 Task: Find connections with filter location Fatehganj West with filter topic #Moneywith filter profile language French with filter current company Herbalife with filter school Anjuman Institute of Technology and Management with filter industry Ambulance Services with filter service category Search Engine Marketing (SEM) with filter keywords title Market Development Manager
Action: Mouse moved to (229, 306)
Screenshot: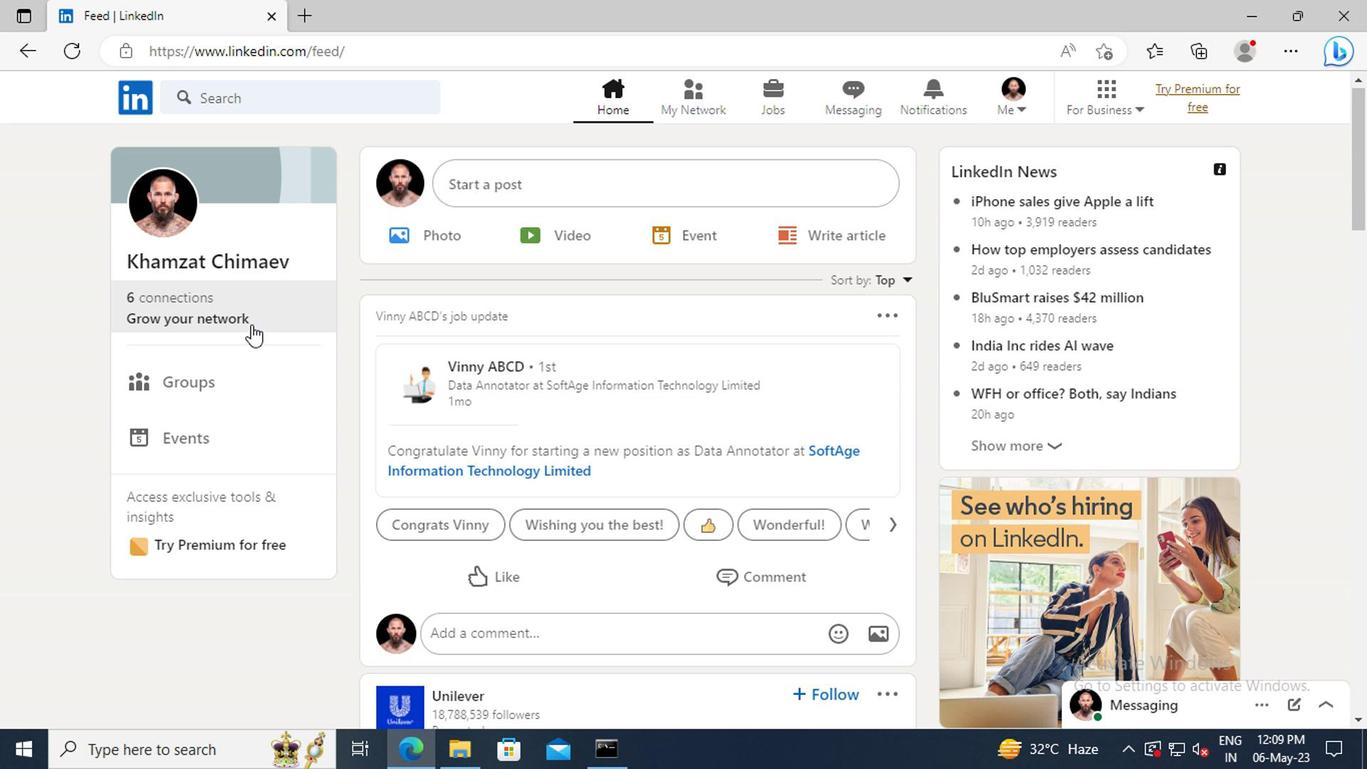 
Action: Mouse pressed left at (229, 306)
Screenshot: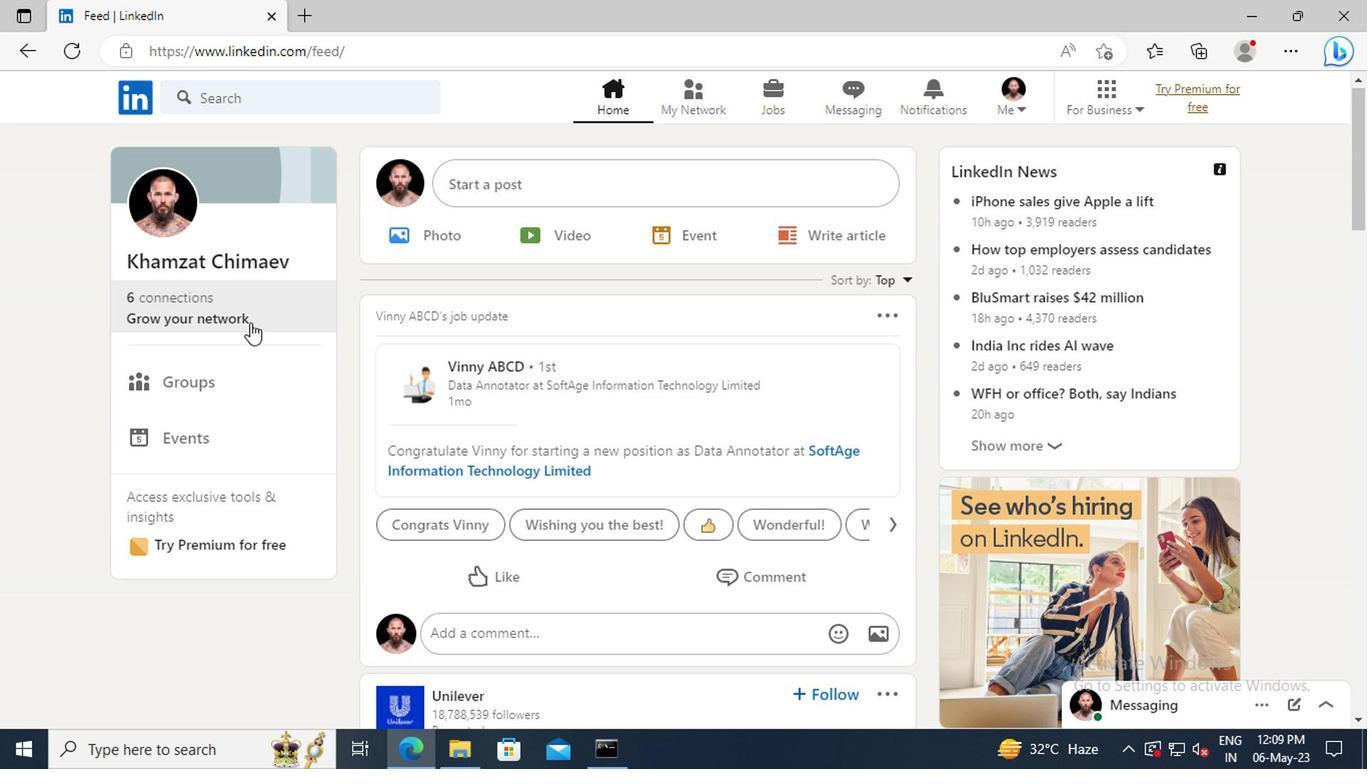 
Action: Mouse moved to (220, 214)
Screenshot: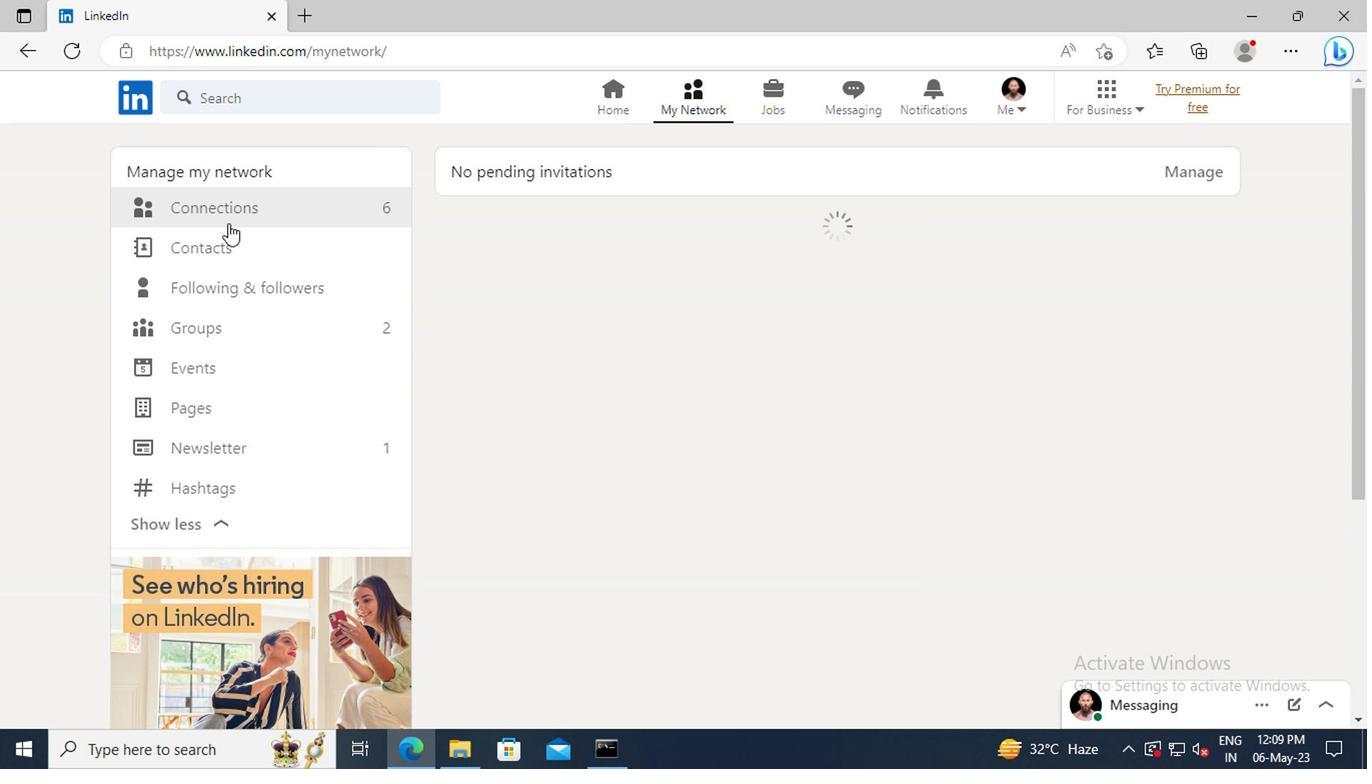 
Action: Mouse pressed left at (220, 214)
Screenshot: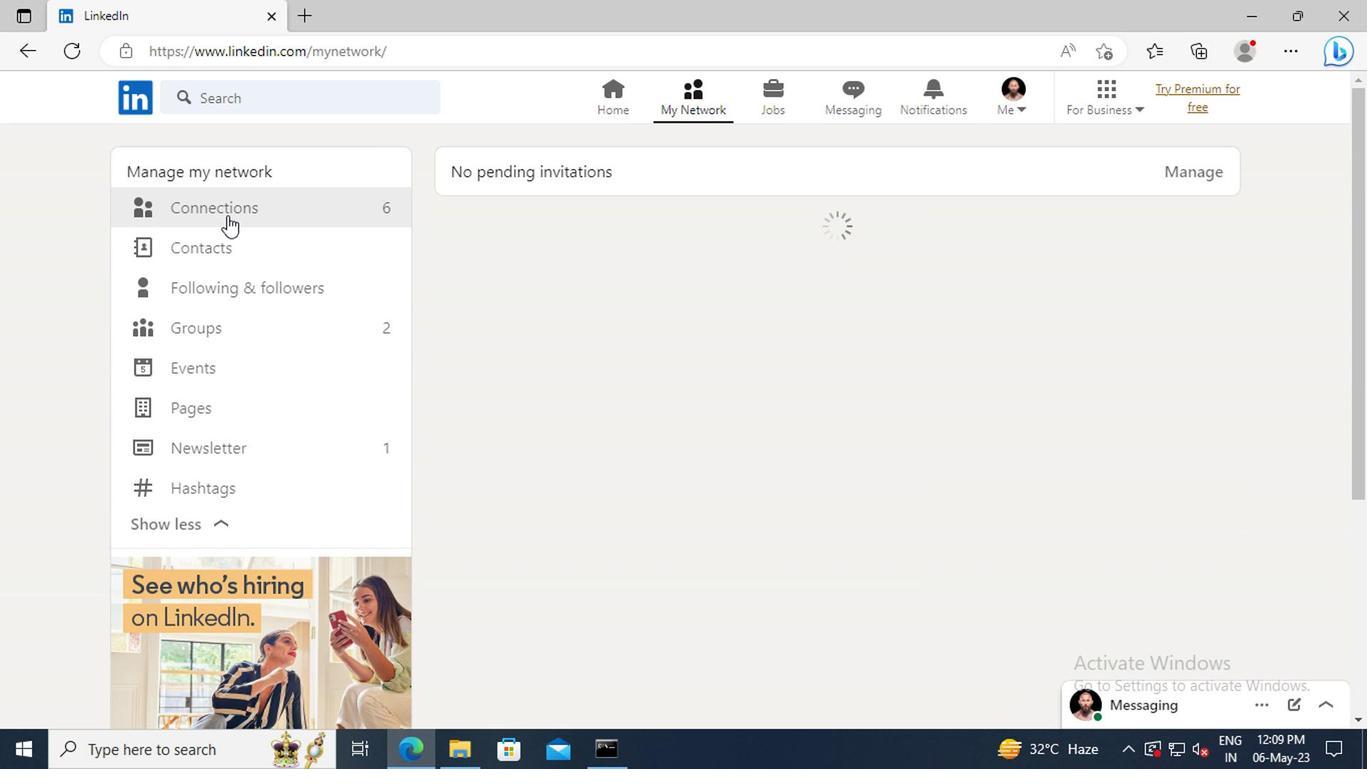 
Action: Mouse moved to (838, 214)
Screenshot: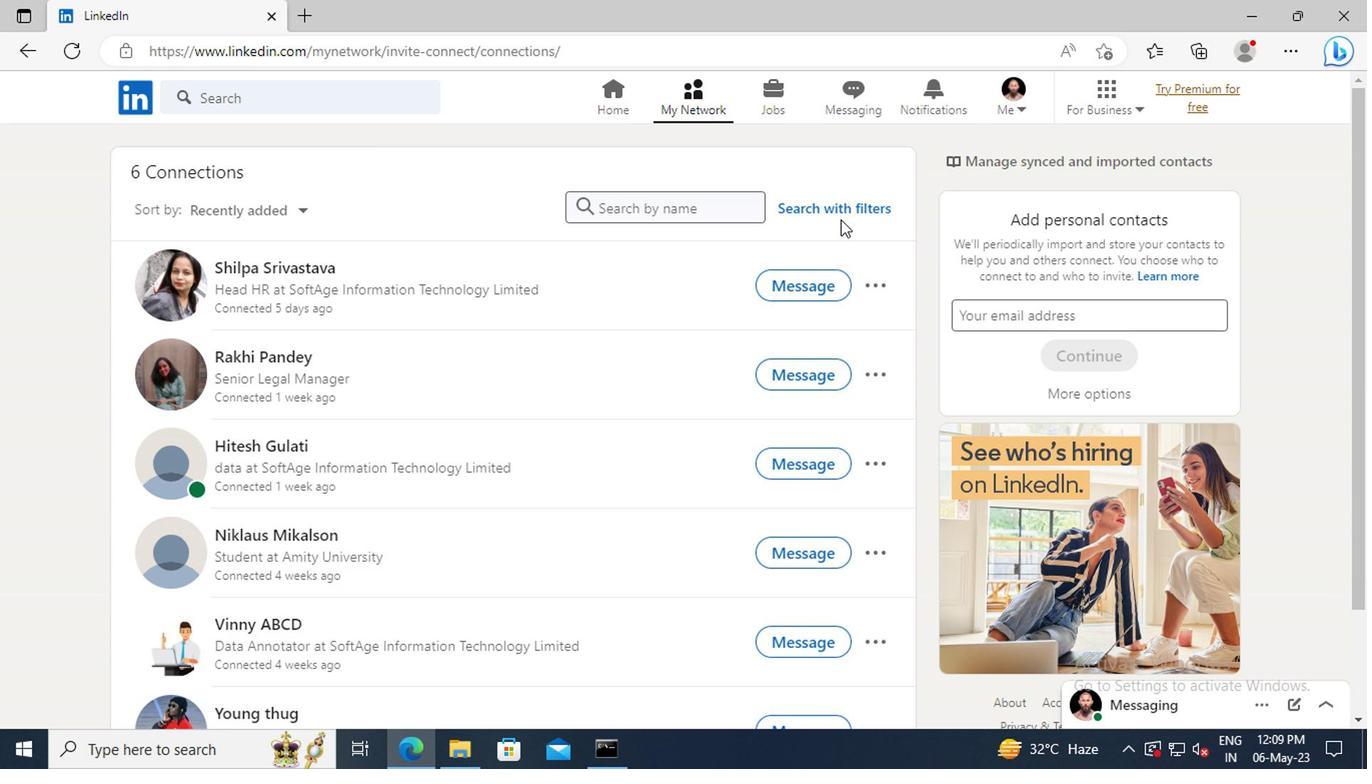 
Action: Mouse pressed left at (838, 214)
Screenshot: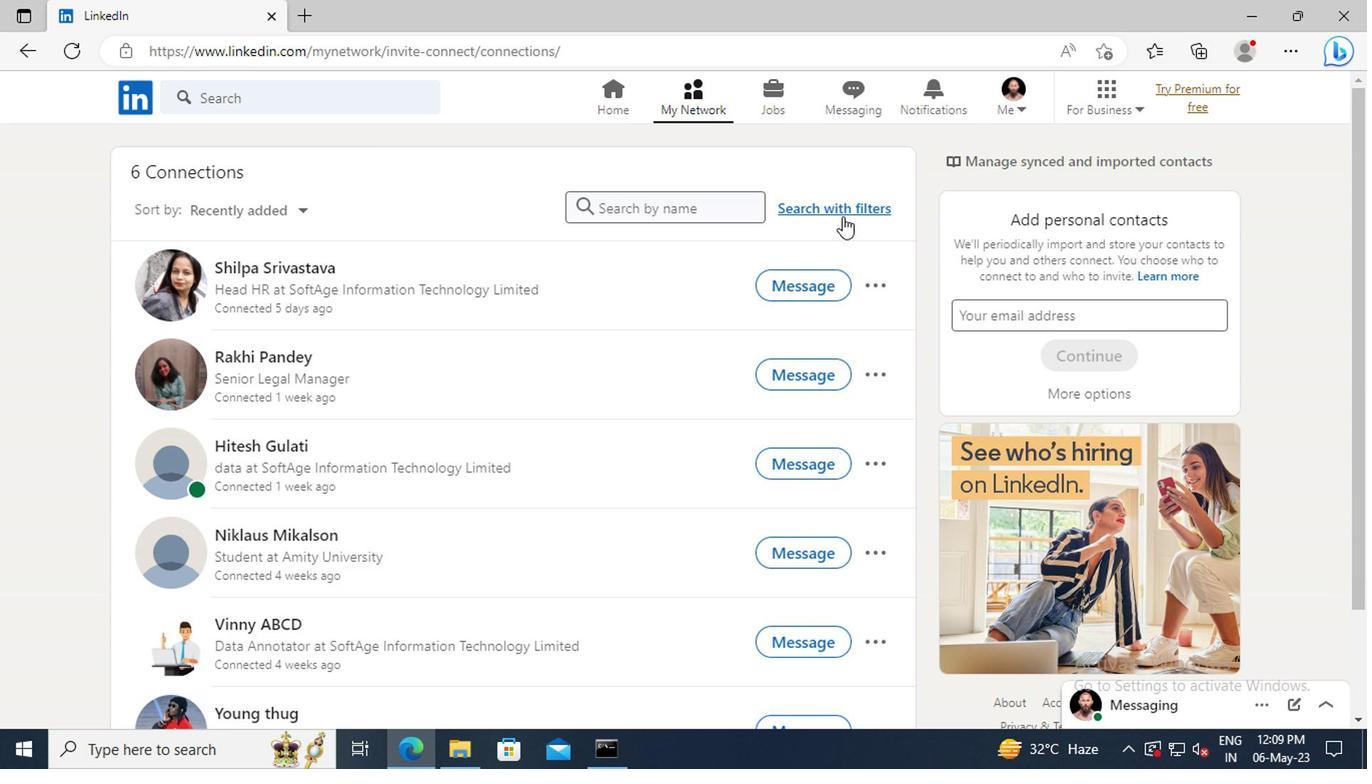 
Action: Mouse moved to (753, 160)
Screenshot: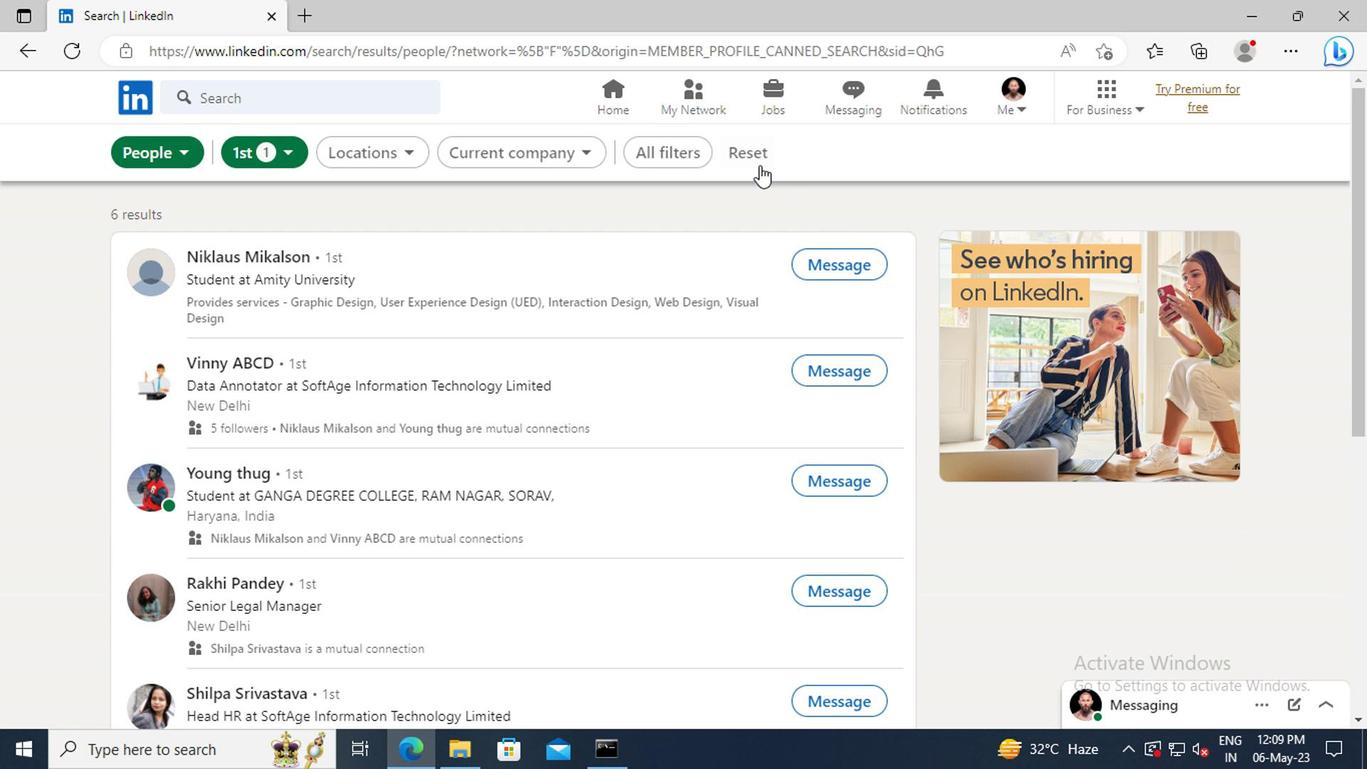 
Action: Mouse pressed left at (753, 160)
Screenshot: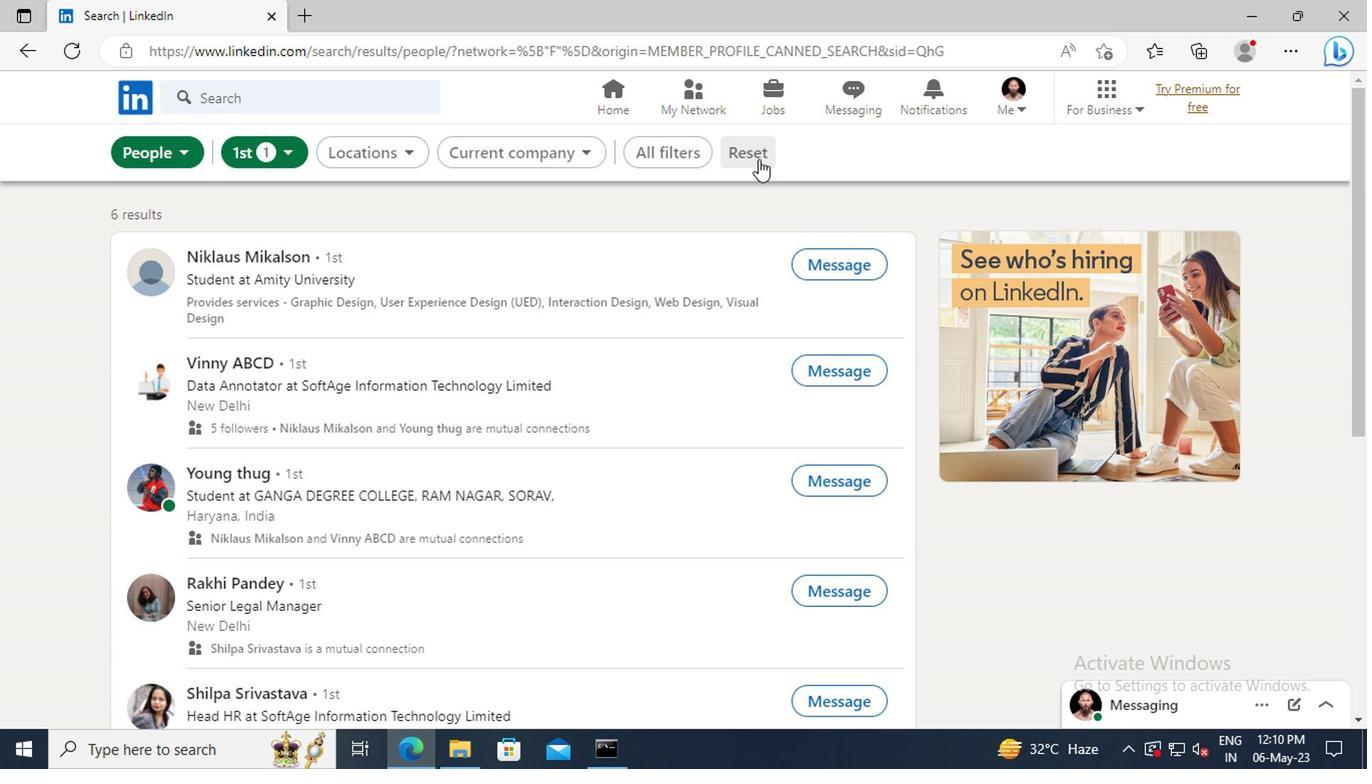 
Action: Mouse moved to (715, 159)
Screenshot: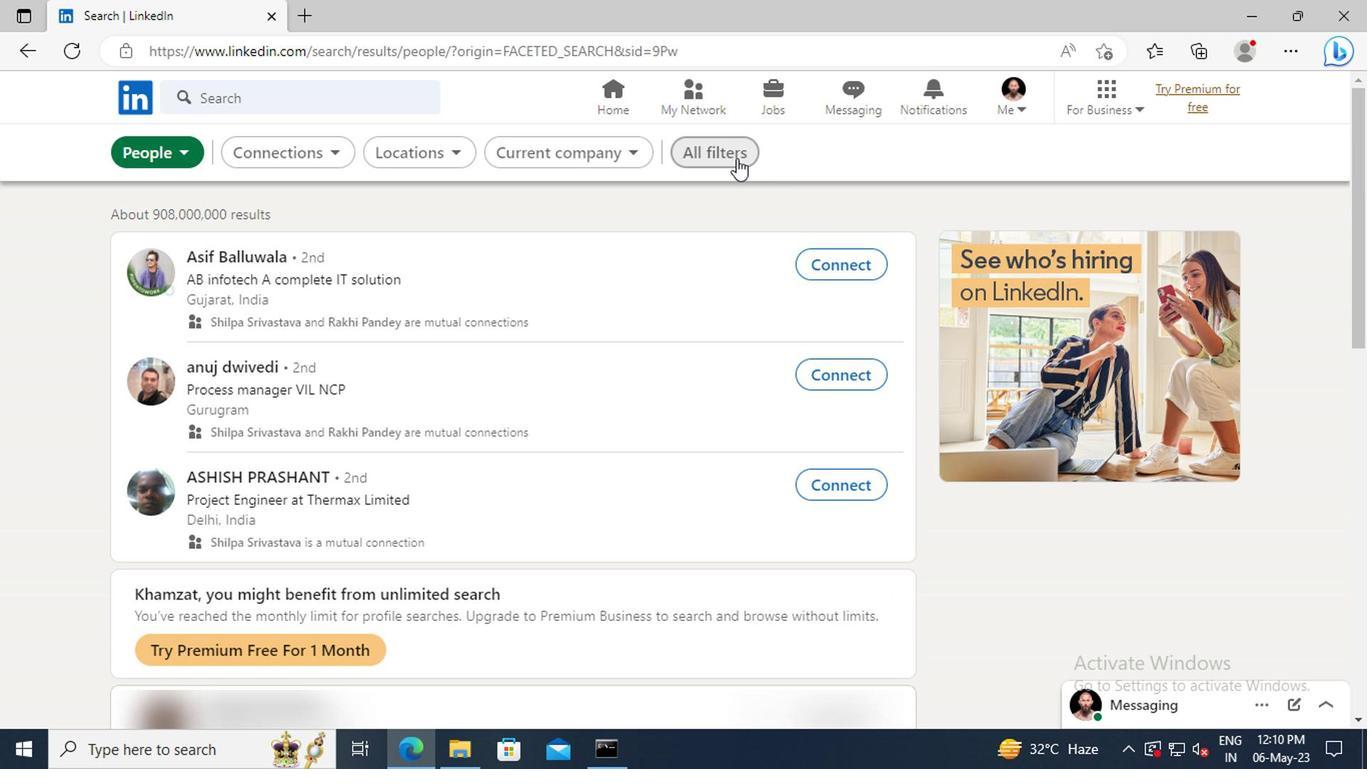 
Action: Mouse pressed left at (715, 159)
Screenshot: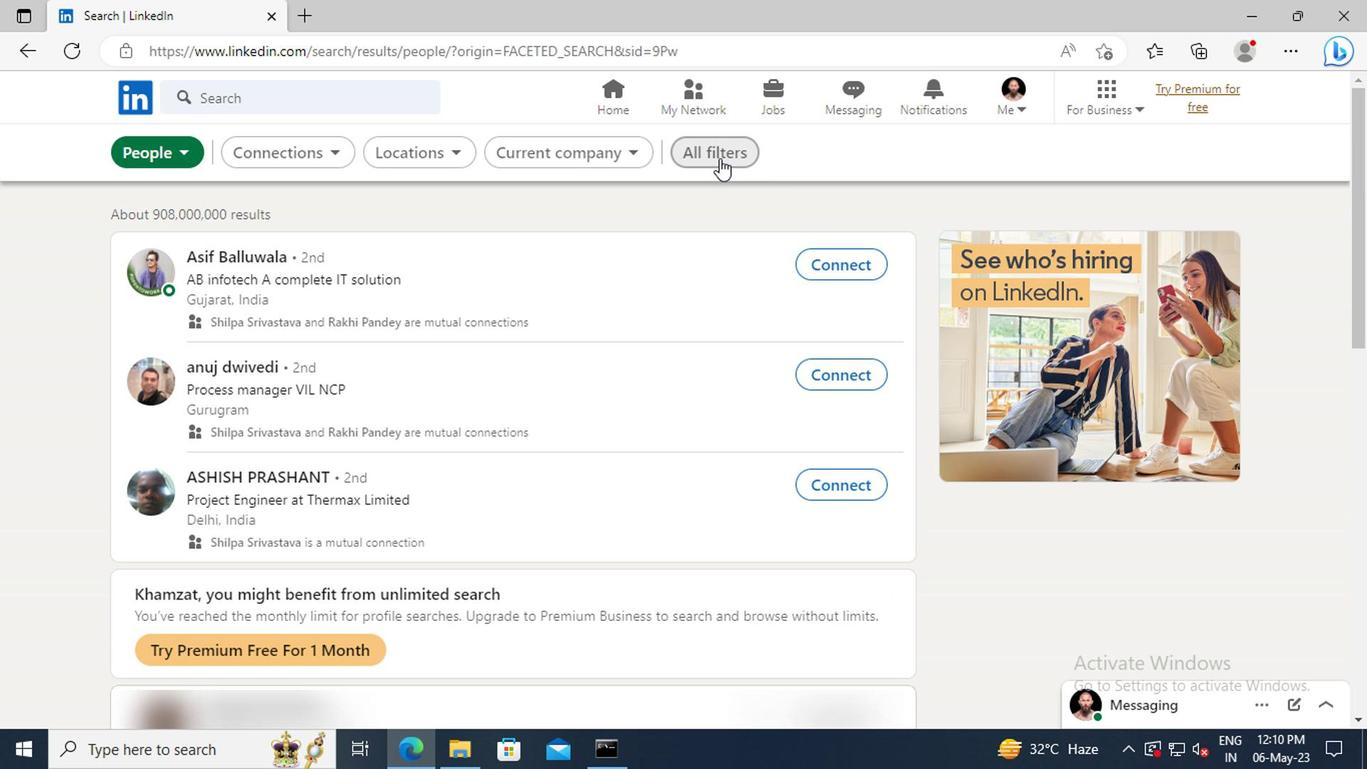 
Action: Mouse moved to (1110, 418)
Screenshot: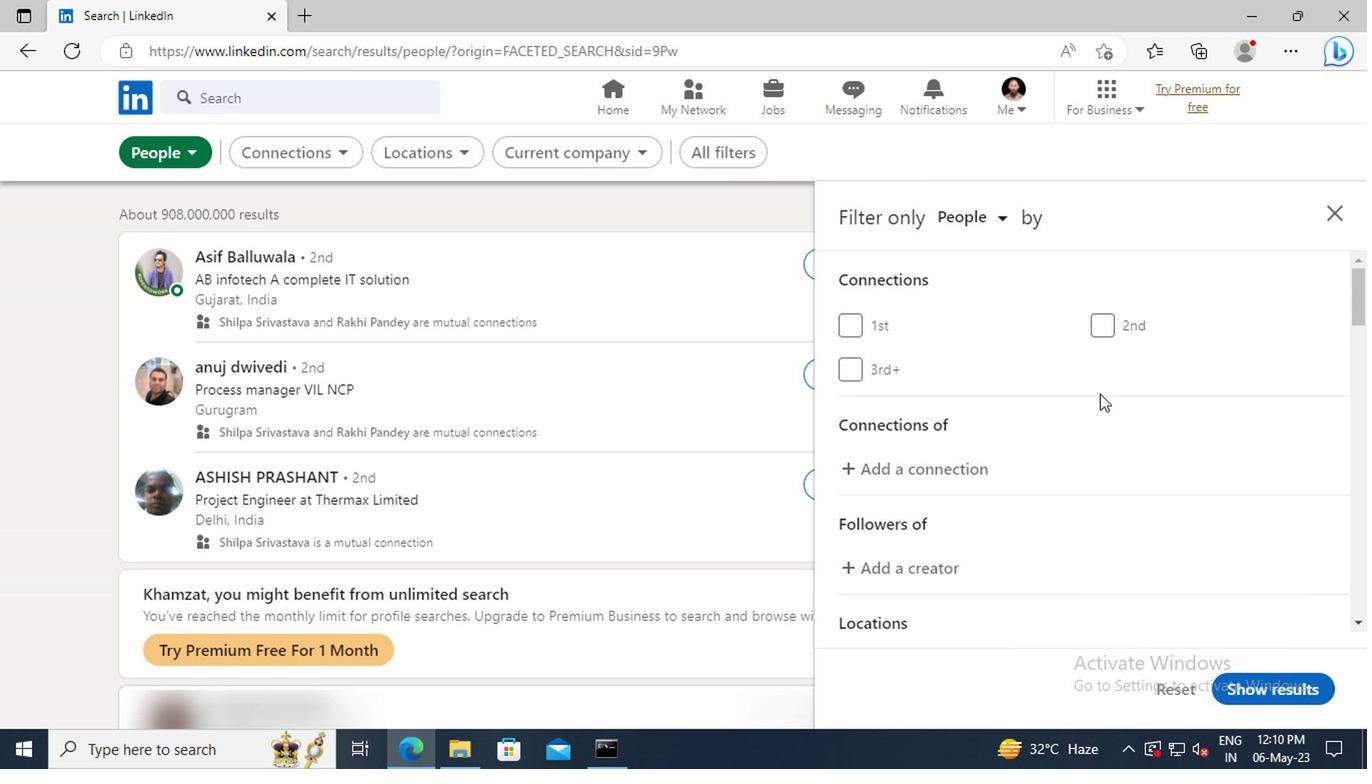 
Action: Mouse scrolled (1110, 417) with delta (0, 0)
Screenshot: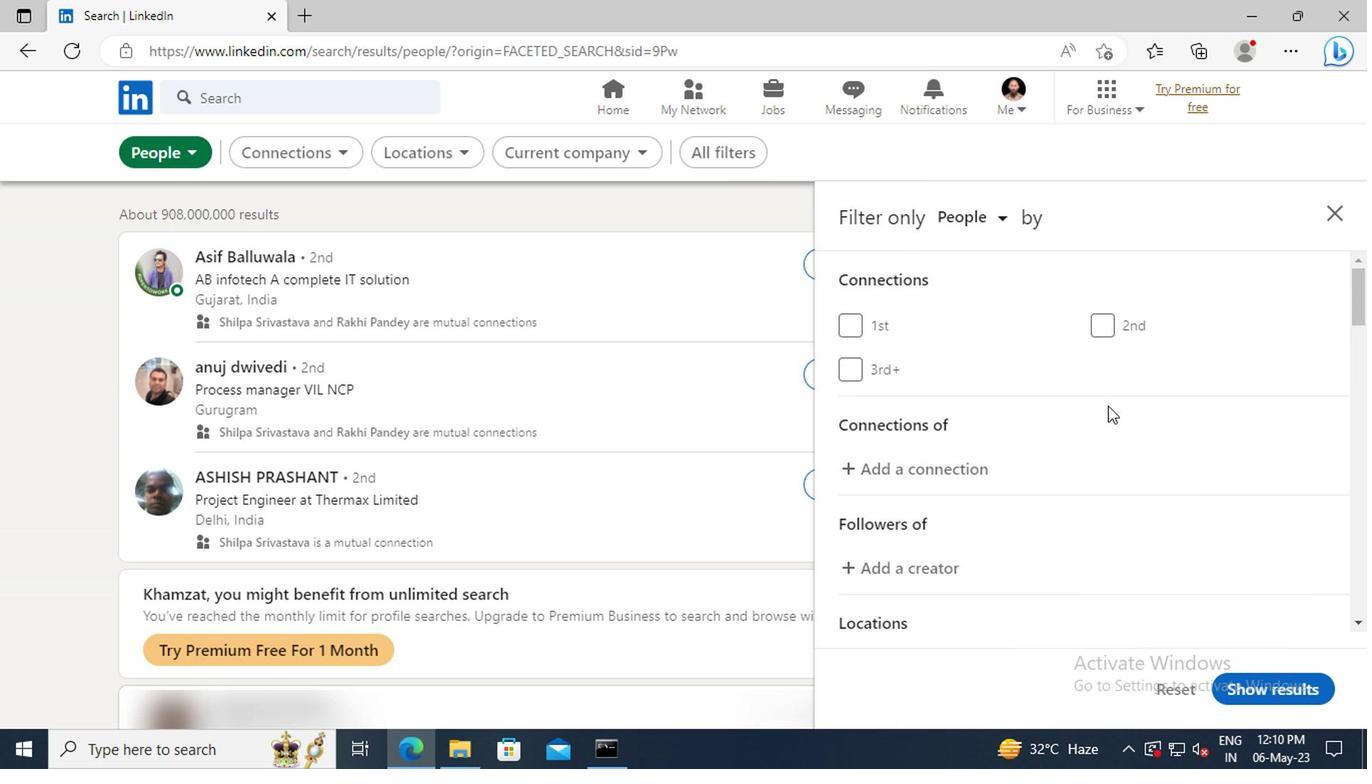 
Action: Mouse scrolled (1110, 417) with delta (0, 0)
Screenshot: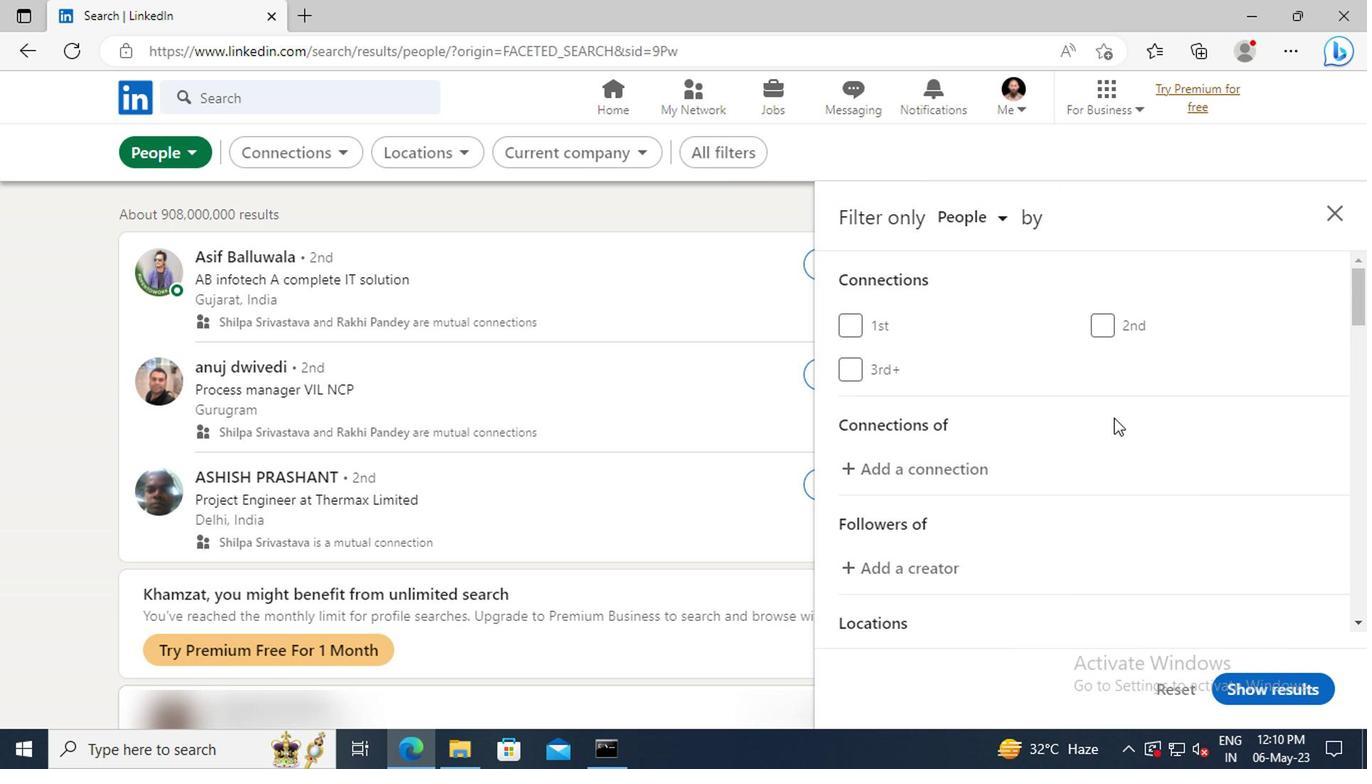 
Action: Mouse scrolled (1110, 417) with delta (0, 0)
Screenshot: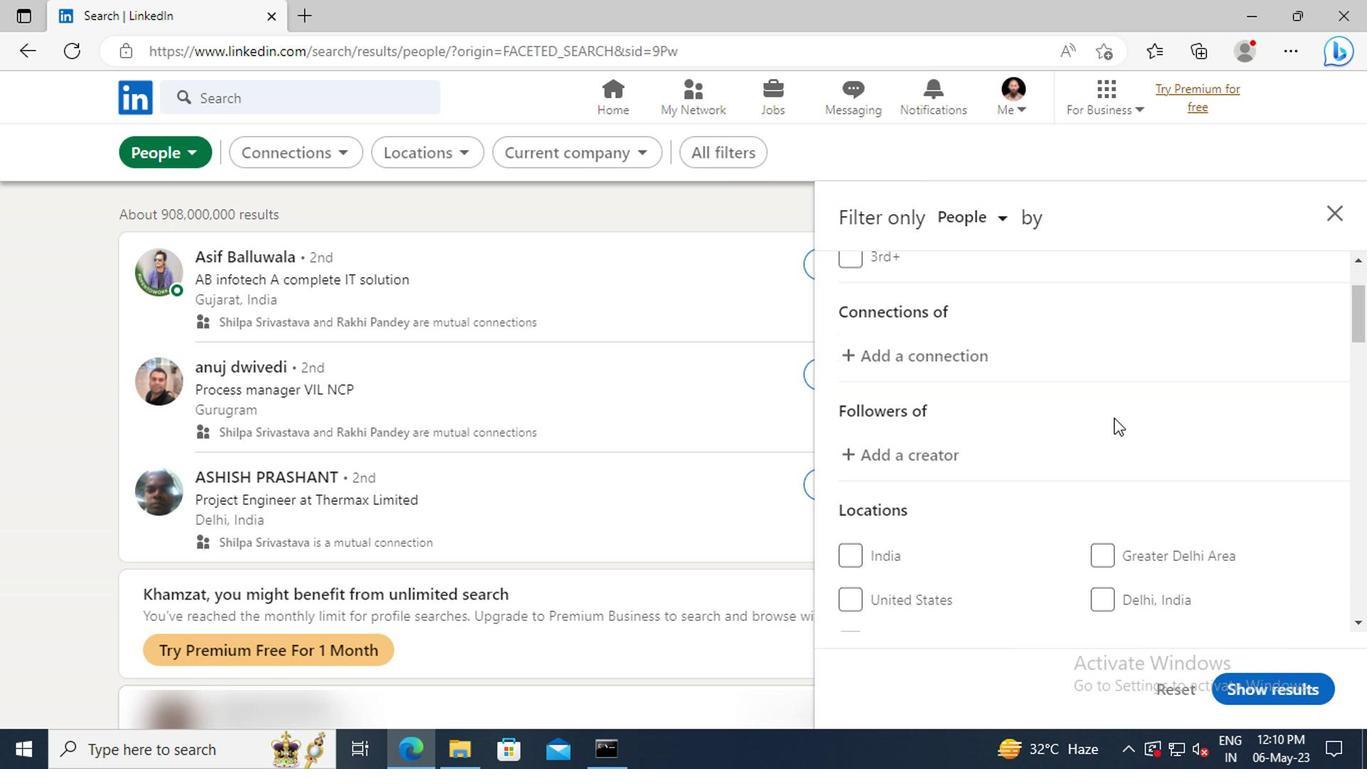 
Action: Mouse scrolled (1110, 417) with delta (0, 0)
Screenshot: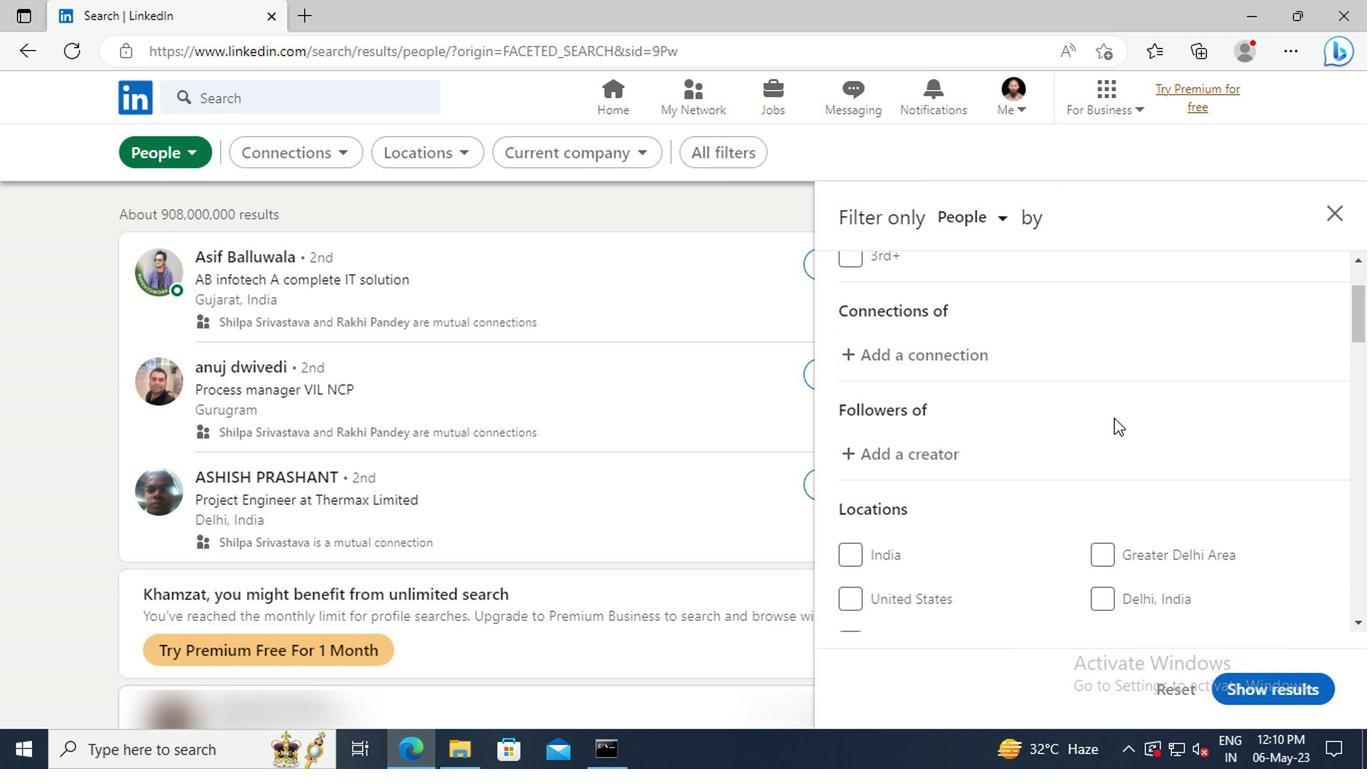 
Action: Mouse scrolled (1110, 417) with delta (0, 0)
Screenshot: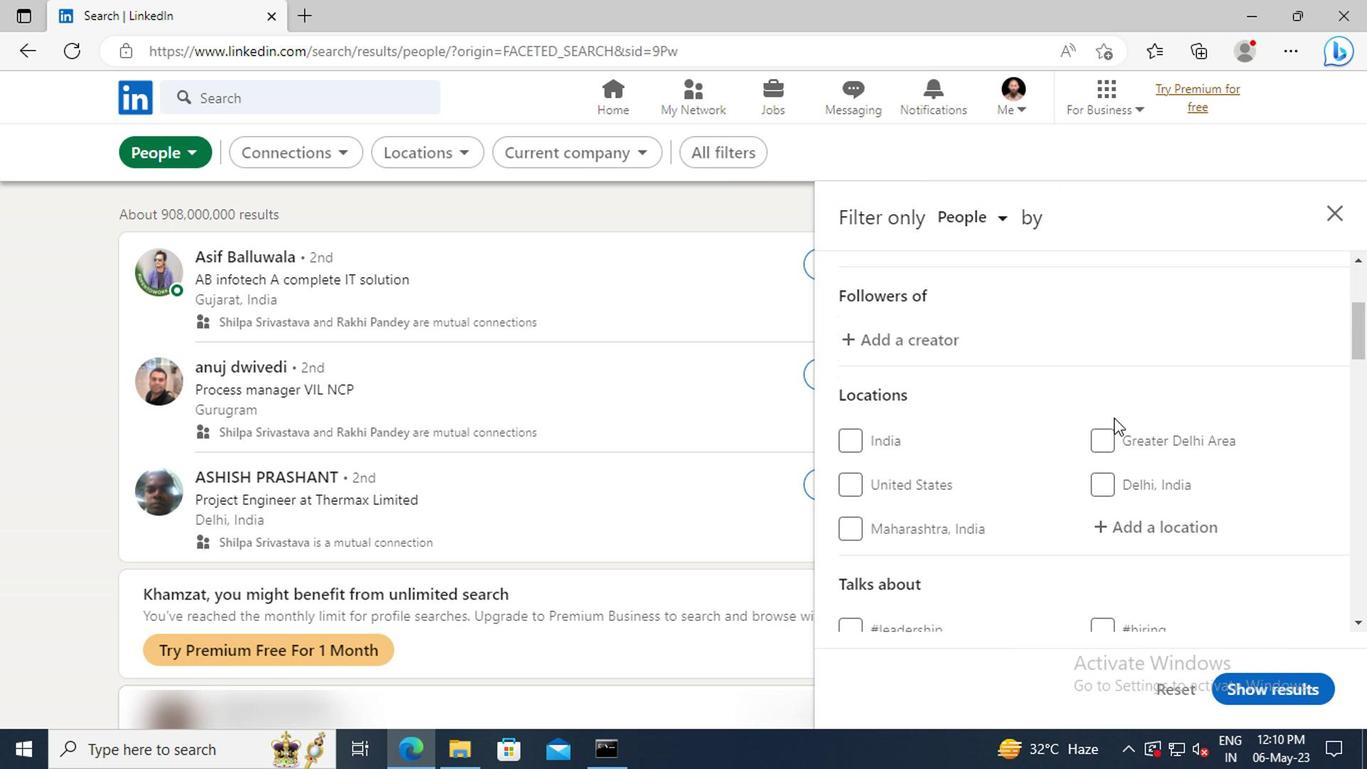 
Action: Mouse moved to (1113, 467)
Screenshot: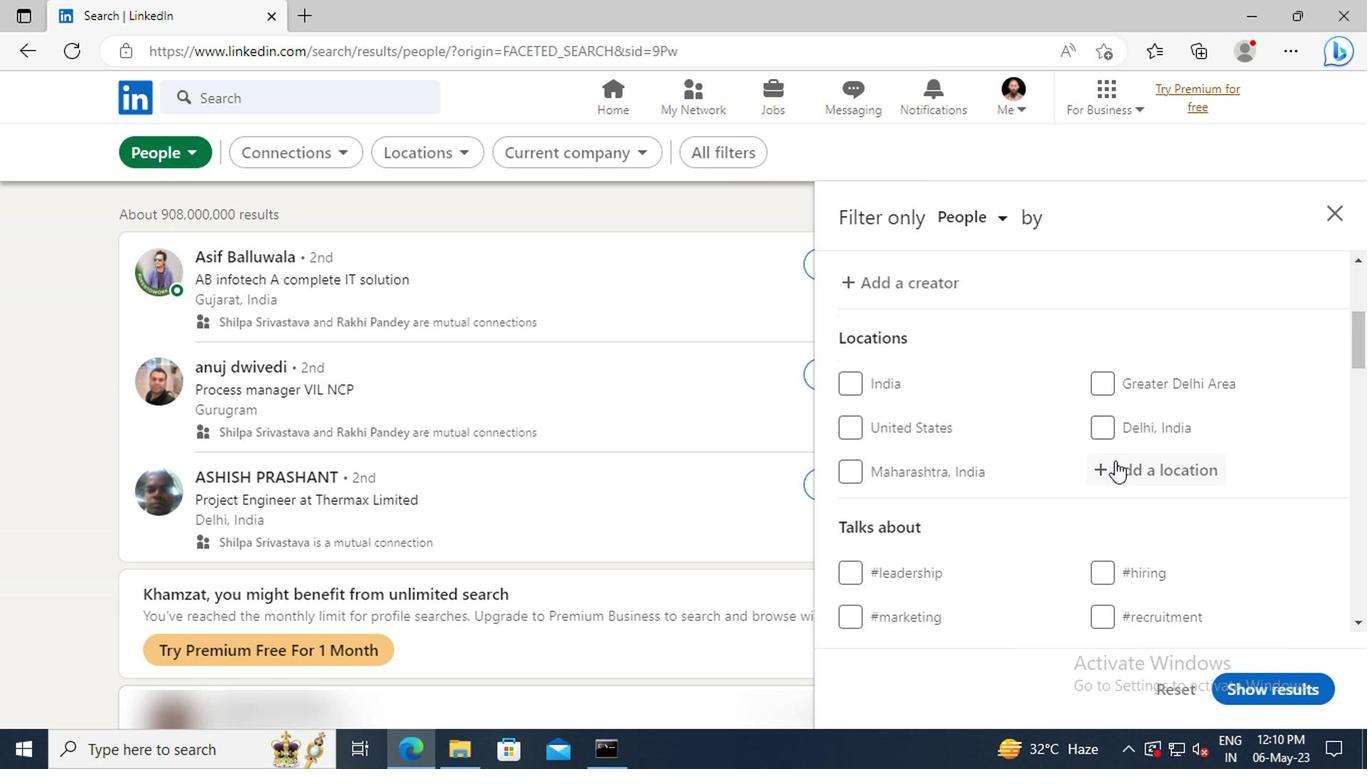 
Action: Mouse pressed left at (1113, 467)
Screenshot: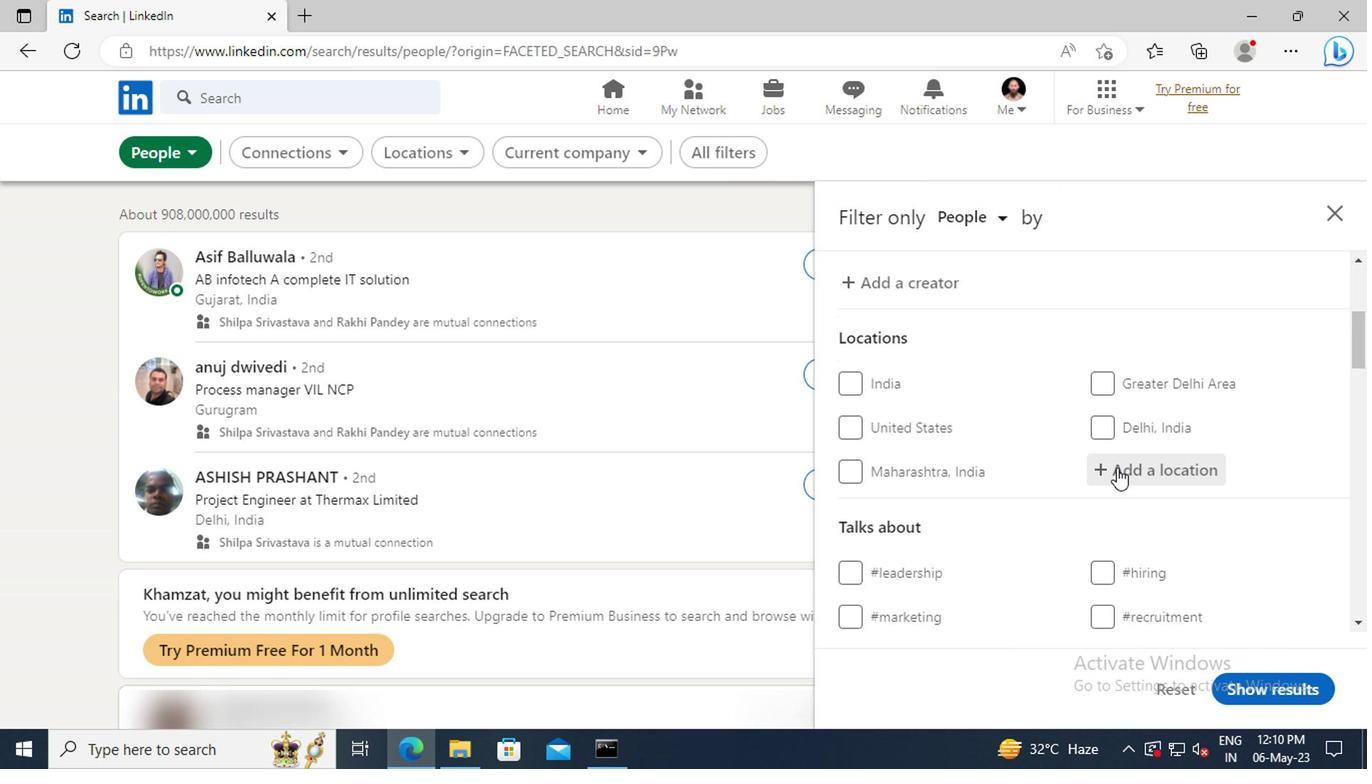 
Action: Key pressed <Key.shift>FATEHGANJ<Key.space><Key.shift>WEST<Key.enter>
Screenshot: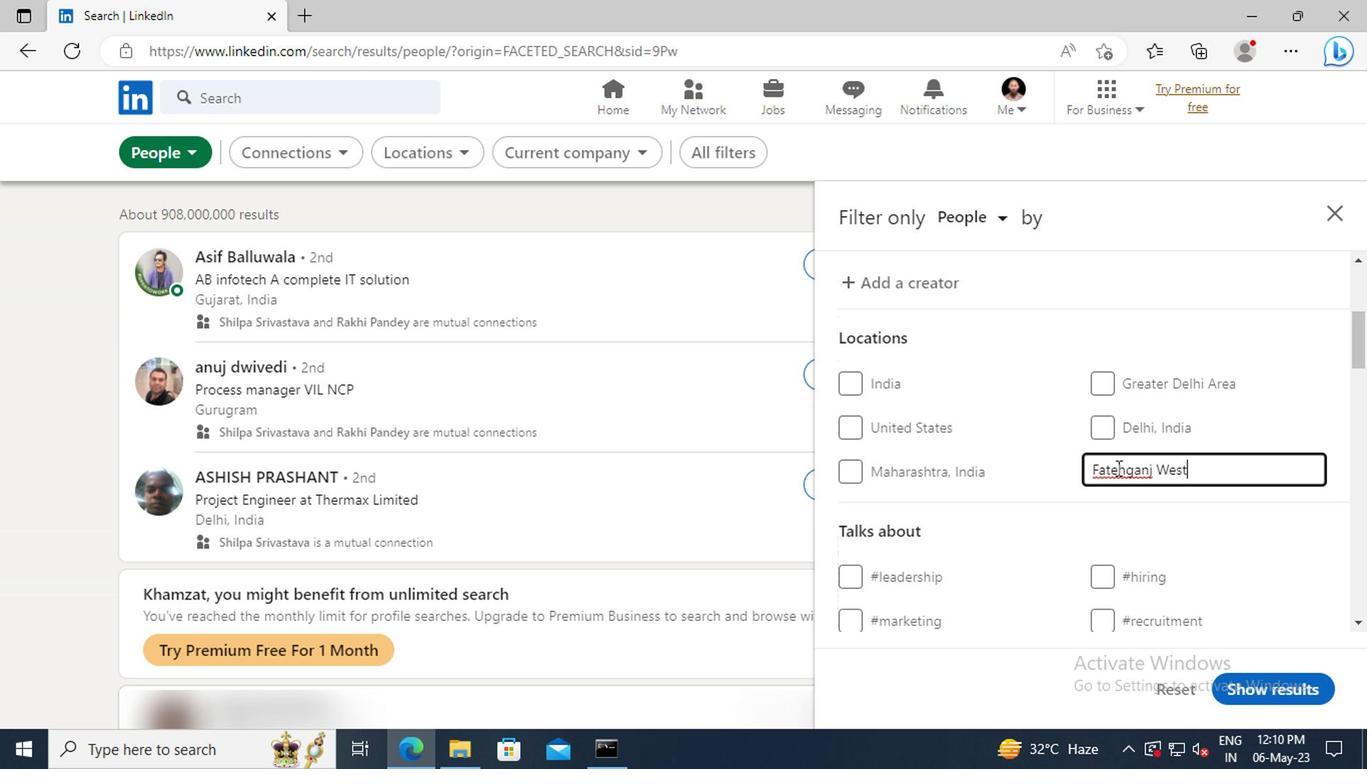 
Action: Mouse scrolled (1113, 467) with delta (0, 0)
Screenshot: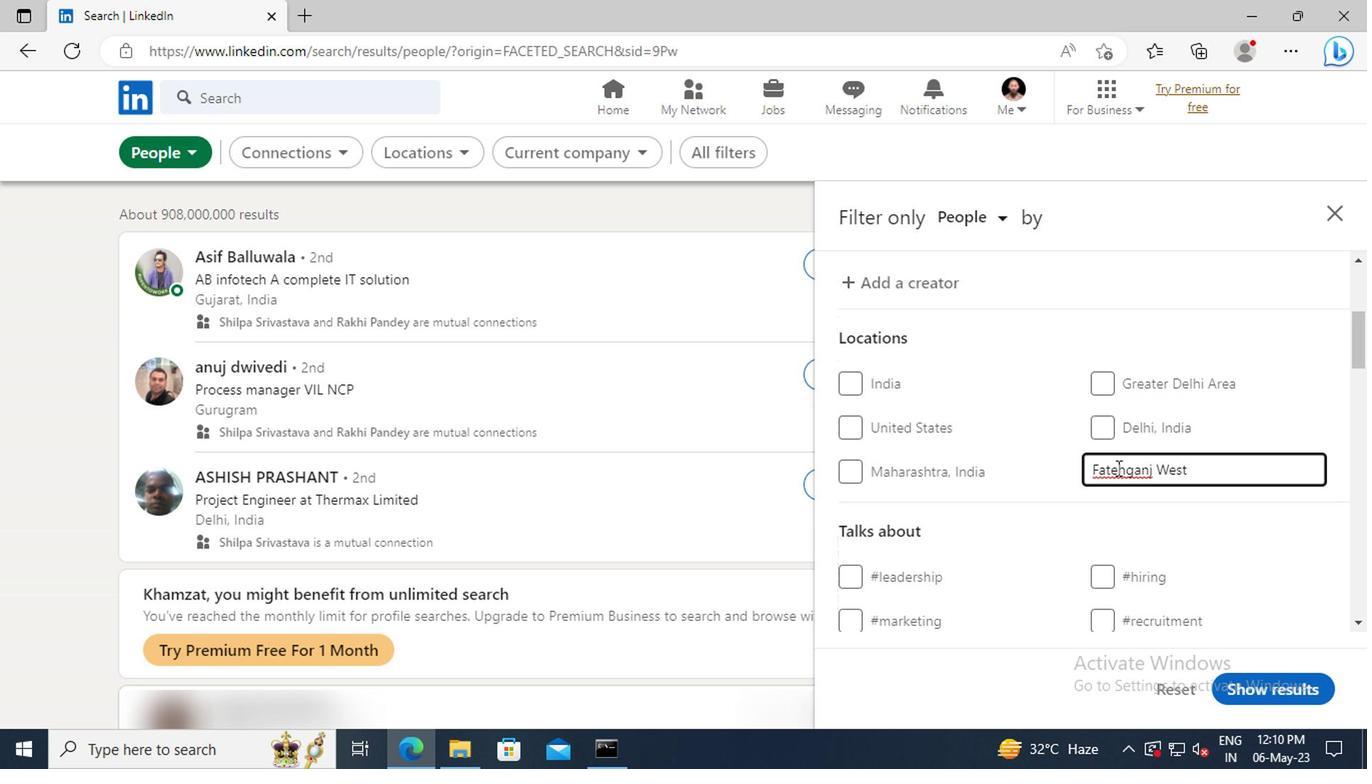 
Action: Mouse scrolled (1113, 467) with delta (0, 0)
Screenshot: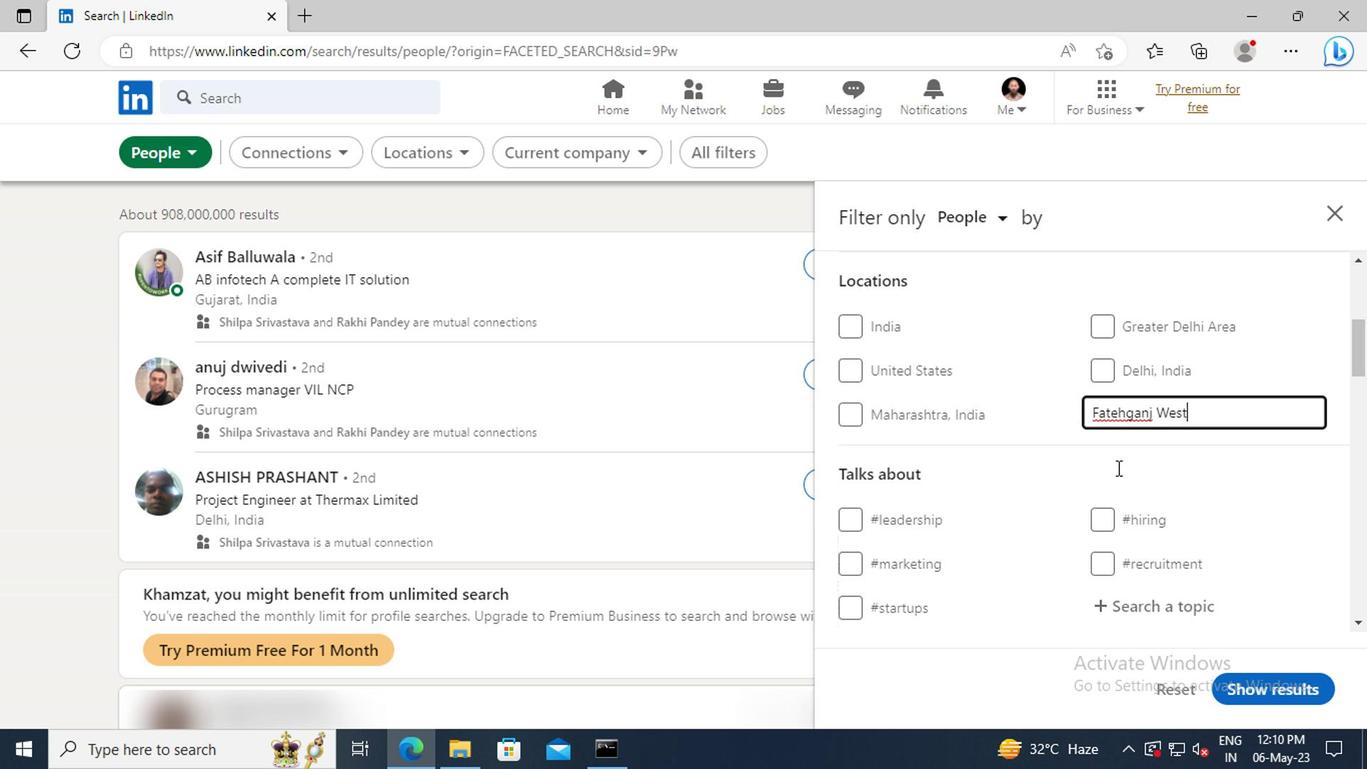 
Action: Mouse scrolled (1113, 467) with delta (0, 0)
Screenshot: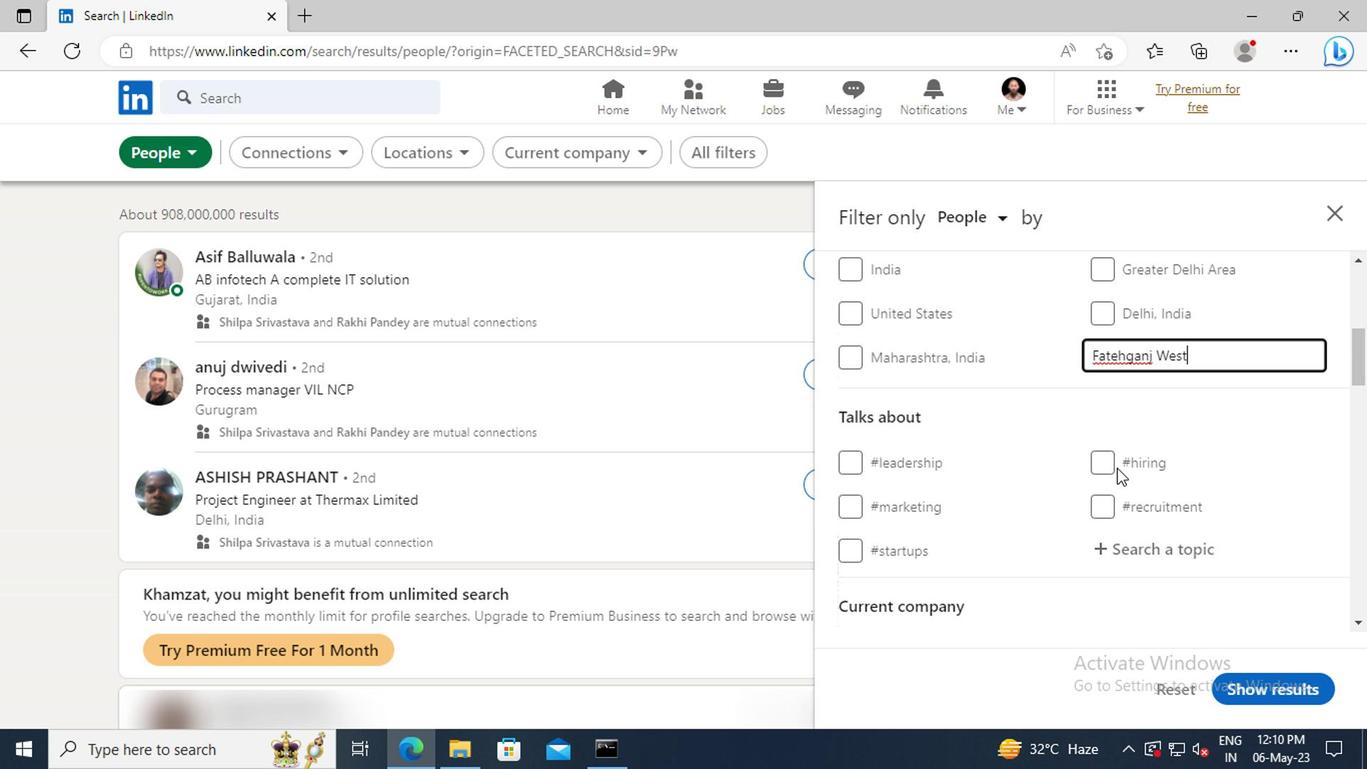 
Action: Mouse moved to (1113, 492)
Screenshot: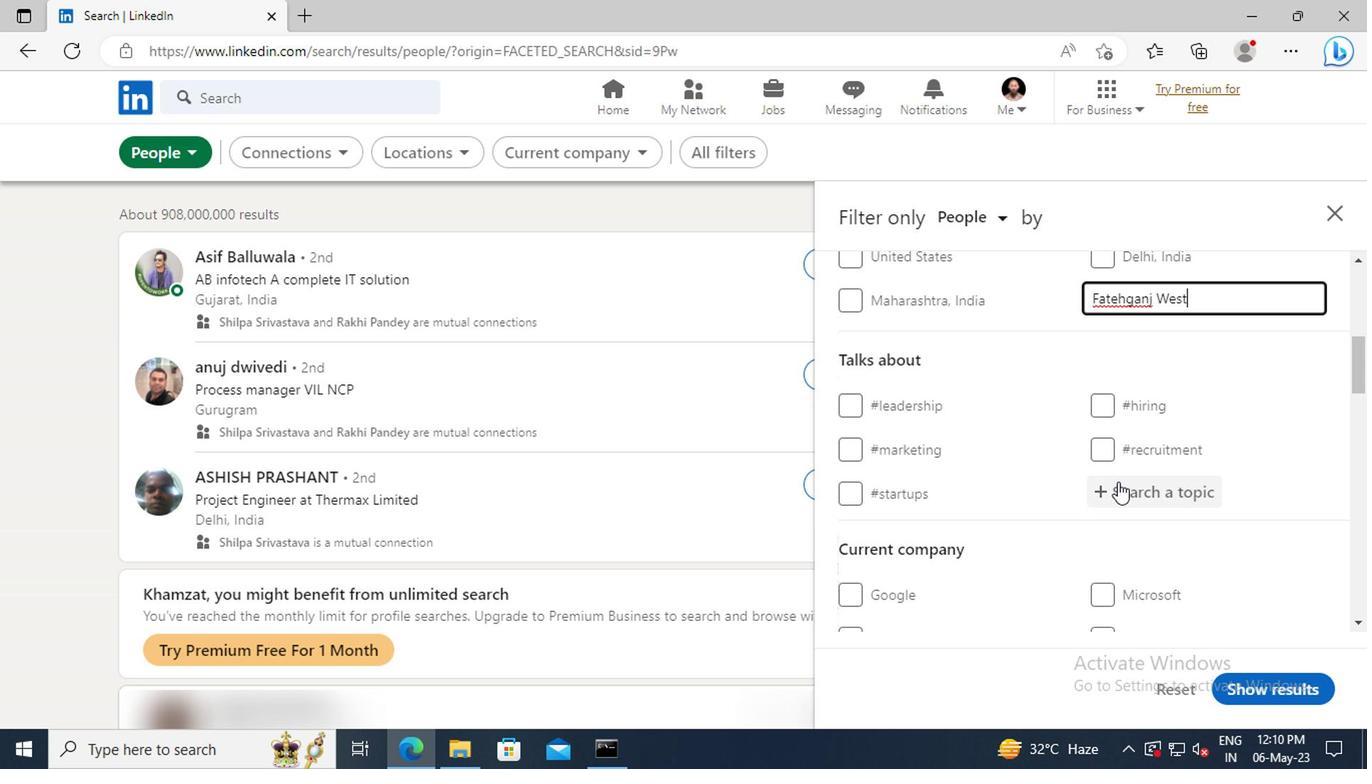 
Action: Mouse pressed left at (1113, 492)
Screenshot: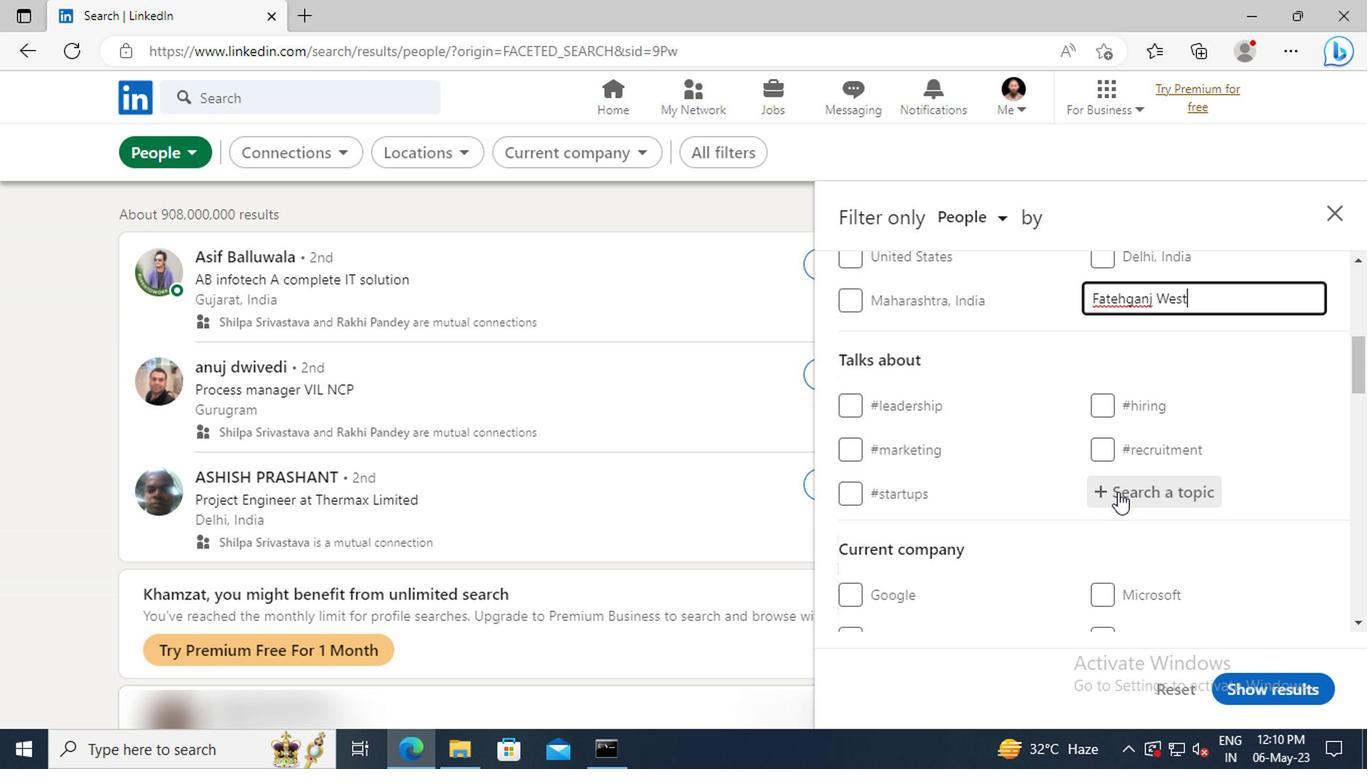 
Action: Key pressed <Key.shift>MONEY
Screenshot: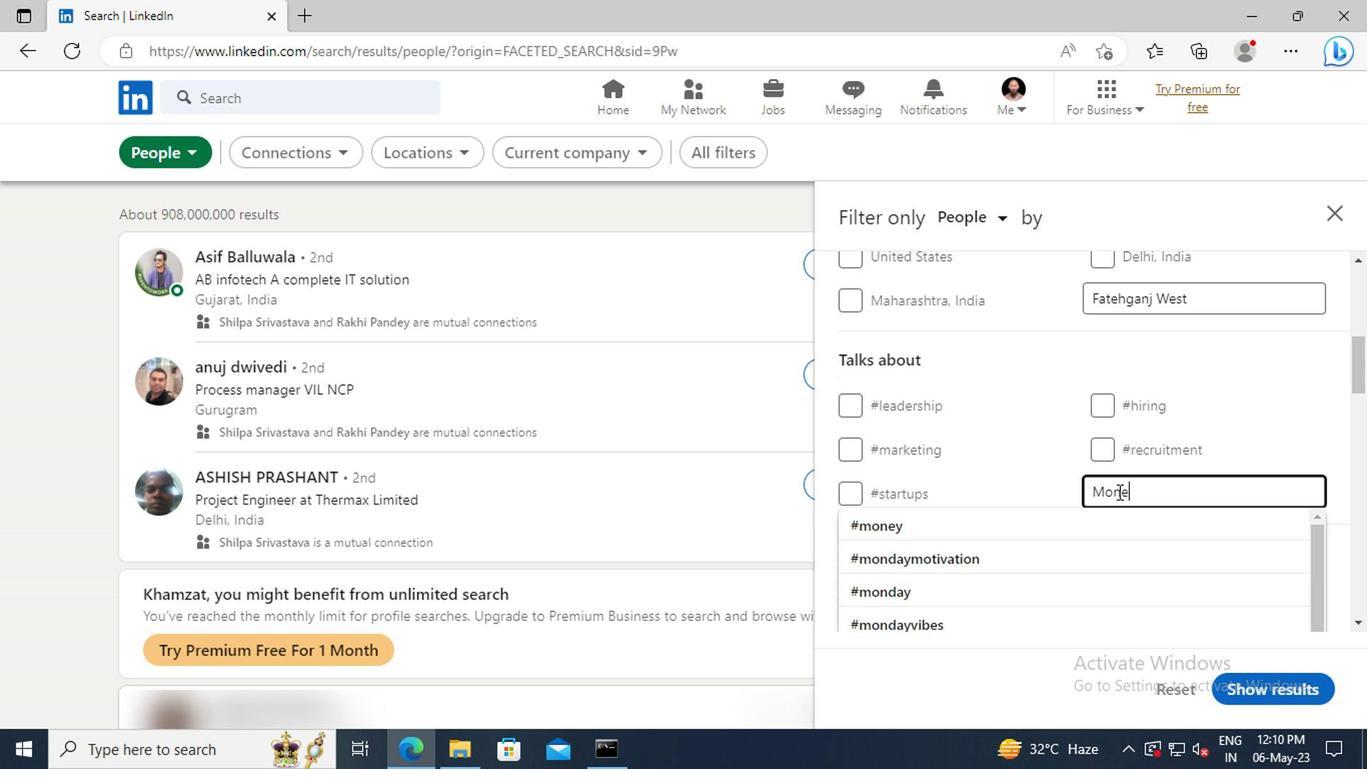 
Action: Mouse moved to (1115, 519)
Screenshot: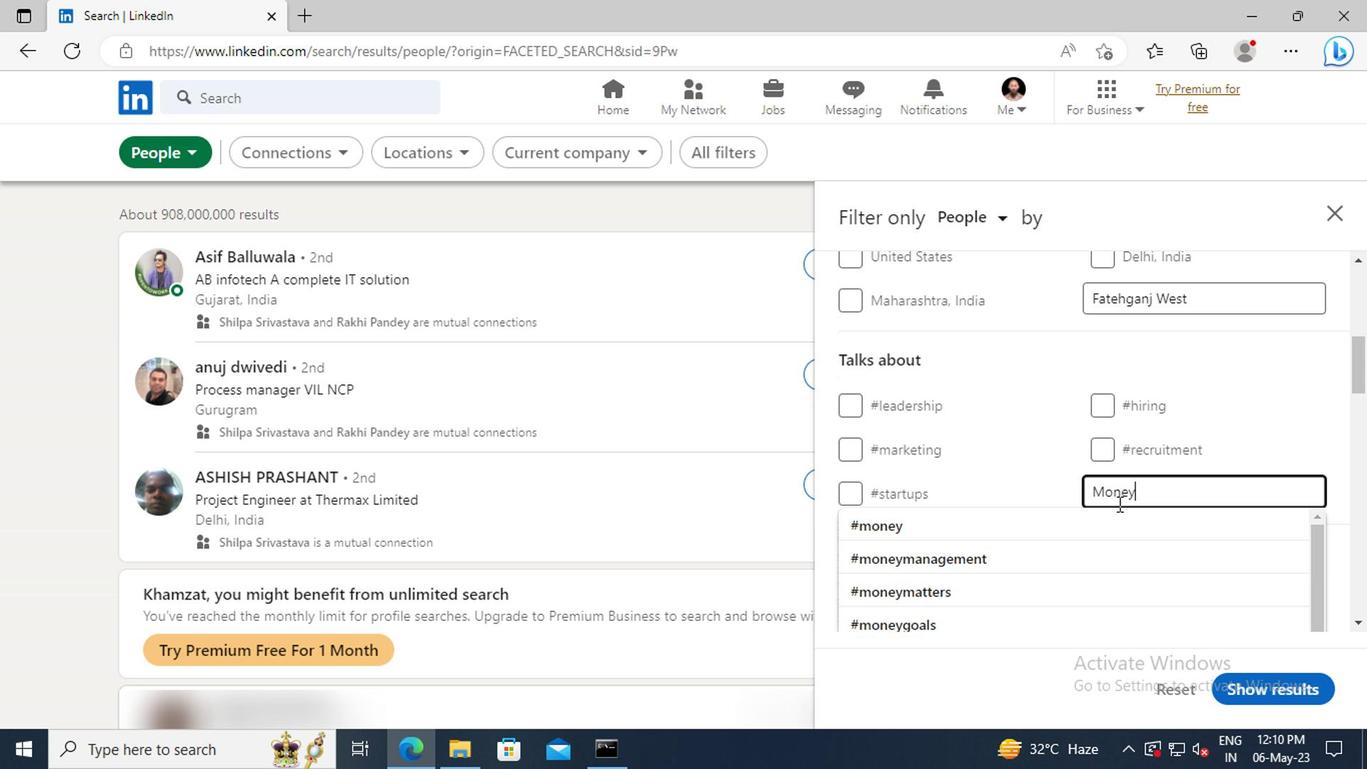 
Action: Mouse pressed left at (1115, 519)
Screenshot: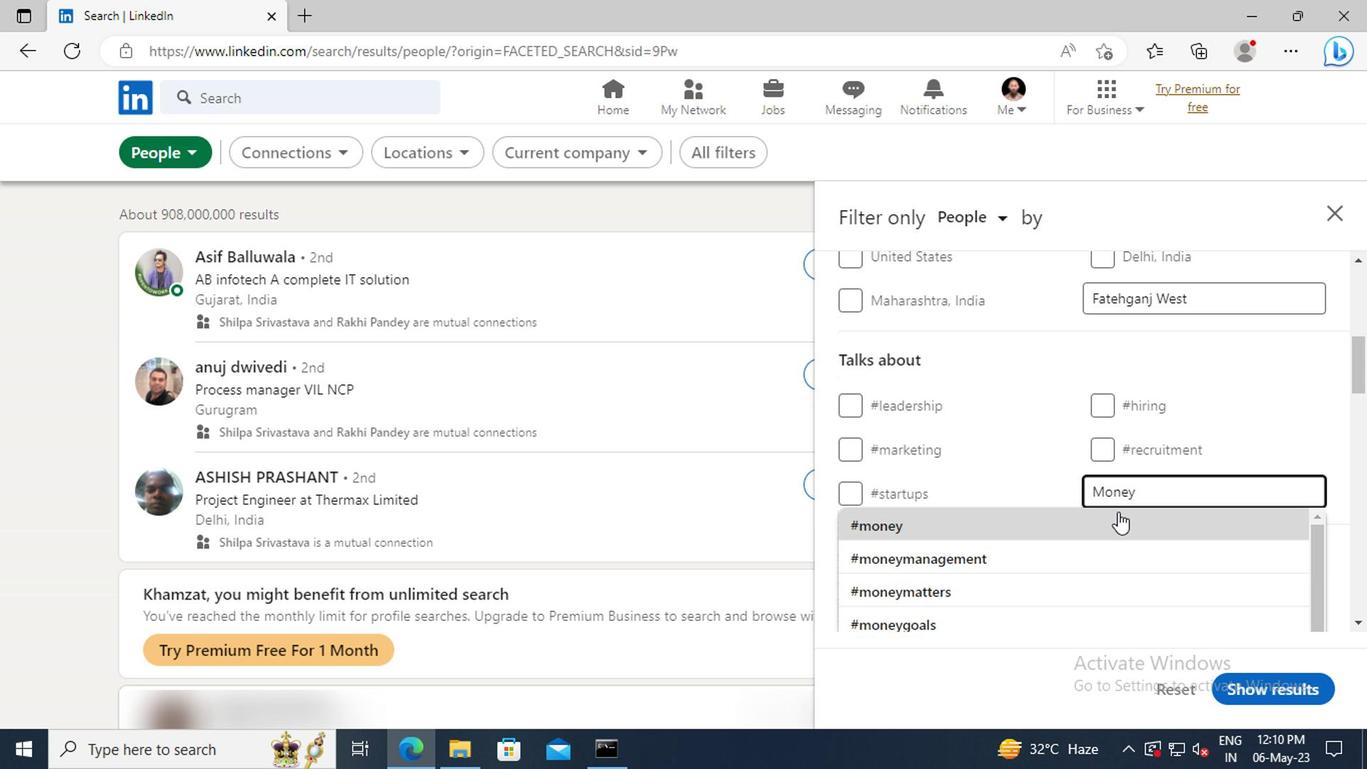 
Action: Mouse scrolled (1115, 517) with delta (0, -1)
Screenshot: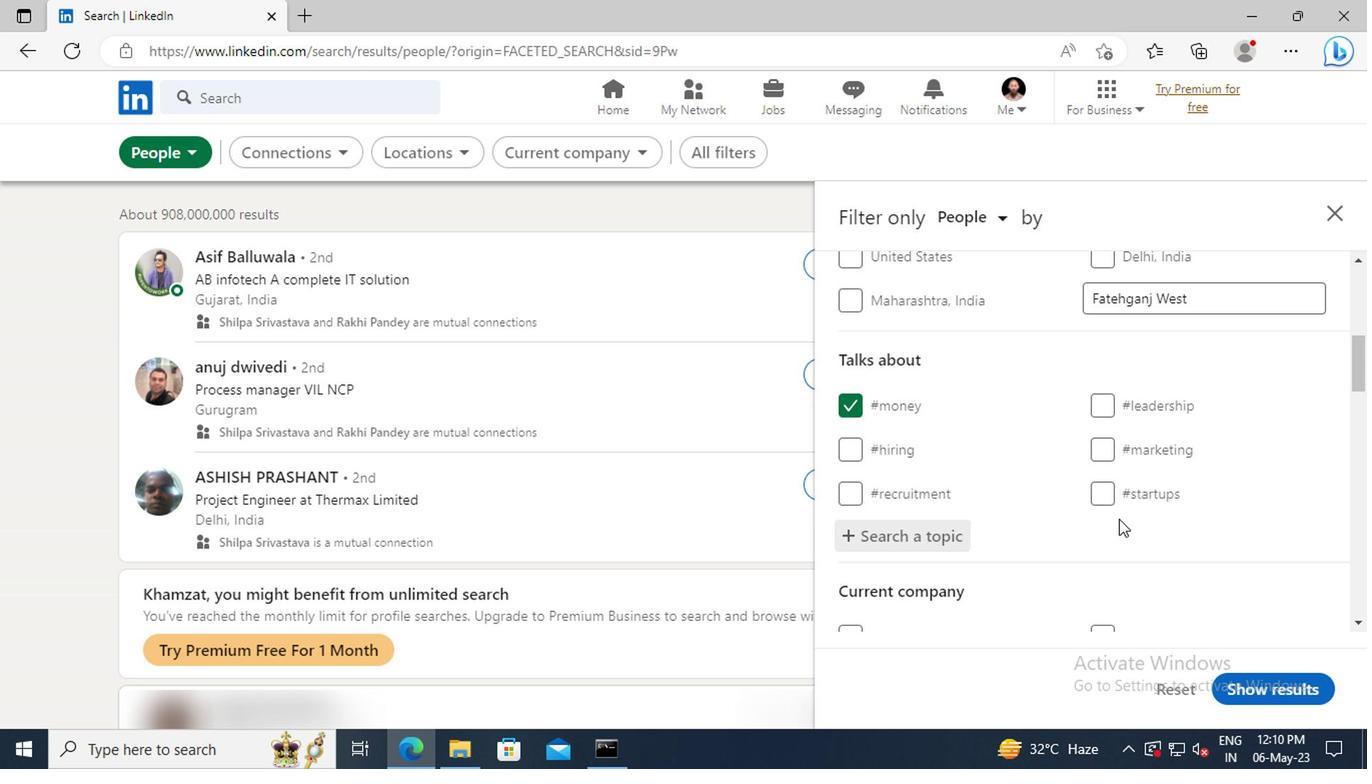 
Action: Mouse scrolled (1115, 517) with delta (0, -1)
Screenshot: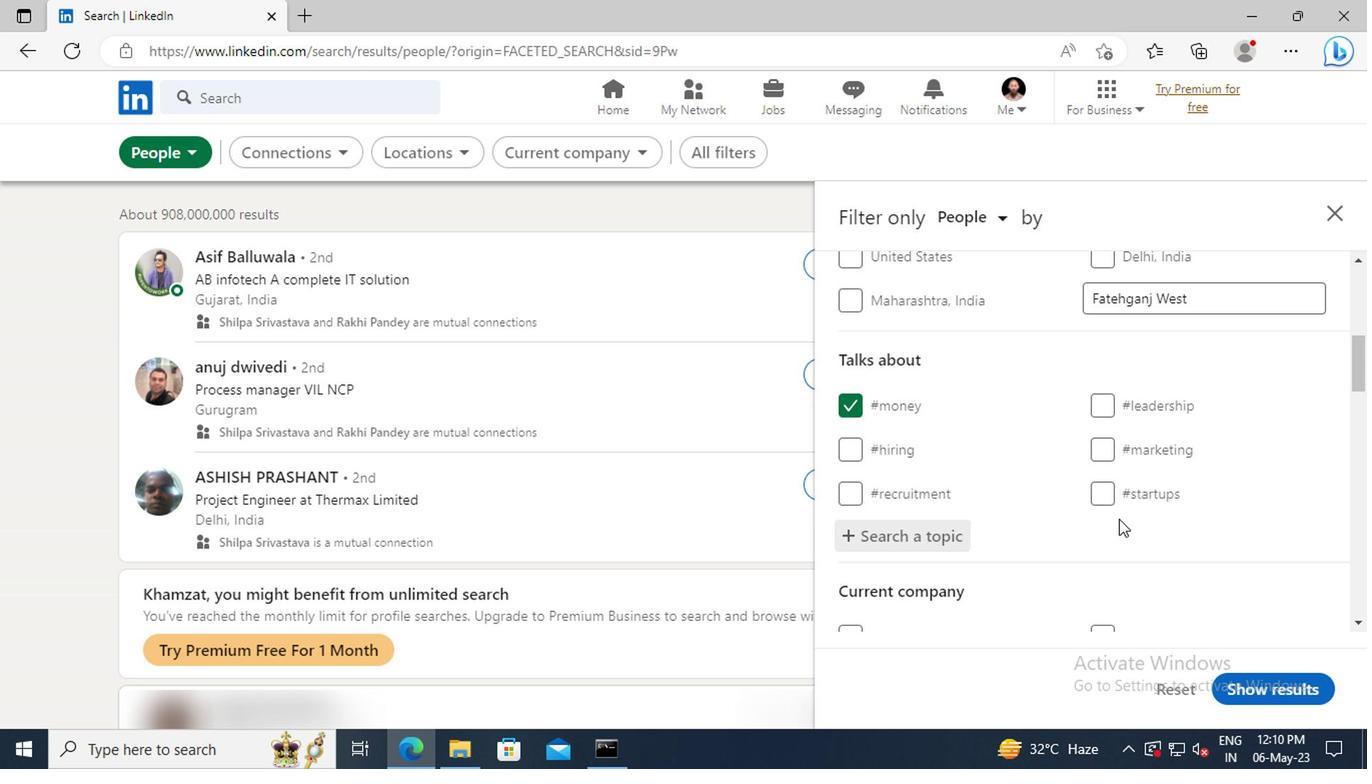 
Action: Mouse scrolled (1115, 517) with delta (0, -1)
Screenshot: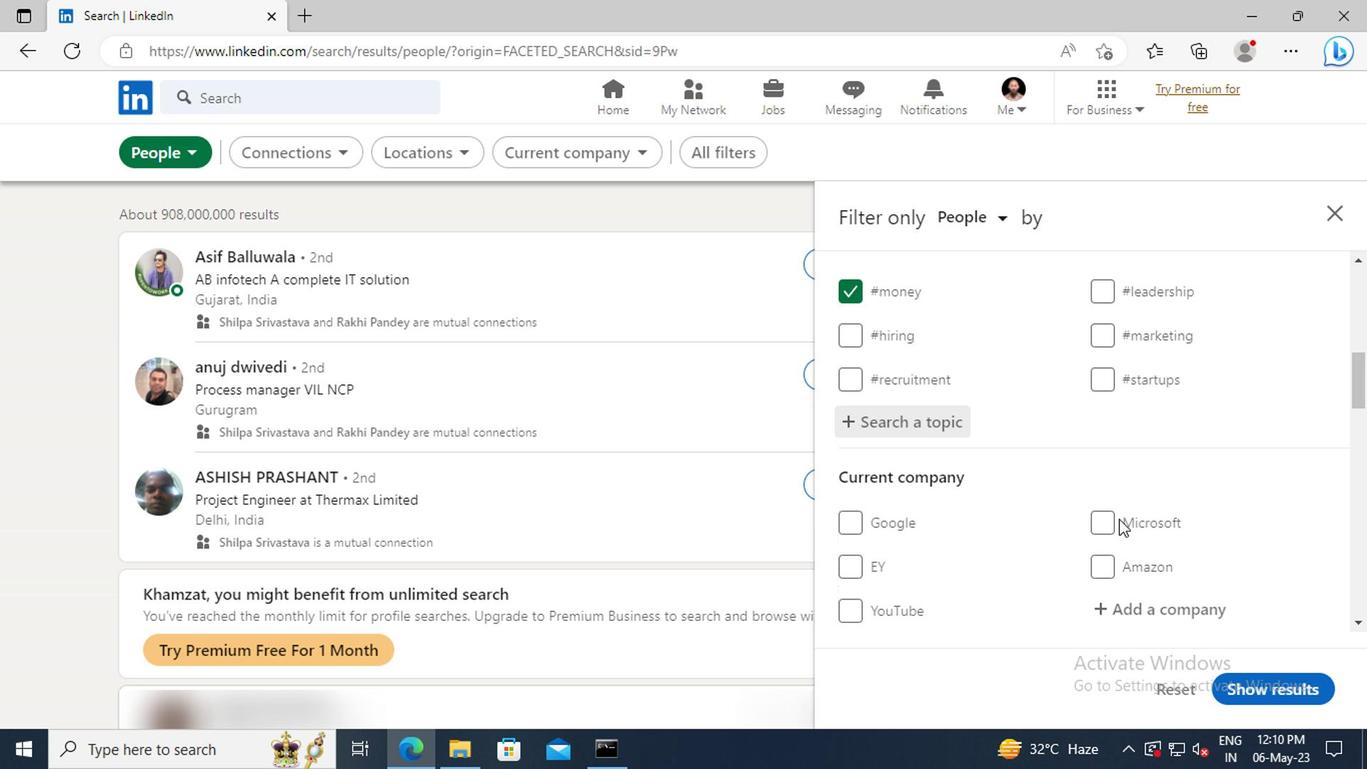 
Action: Mouse scrolled (1115, 517) with delta (0, -1)
Screenshot: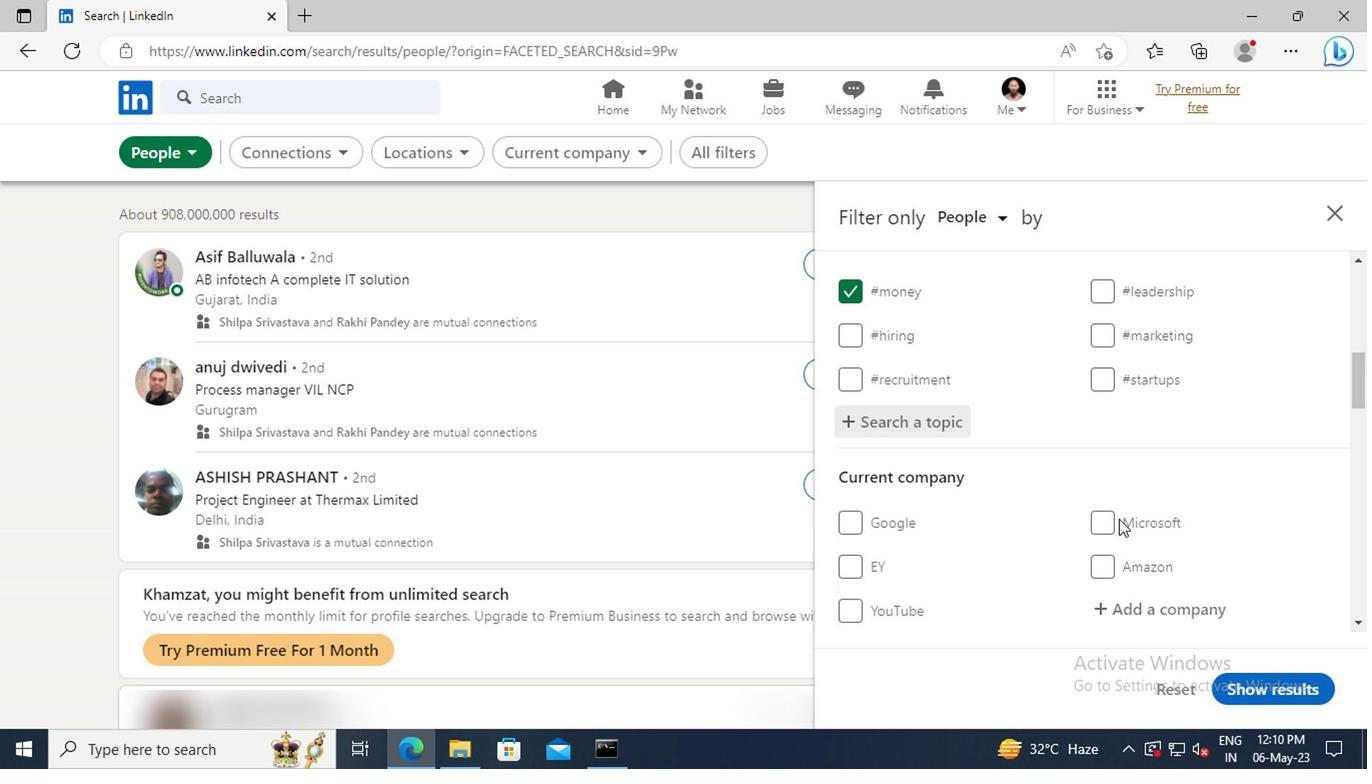 
Action: Mouse scrolled (1115, 517) with delta (0, -1)
Screenshot: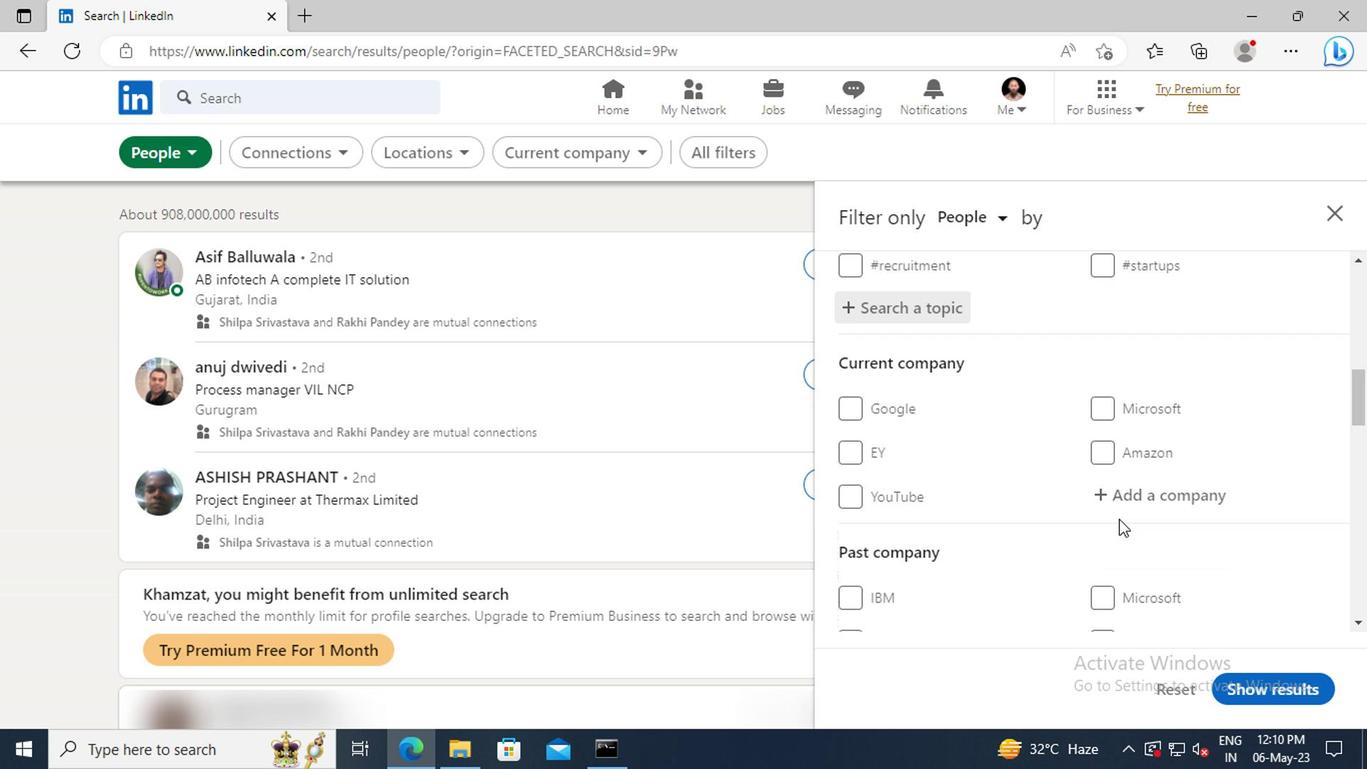 
Action: Mouse scrolled (1115, 517) with delta (0, -1)
Screenshot: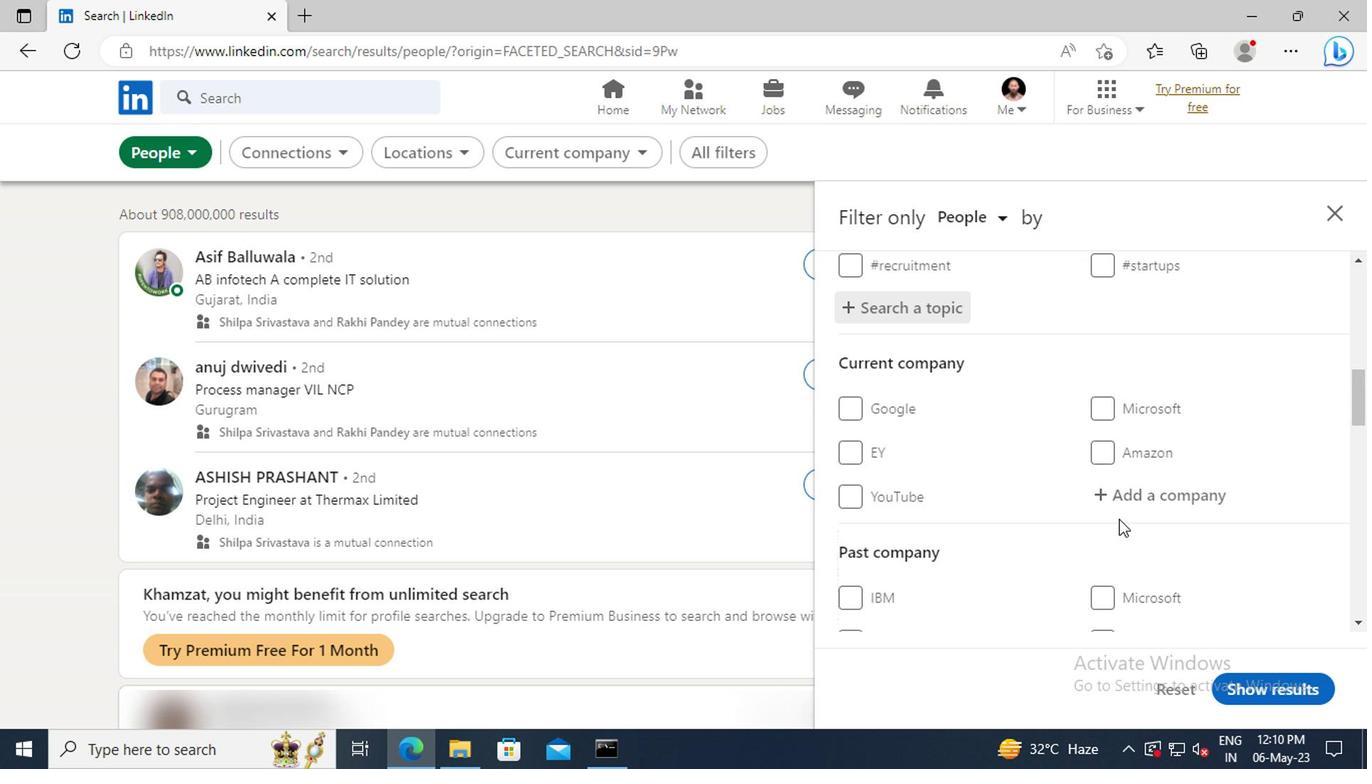 
Action: Mouse scrolled (1115, 517) with delta (0, -1)
Screenshot: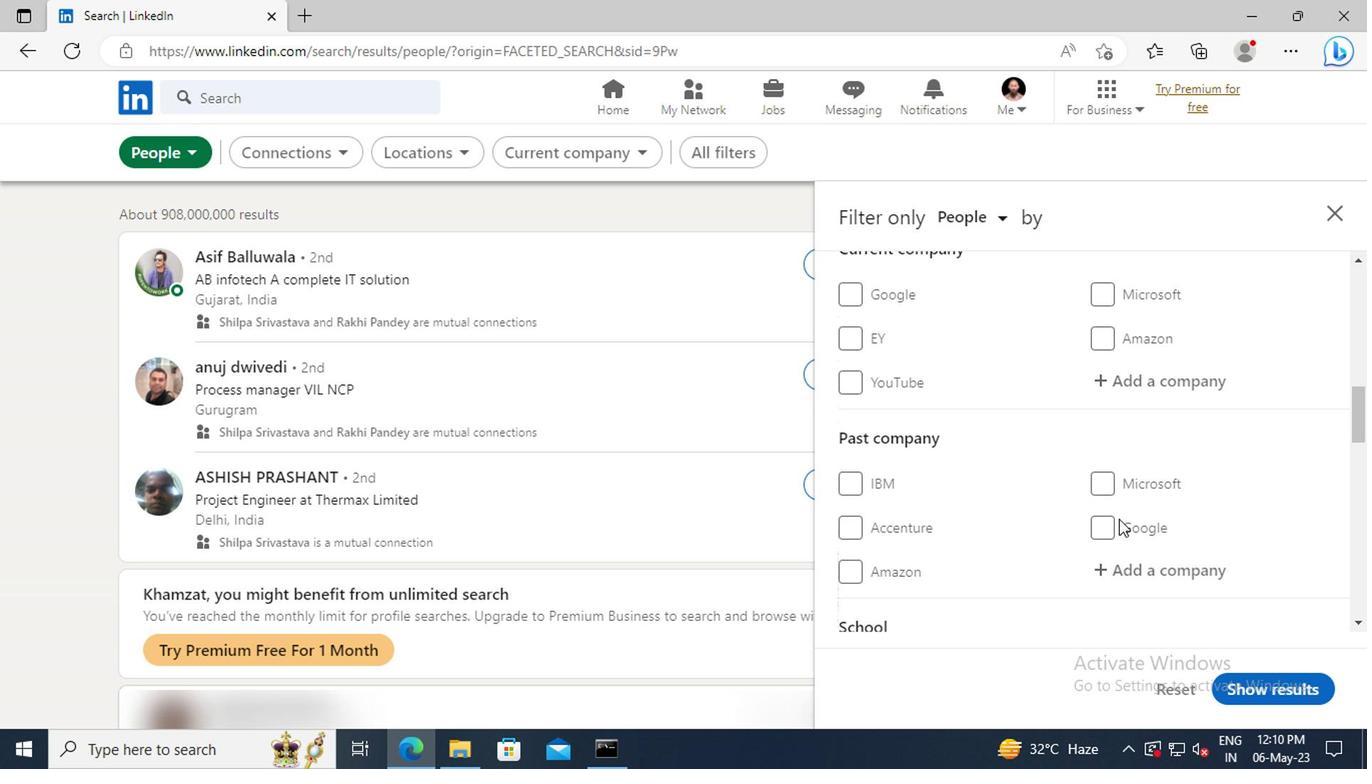 
Action: Mouse scrolled (1115, 517) with delta (0, -1)
Screenshot: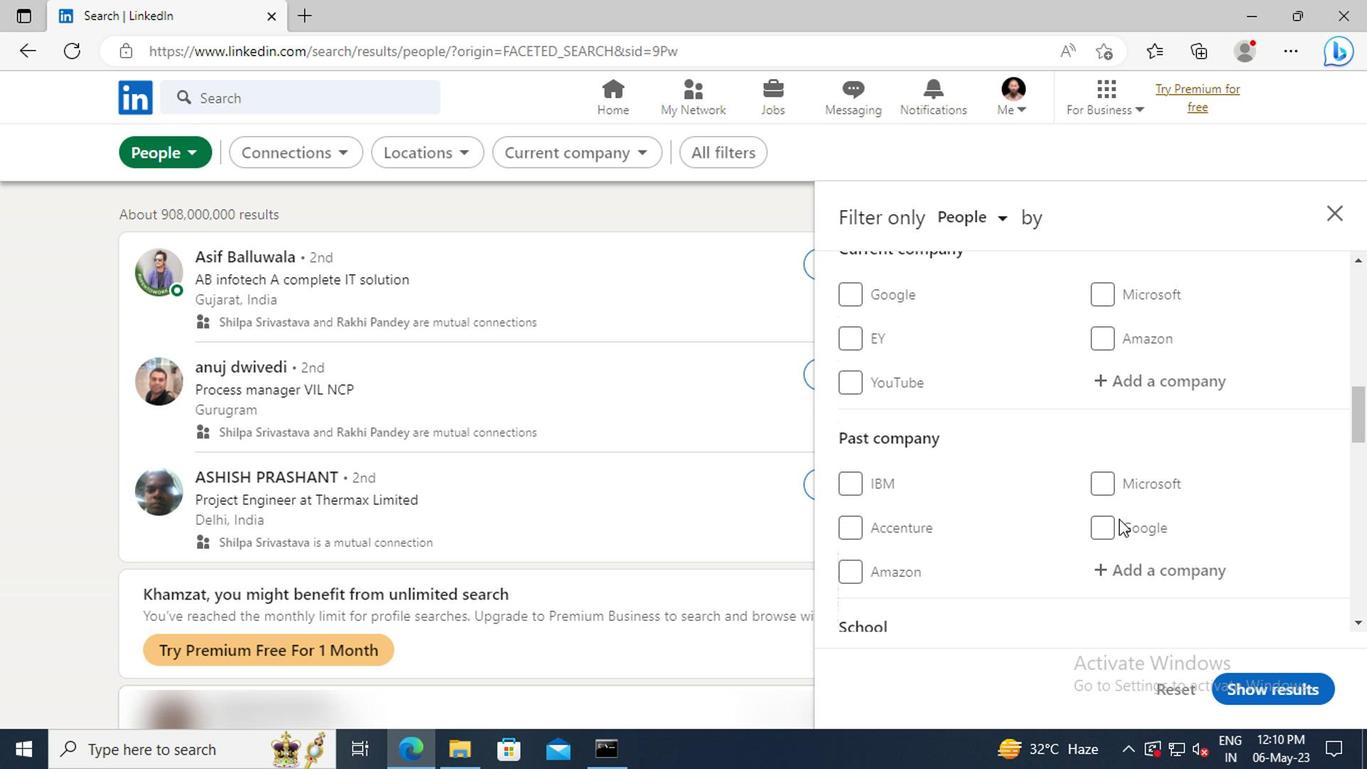 
Action: Mouse scrolled (1115, 517) with delta (0, -1)
Screenshot: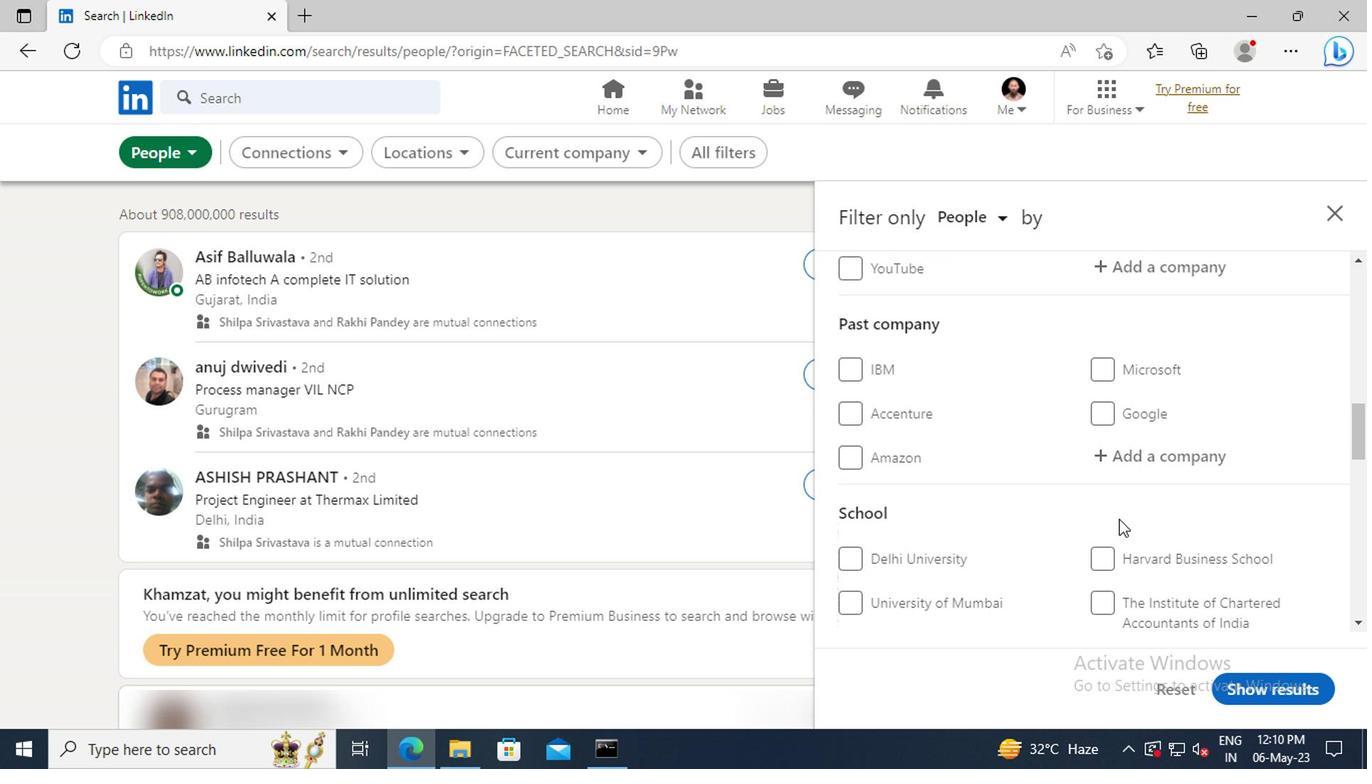 
Action: Mouse scrolled (1115, 517) with delta (0, -1)
Screenshot: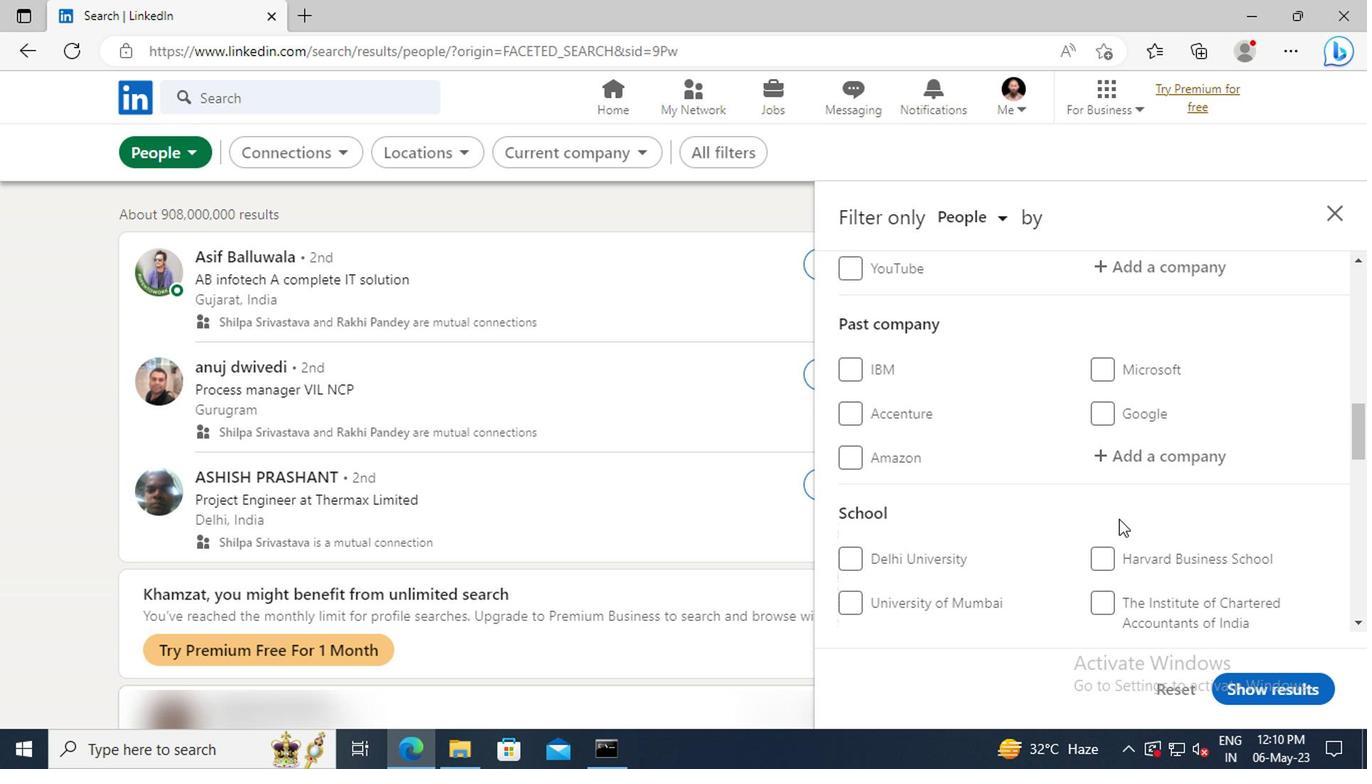 
Action: Mouse scrolled (1115, 517) with delta (0, -1)
Screenshot: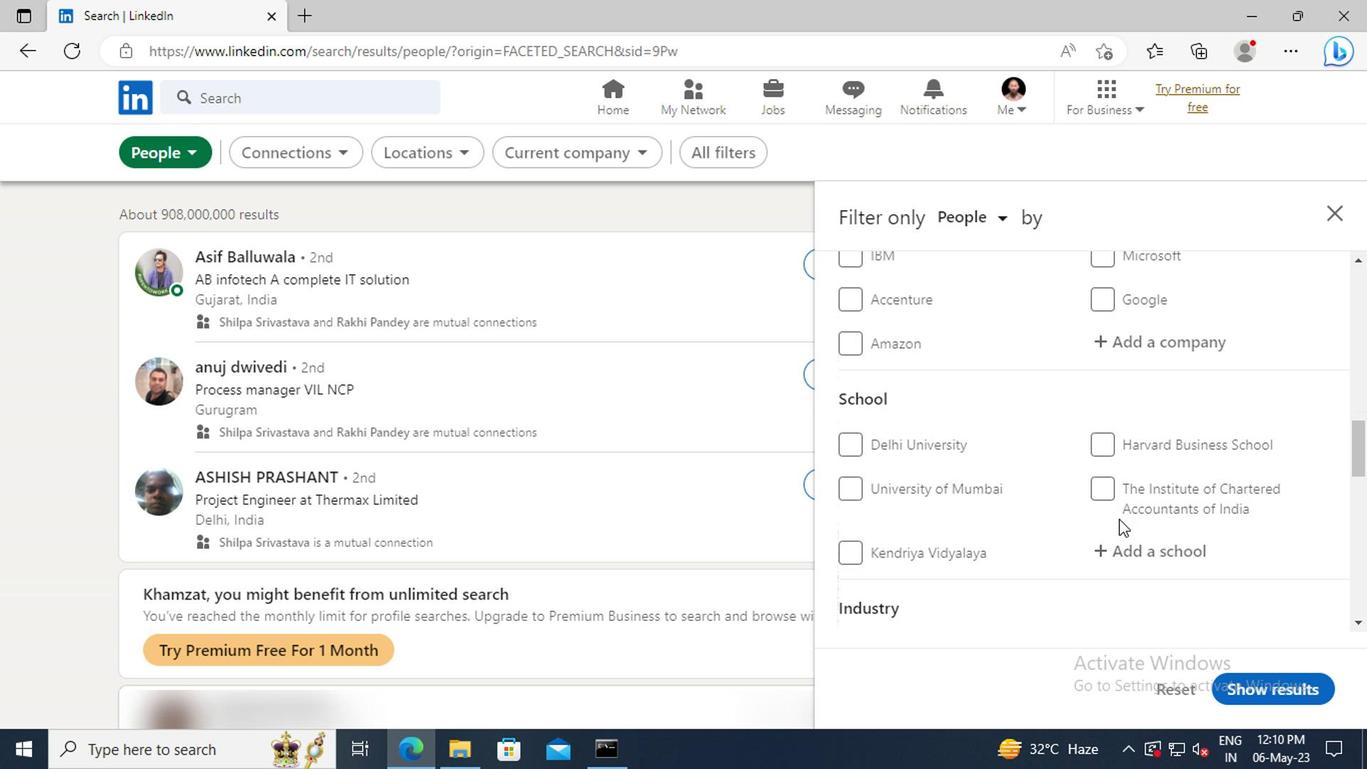 
Action: Mouse scrolled (1115, 517) with delta (0, -1)
Screenshot: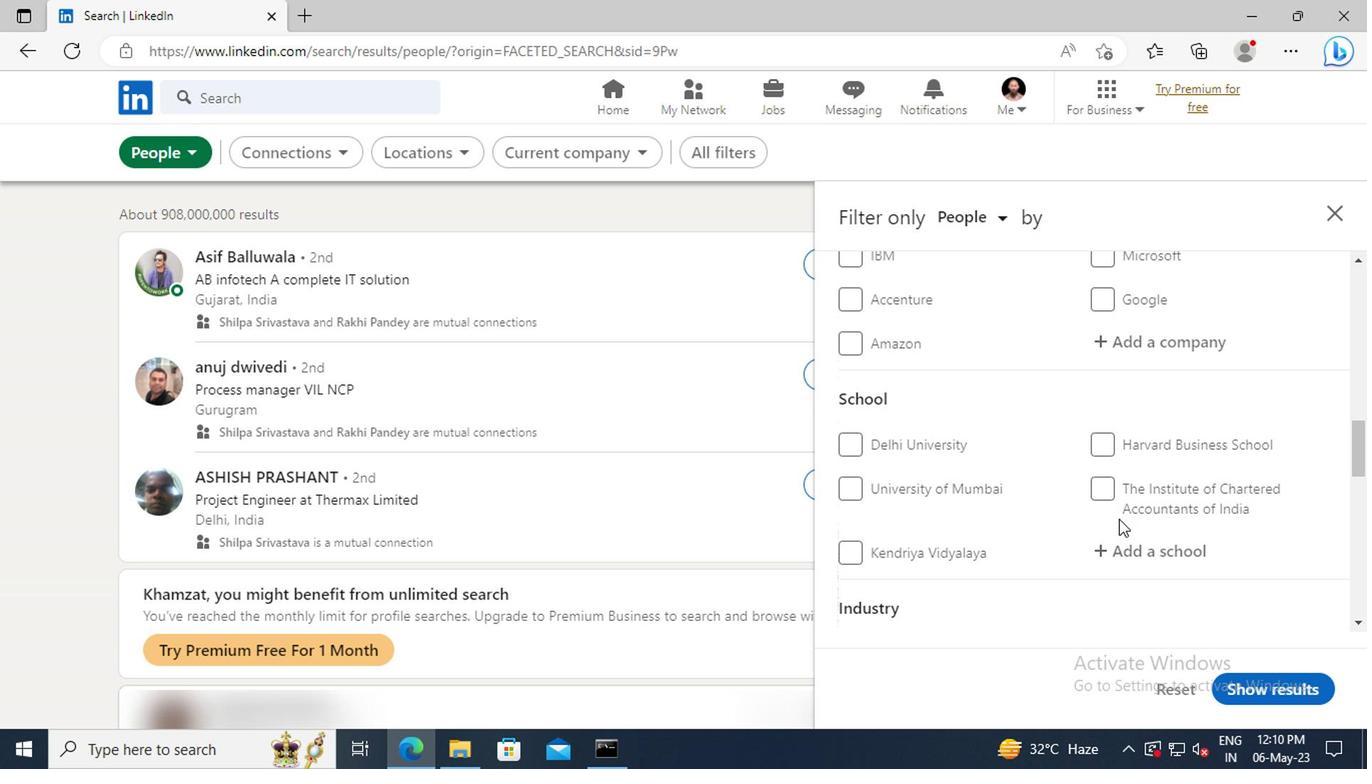 
Action: Mouse scrolled (1115, 517) with delta (0, -1)
Screenshot: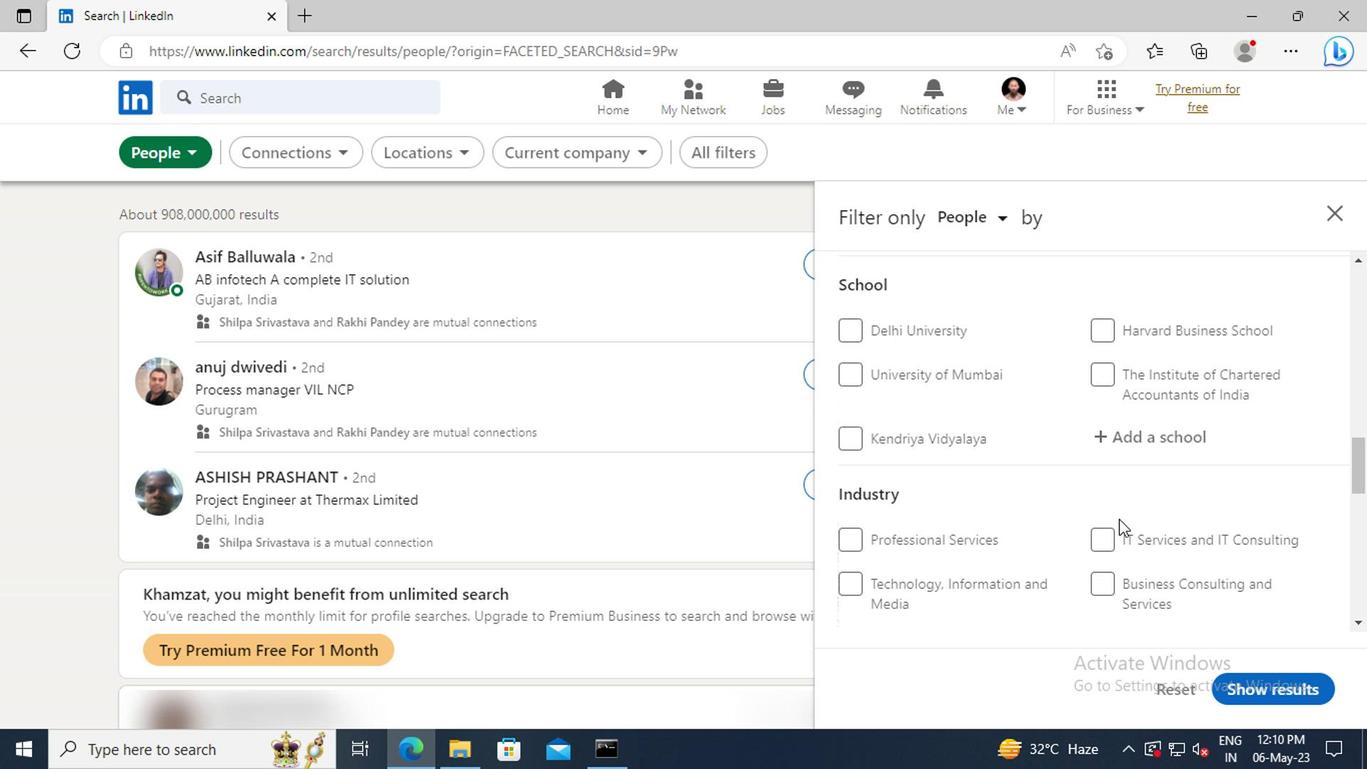 
Action: Mouse scrolled (1115, 517) with delta (0, -1)
Screenshot: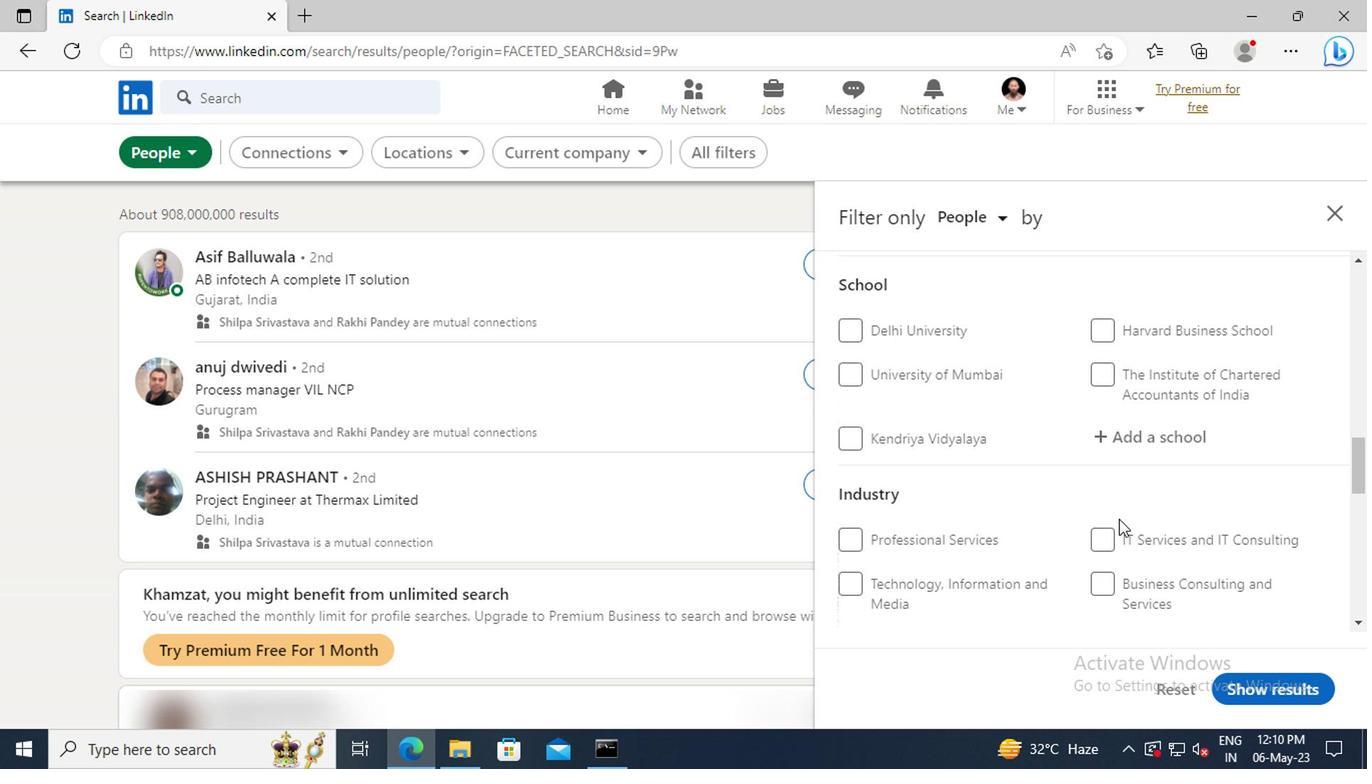 
Action: Mouse scrolled (1115, 517) with delta (0, -1)
Screenshot: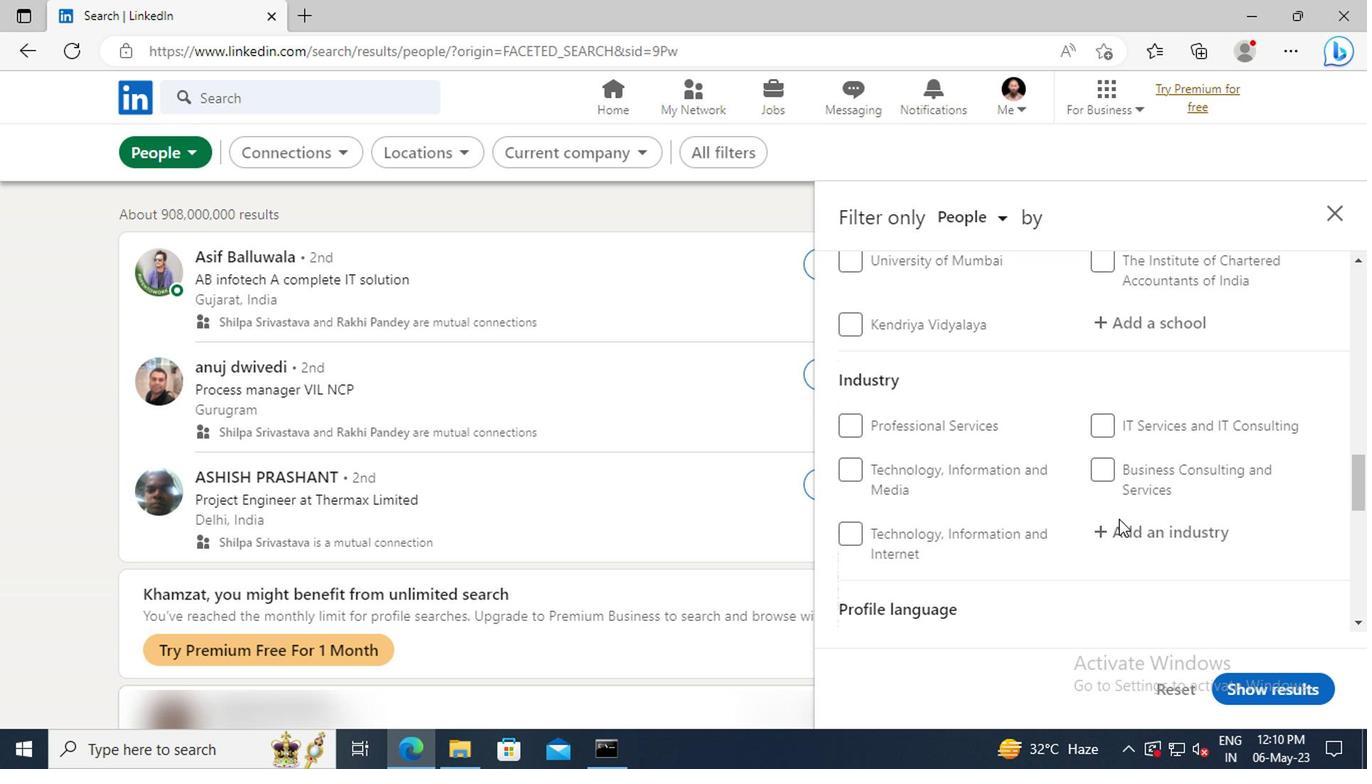 
Action: Mouse scrolled (1115, 517) with delta (0, -1)
Screenshot: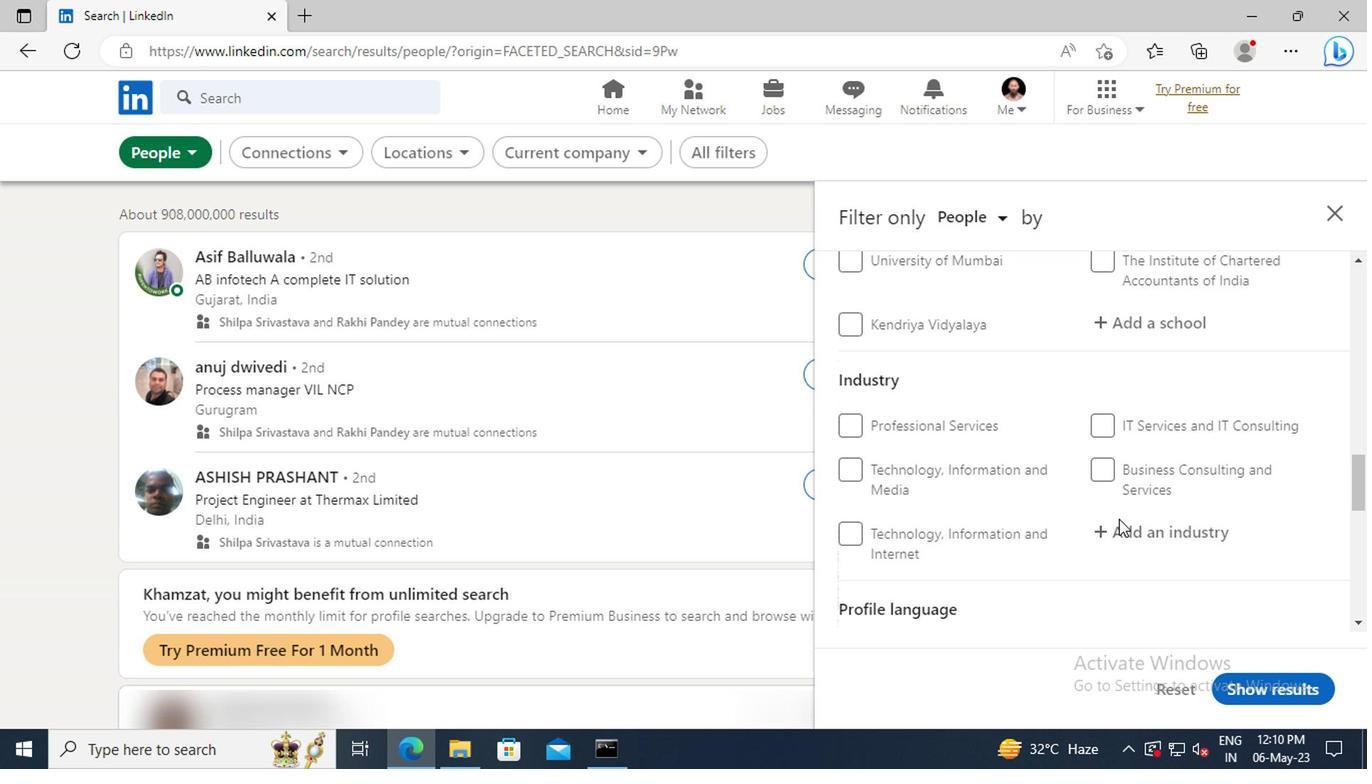 
Action: Mouse moved to (1101, 539)
Screenshot: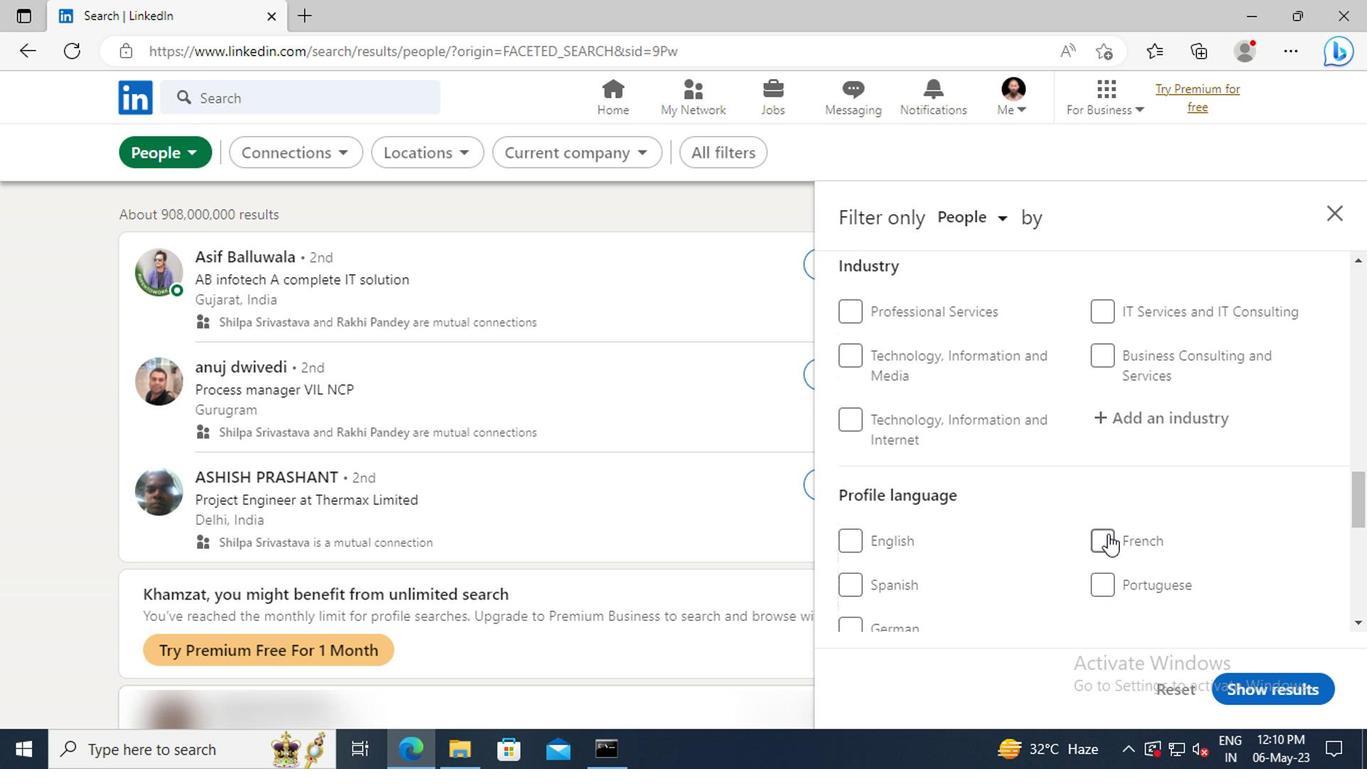 
Action: Mouse pressed left at (1101, 539)
Screenshot: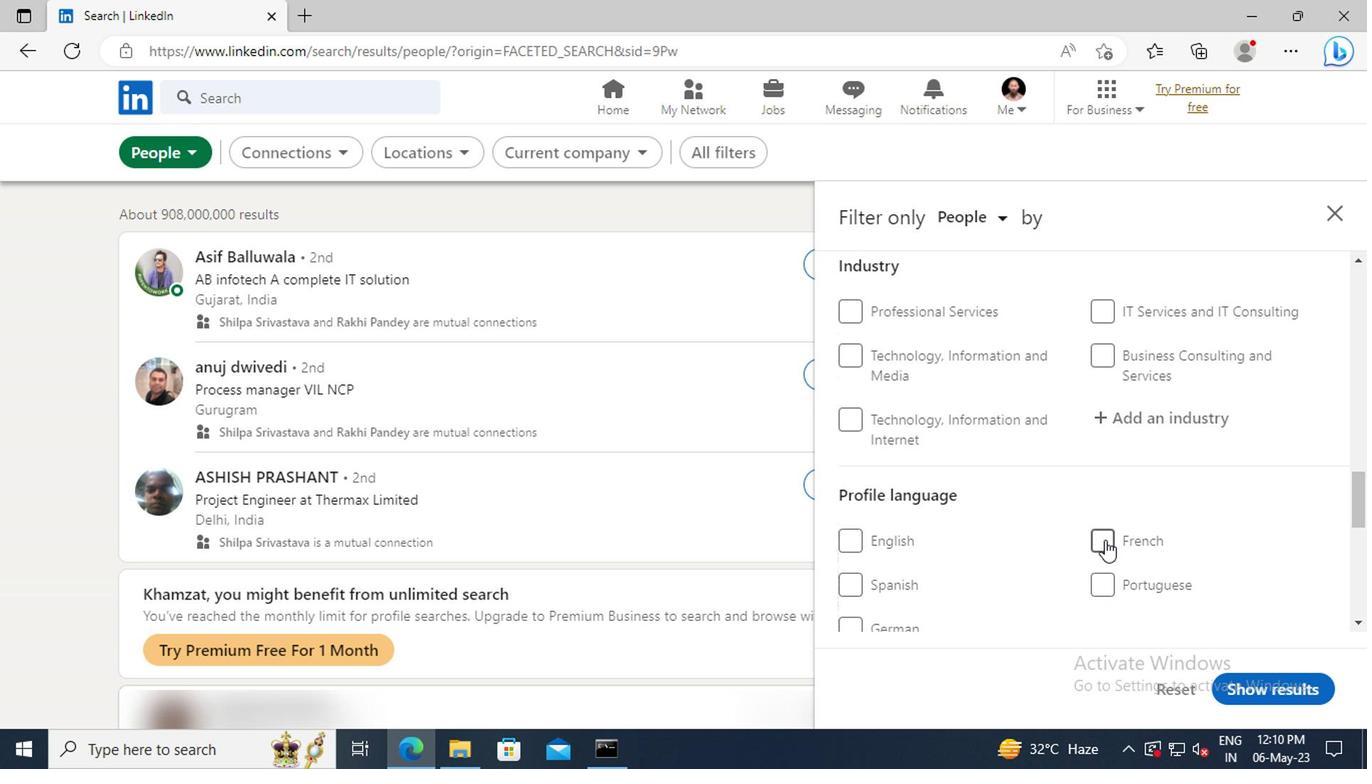 
Action: Mouse moved to (1135, 499)
Screenshot: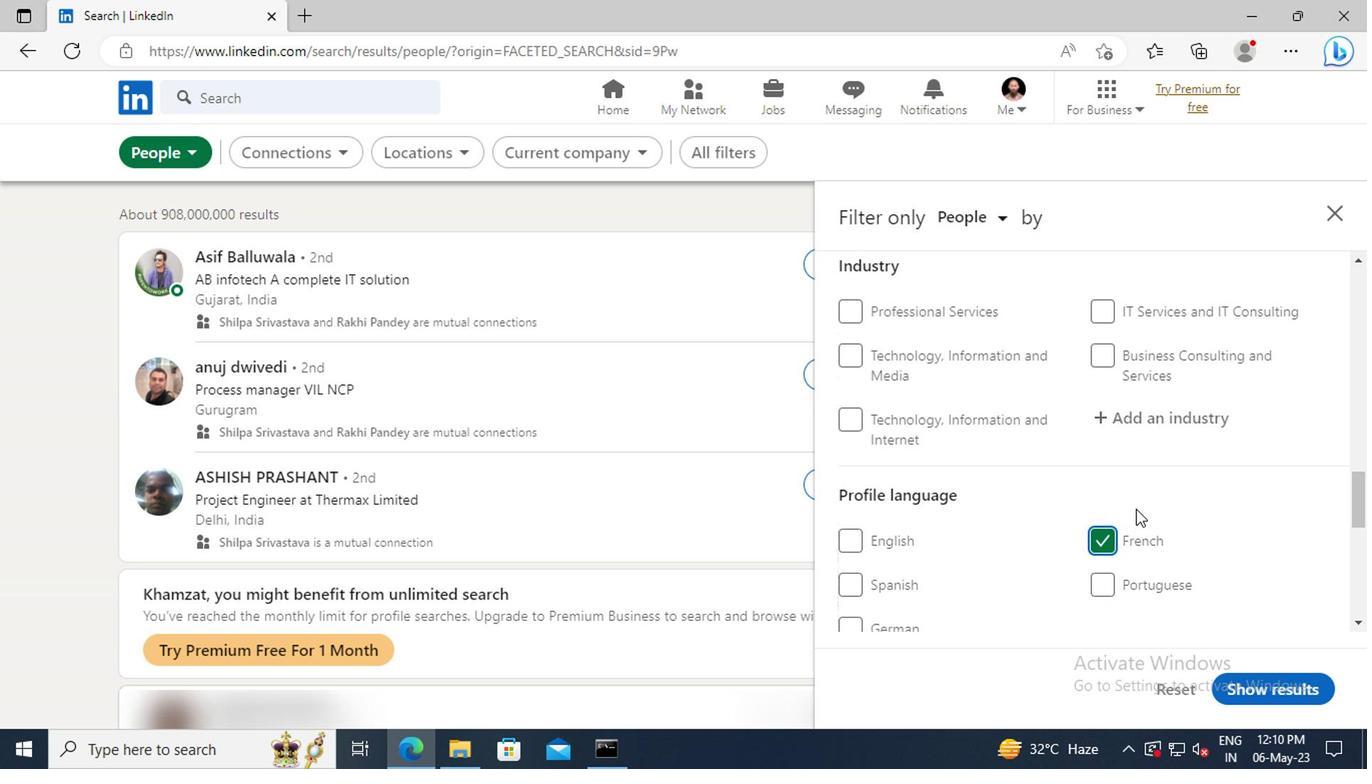 
Action: Mouse scrolled (1135, 500) with delta (0, 0)
Screenshot: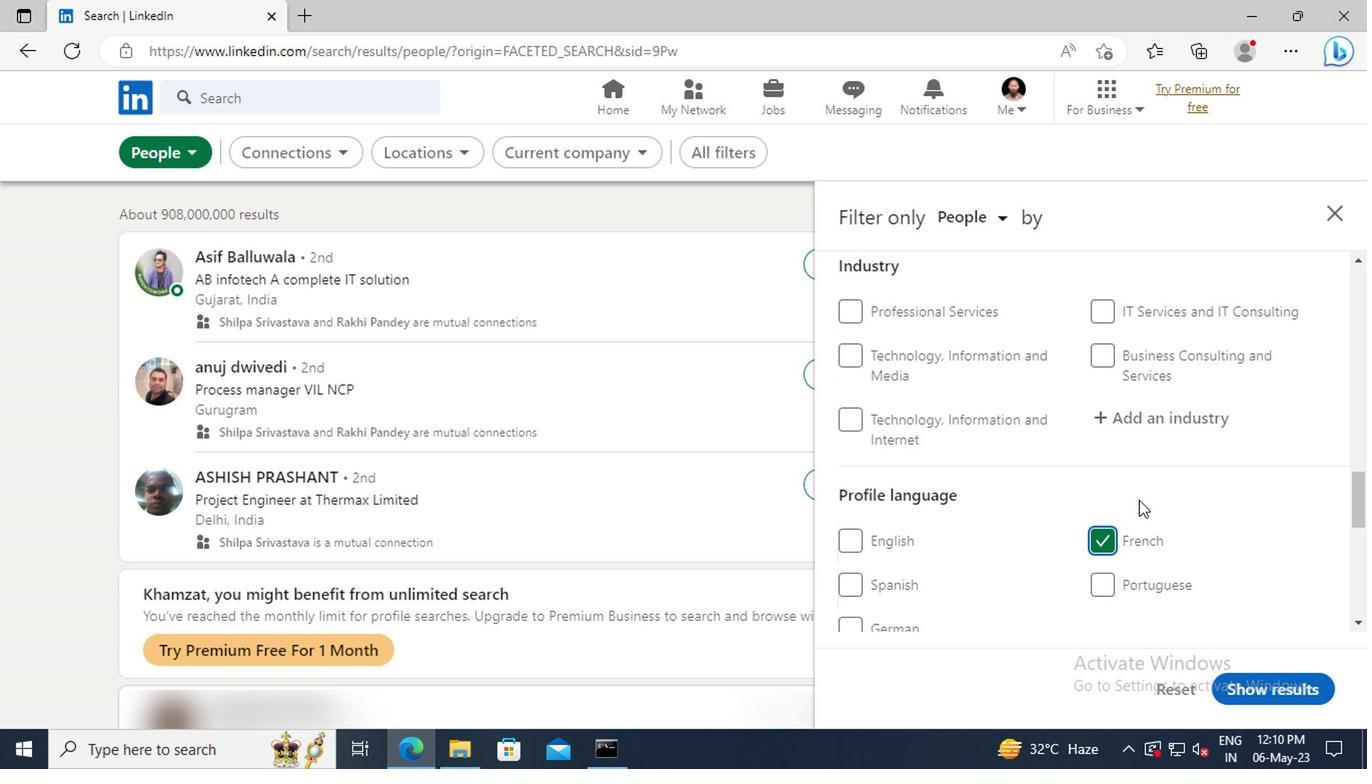 
Action: Mouse scrolled (1135, 500) with delta (0, 0)
Screenshot: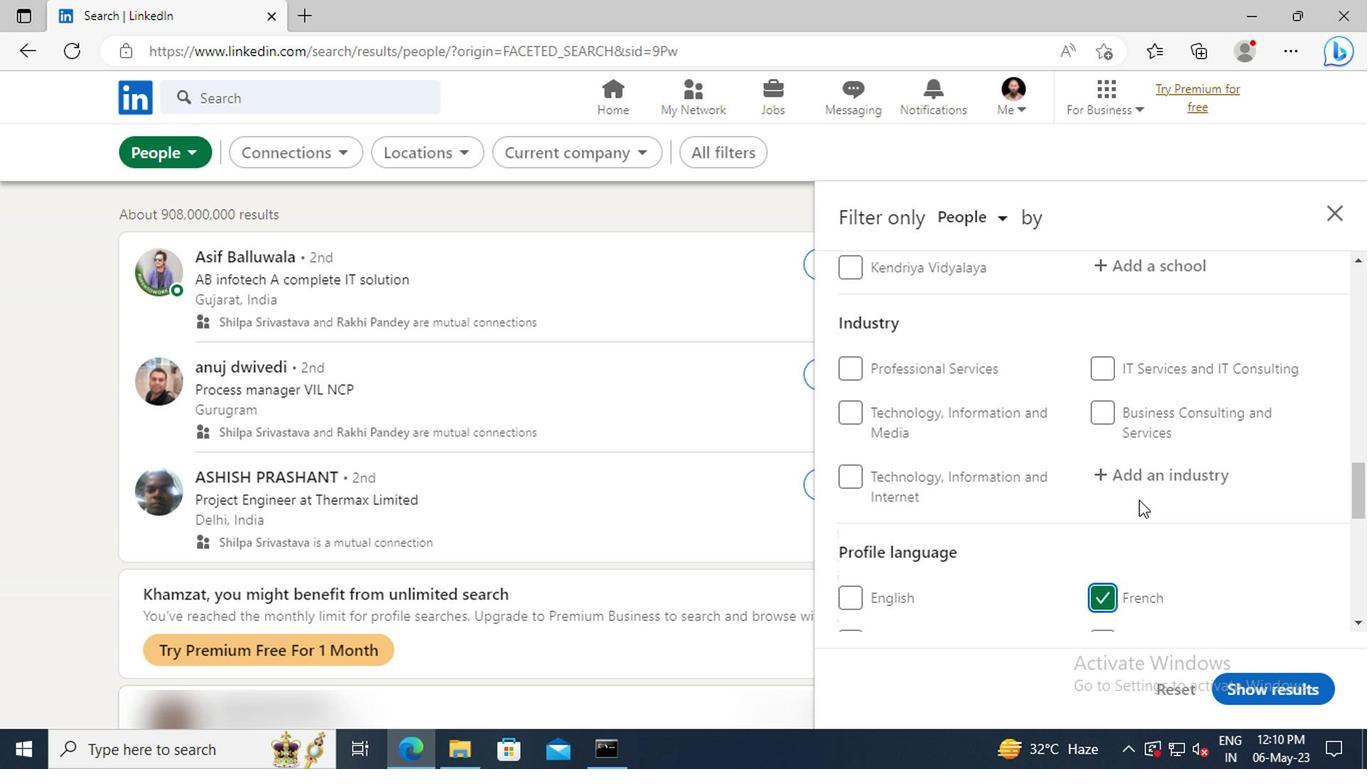 
Action: Mouse scrolled (1135, 500) with delta (0, 0)
Screenshot: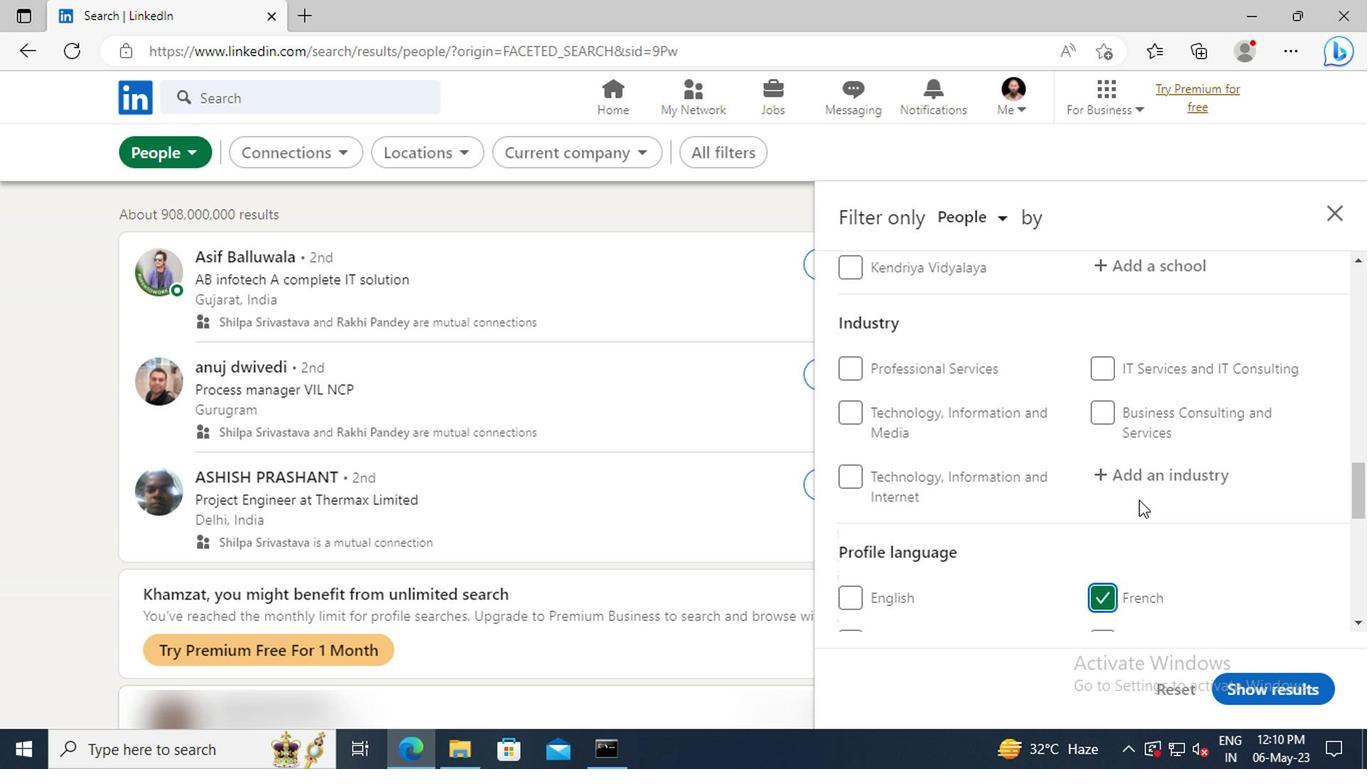 
Action: Mouse scrolled (1135, 500) with delta (0, 0)
Screenshot: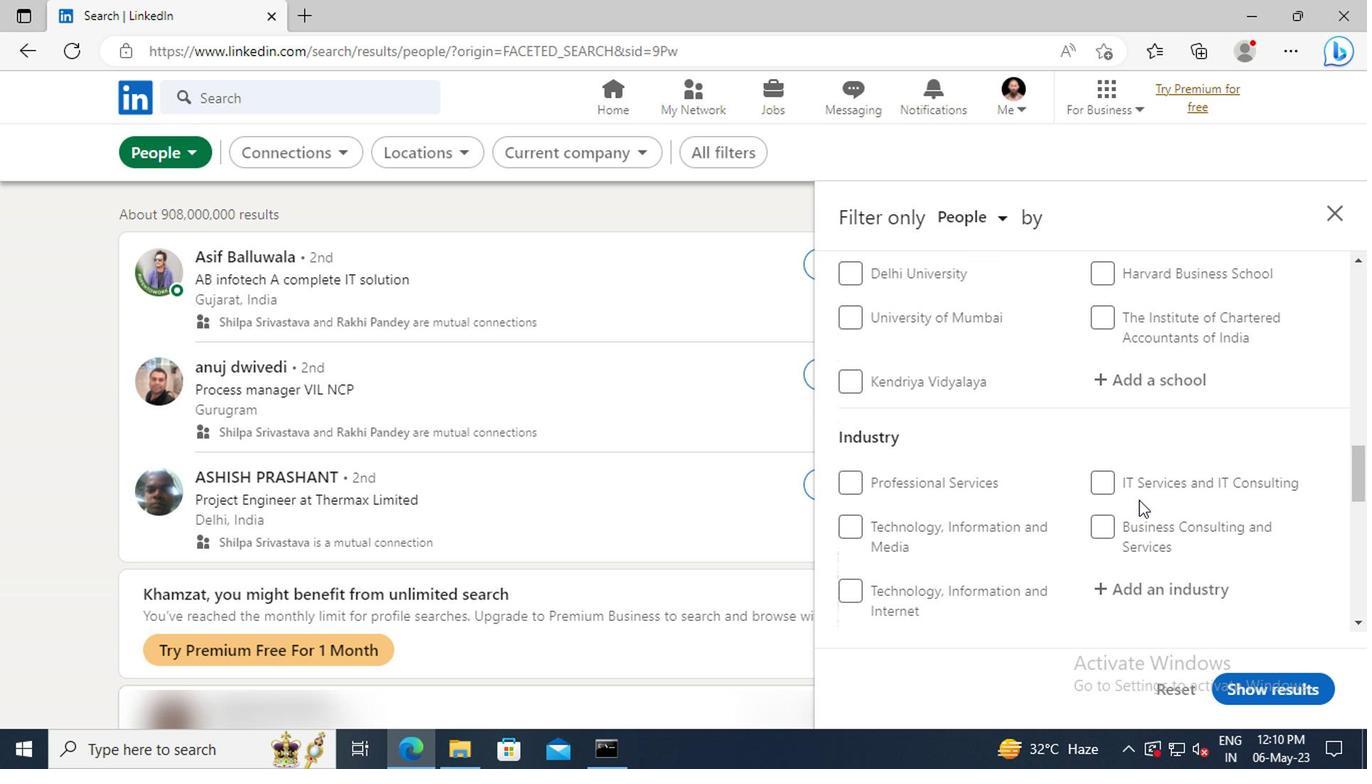 
Action: Mouse scrolled (1135, 500) with delta (0, 0)
Screenshot: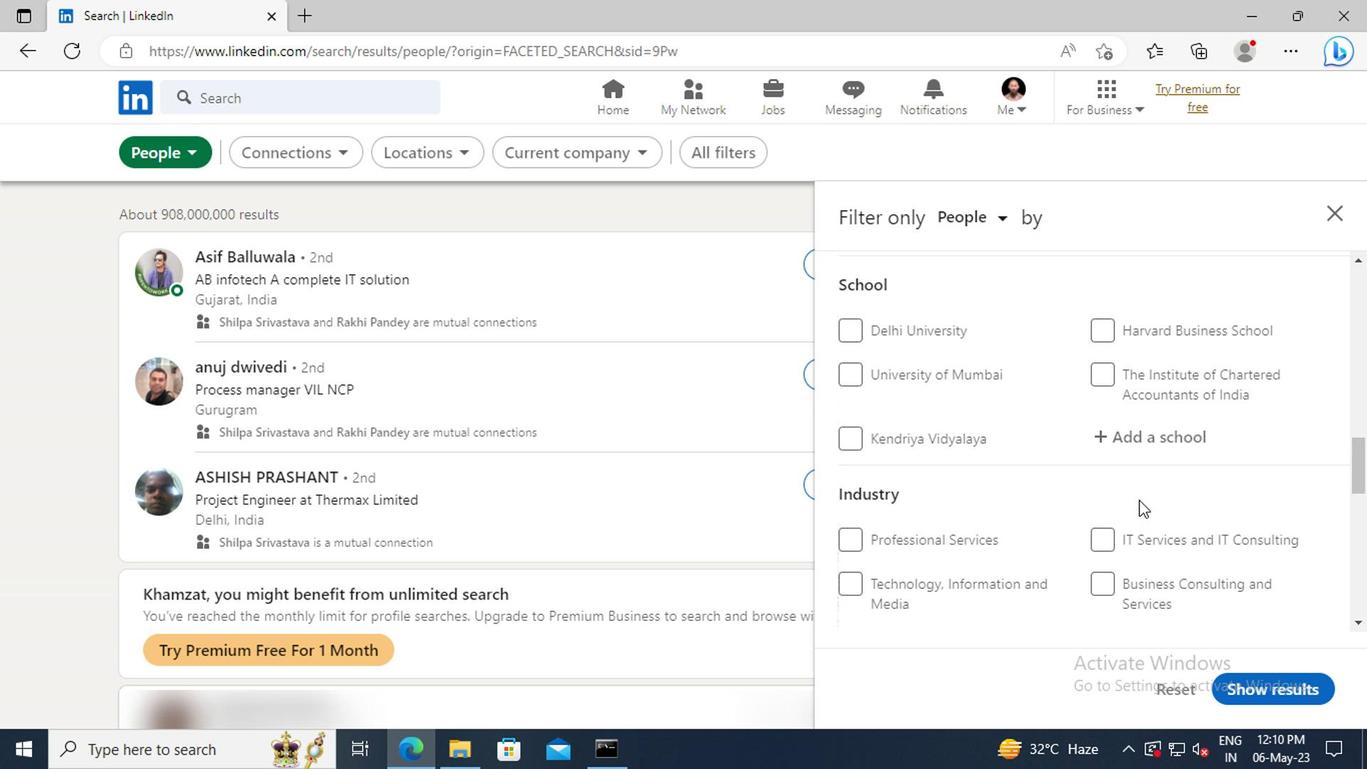 
Action: Mouse scrolled (1135, 500) with delta (0, 0)
Screenshot: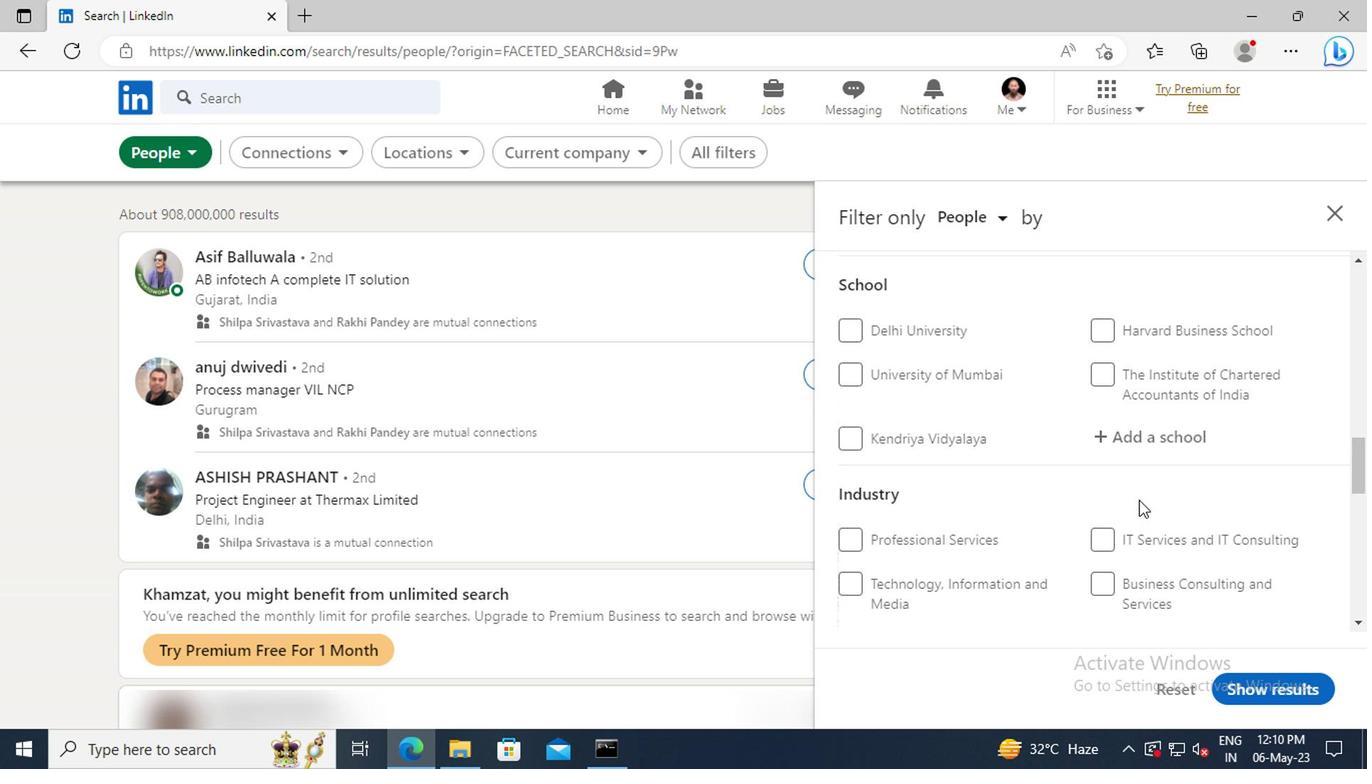 
Action: Mouse scrolled (1135, 500) with delta (0, 0)
Screenshot: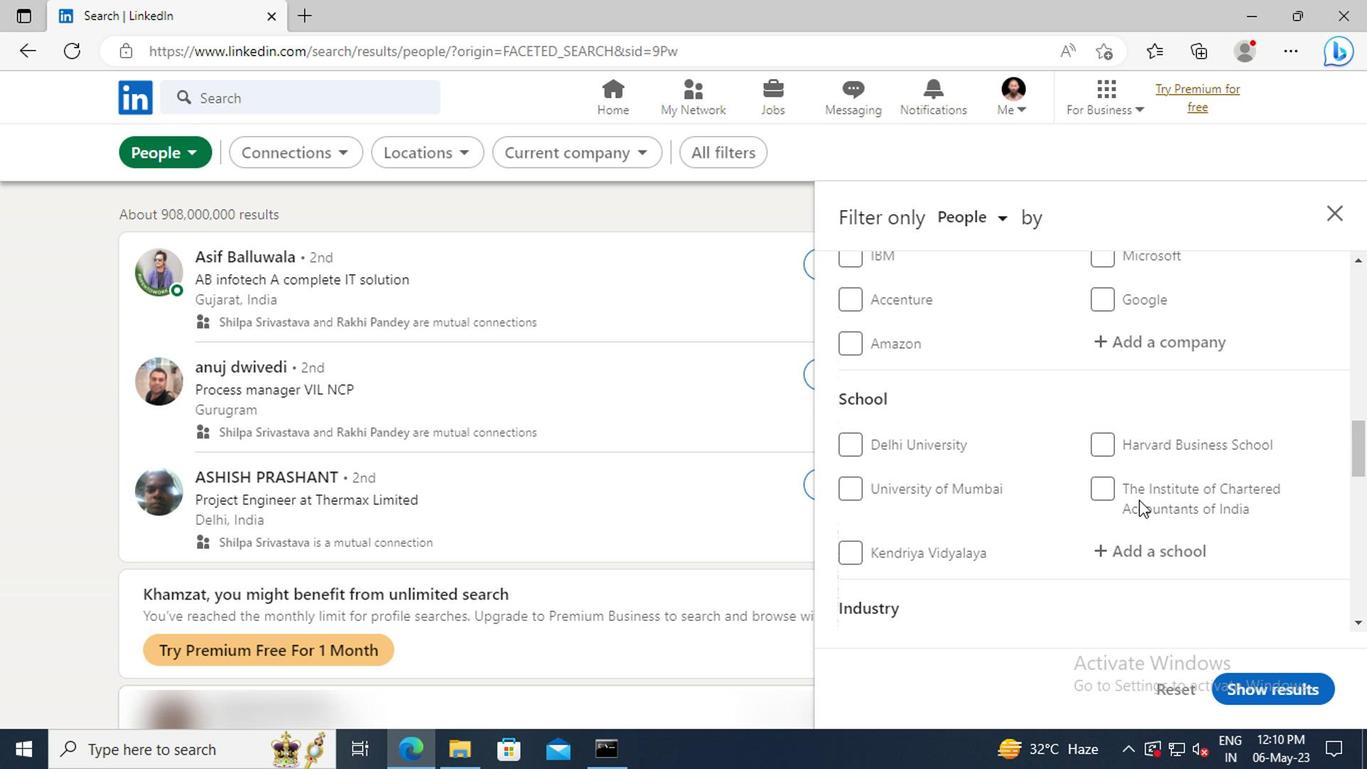 
Action: Mouse scrolled (1135, 500) with delta (0, 0)
Screenshot: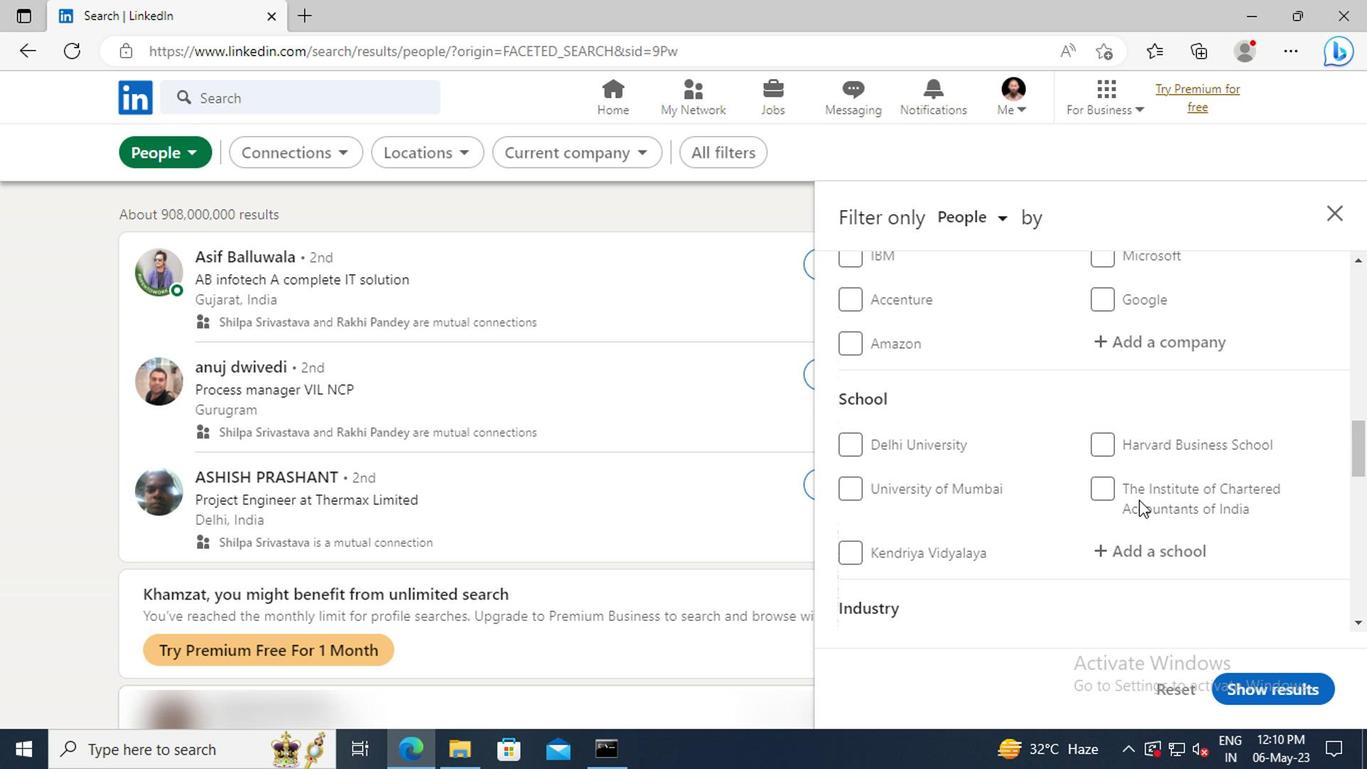 
Action: Mouse scrolled (1135, 500) with delta (0, 0)
Screenshot: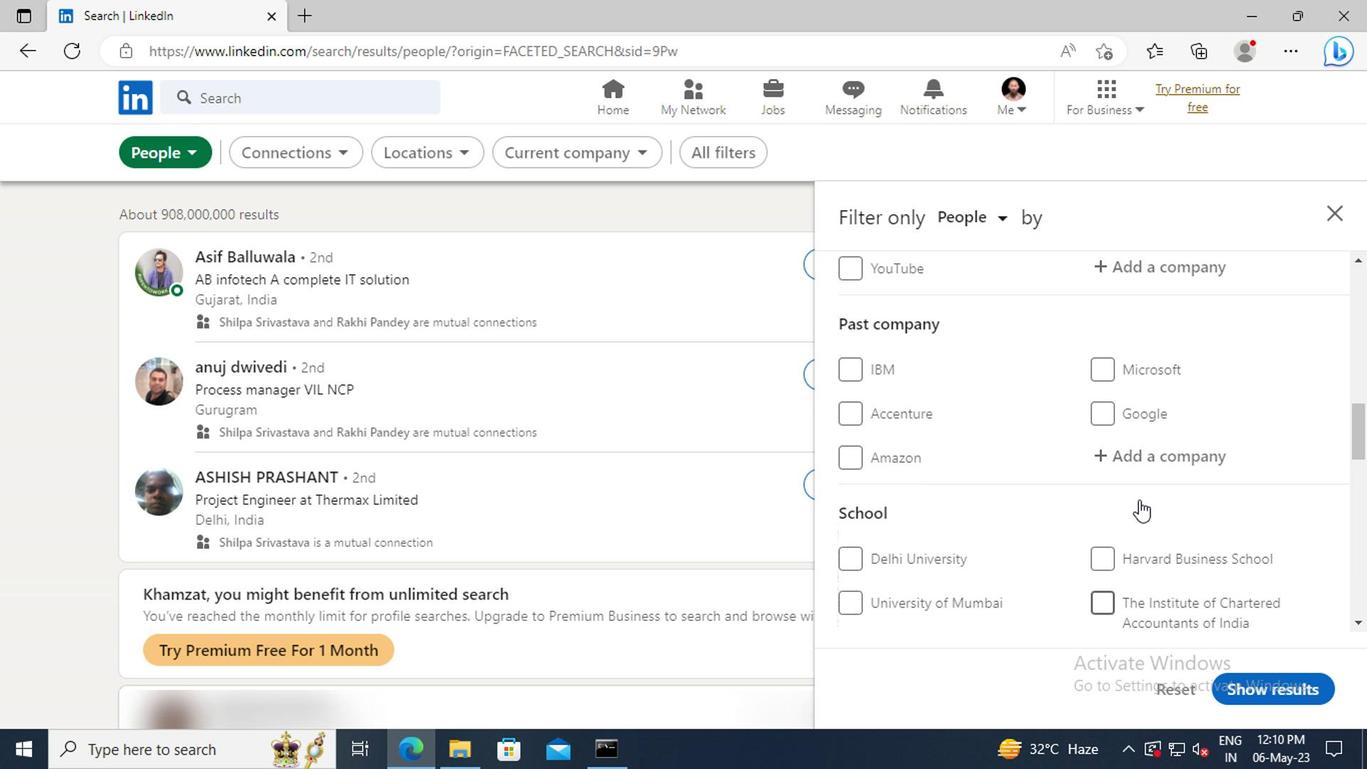 
Action: Mouse scrolled (1135, 500) with delta (0, 0)
Screenshot: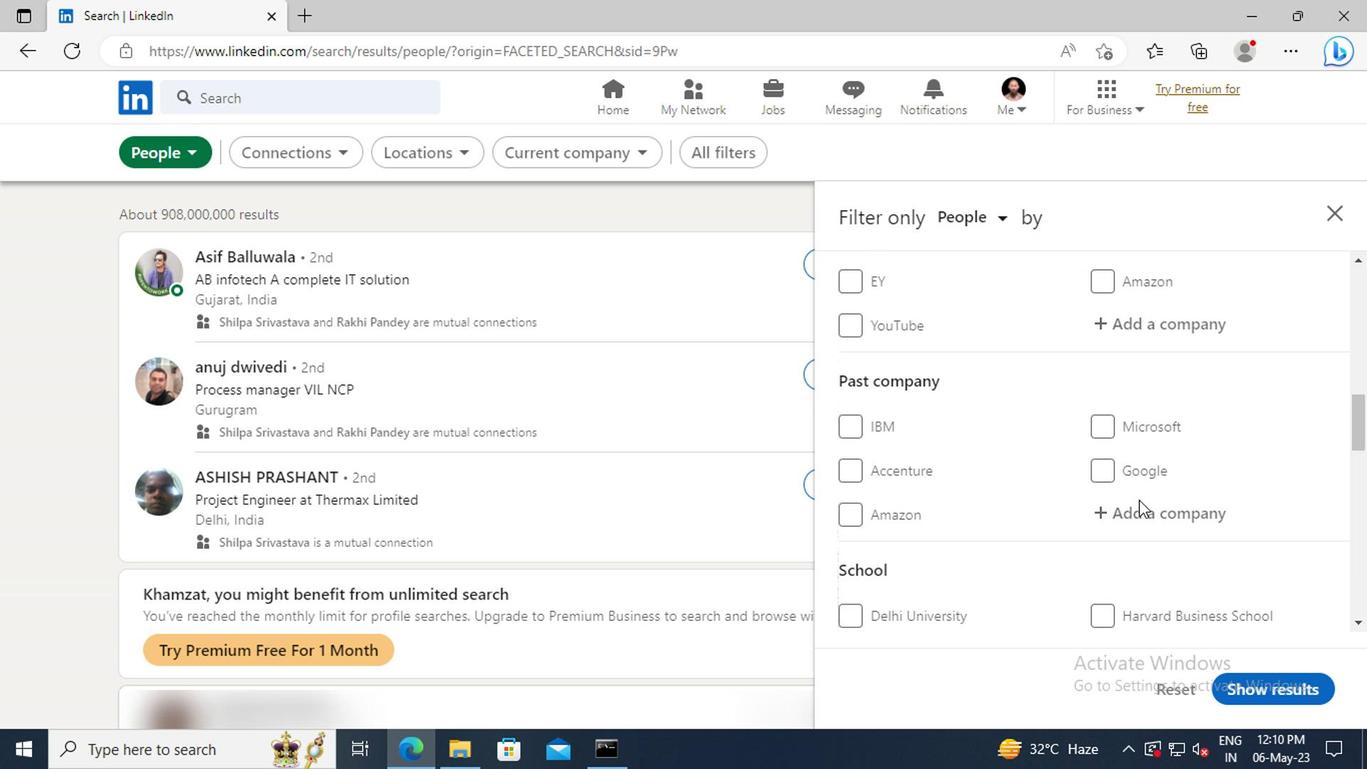 
Action: Mouse scrolled (1135, 500) with delta (0, 0)
Screenshot: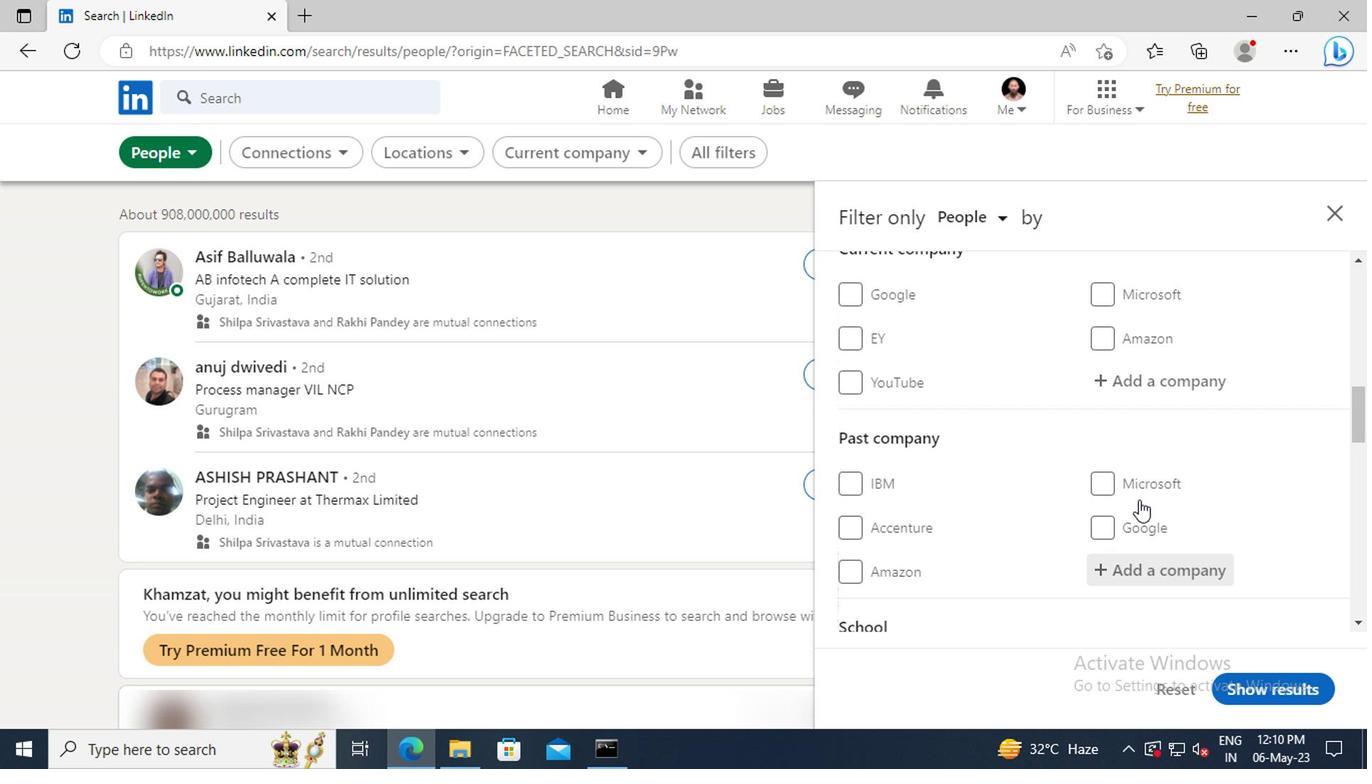 
Action: Mouse moved to (1127, 443)
Screenshot: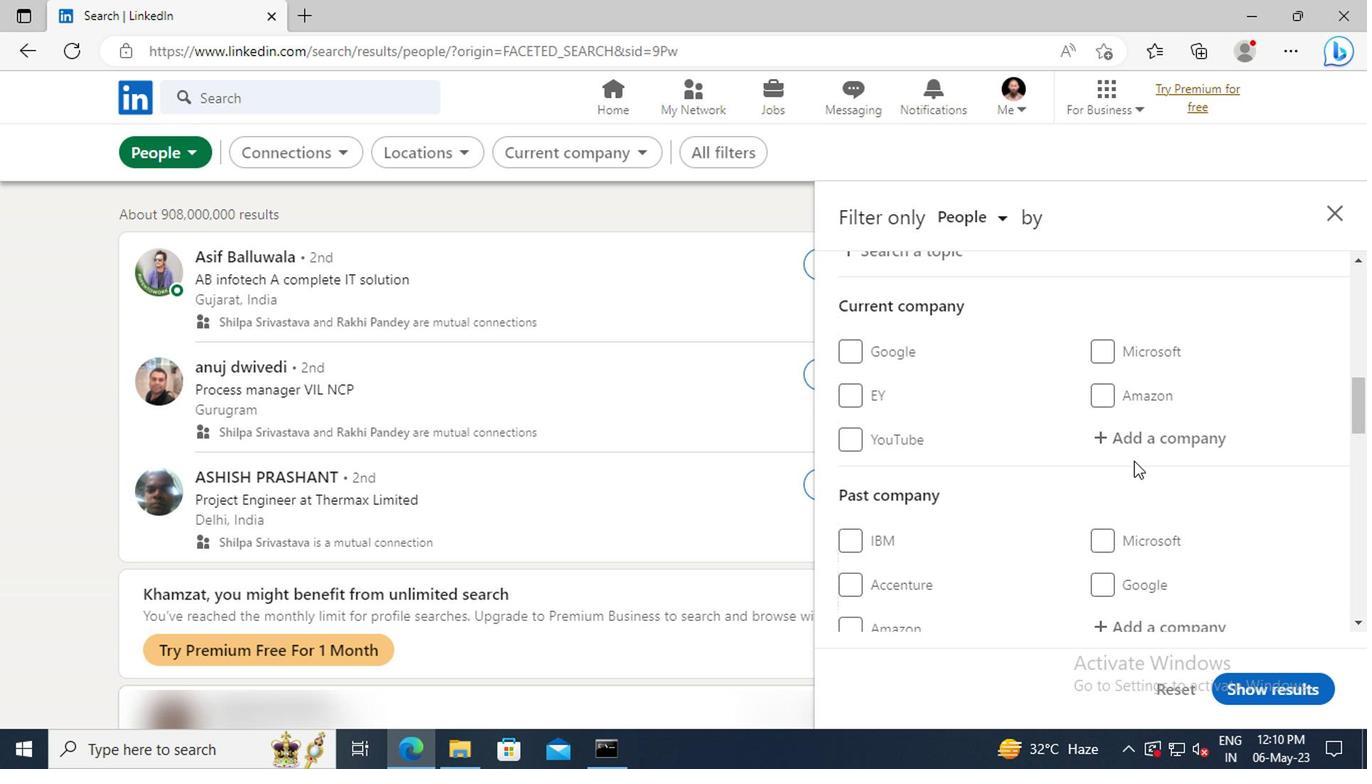 
Action: Mouse pressed left at (1127, 443)
Screenshot: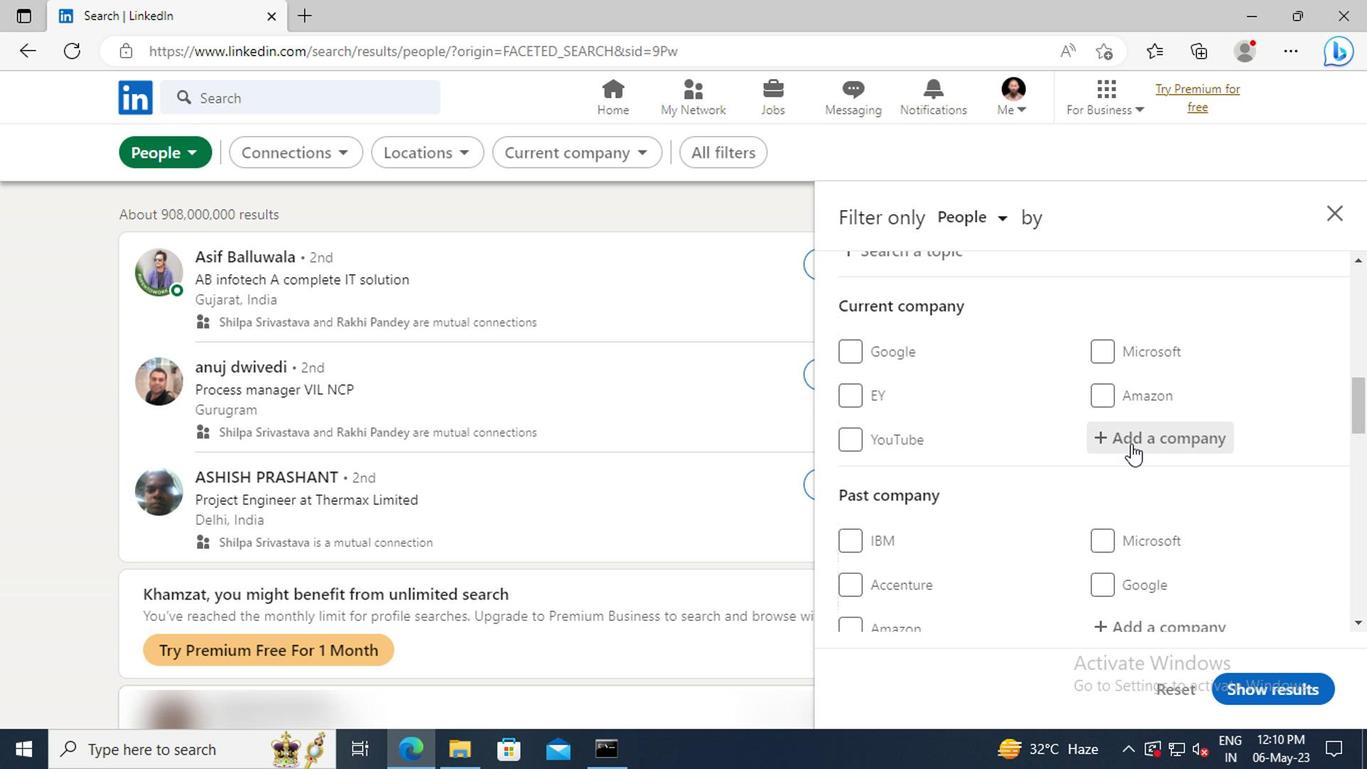
Action: Key pressed <Key.shift>HERBALIFE
Screenshot: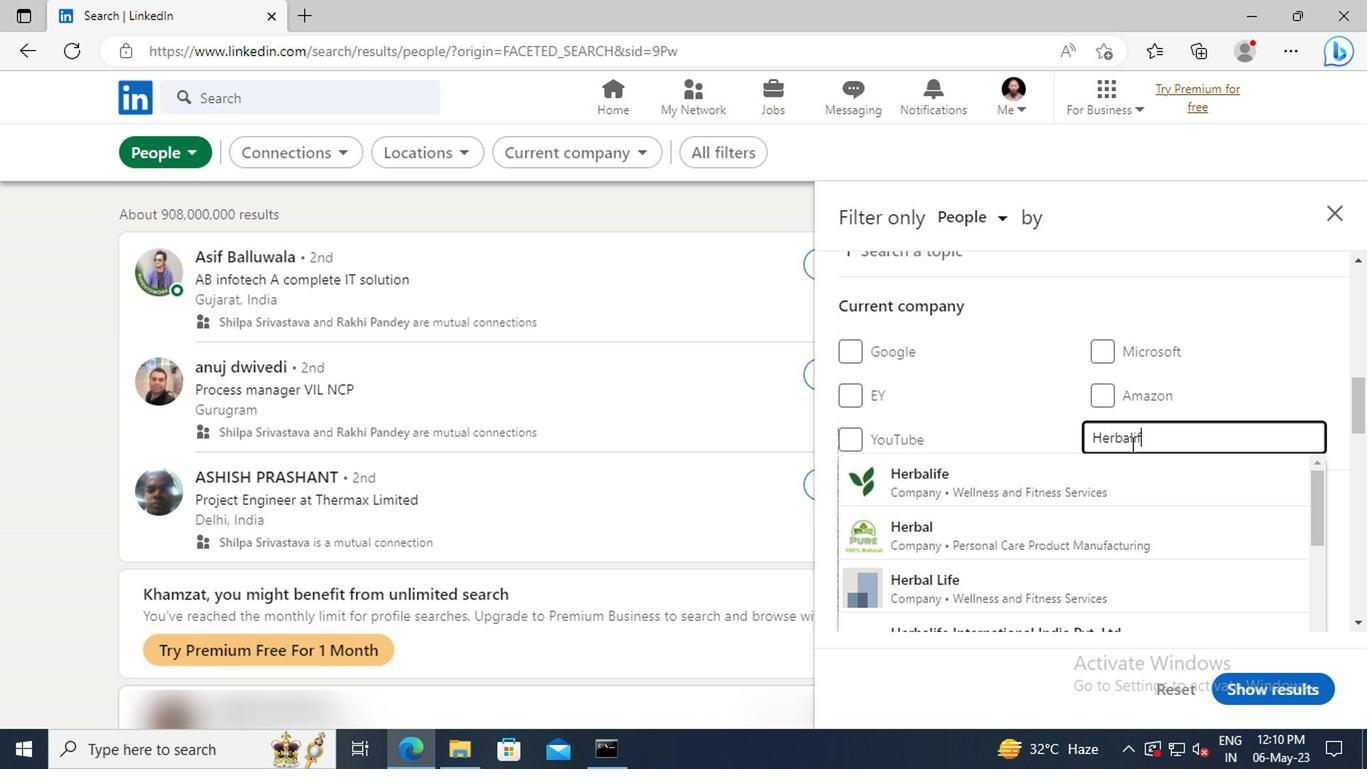 
Action: Mouse moved to (1118, 467)
Screenshot: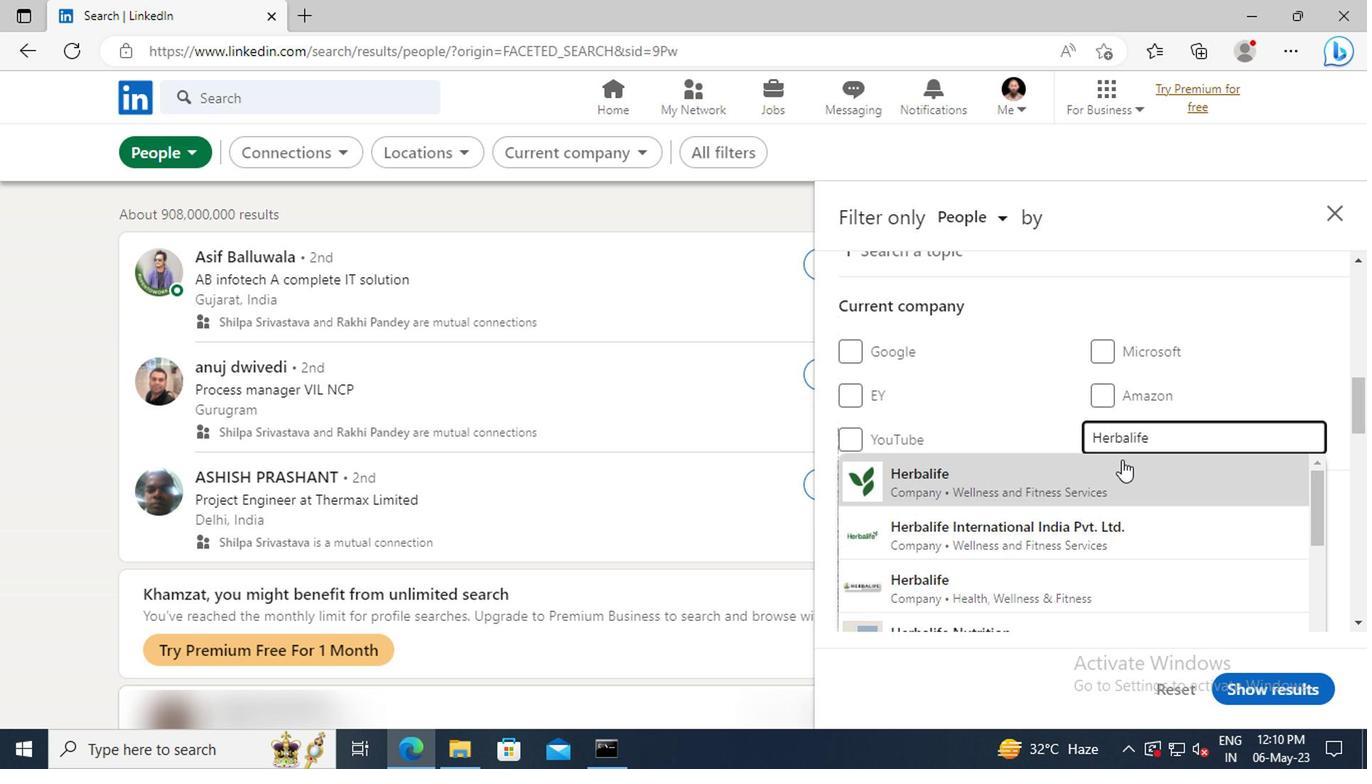 
Action: Mouse pressed left at (1118, 467)
Screenshot: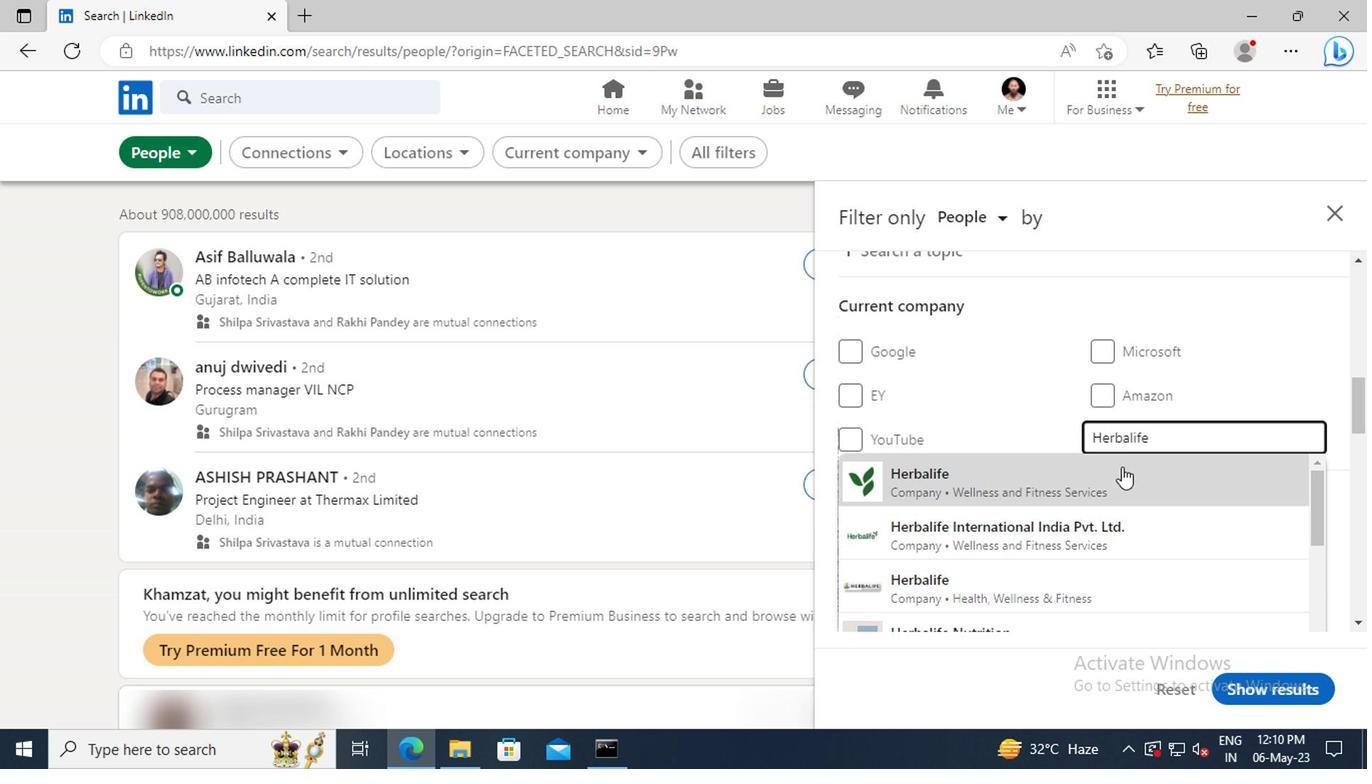 
Action: Mouse scrolled (1118, 467) with delta (0, 0)
Screenshot: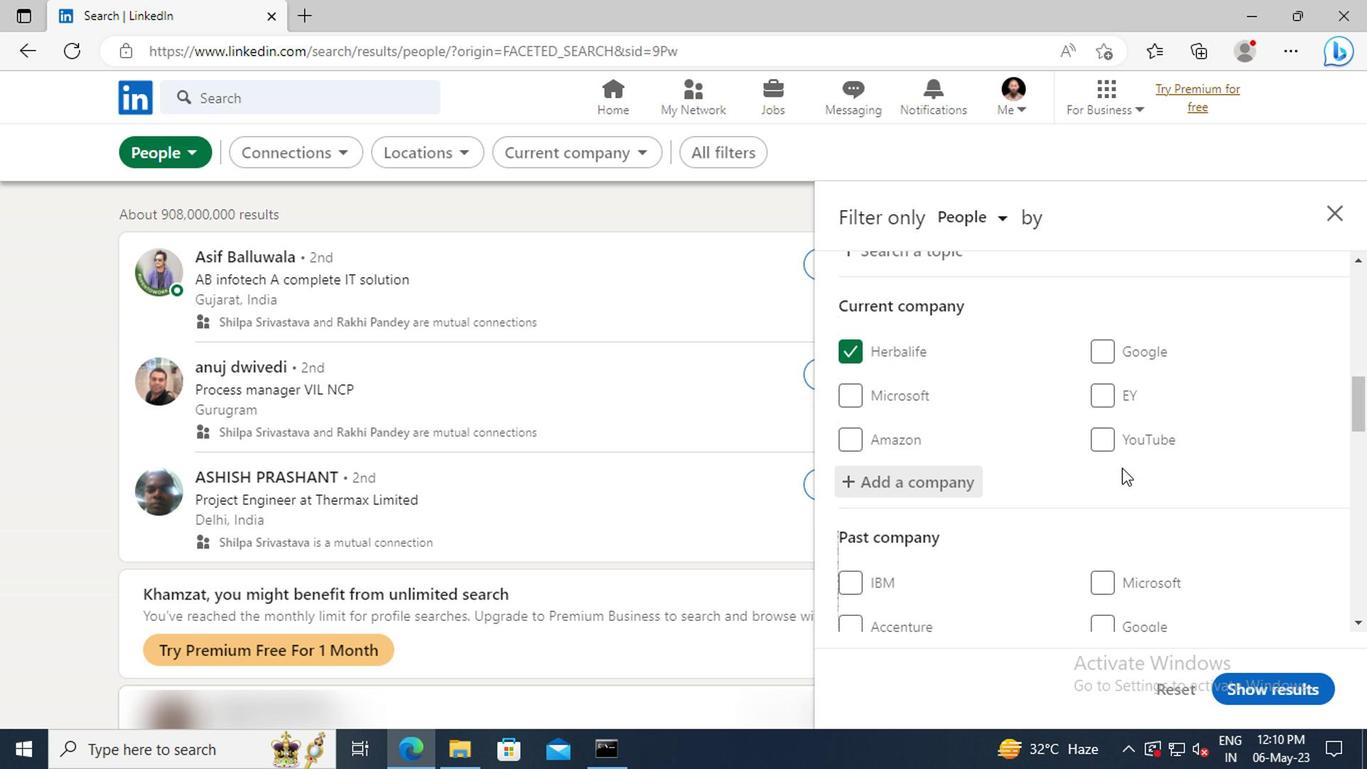 
Action: Mouse scrolled (1118, 467) with delta (0, 0)
Screenshot: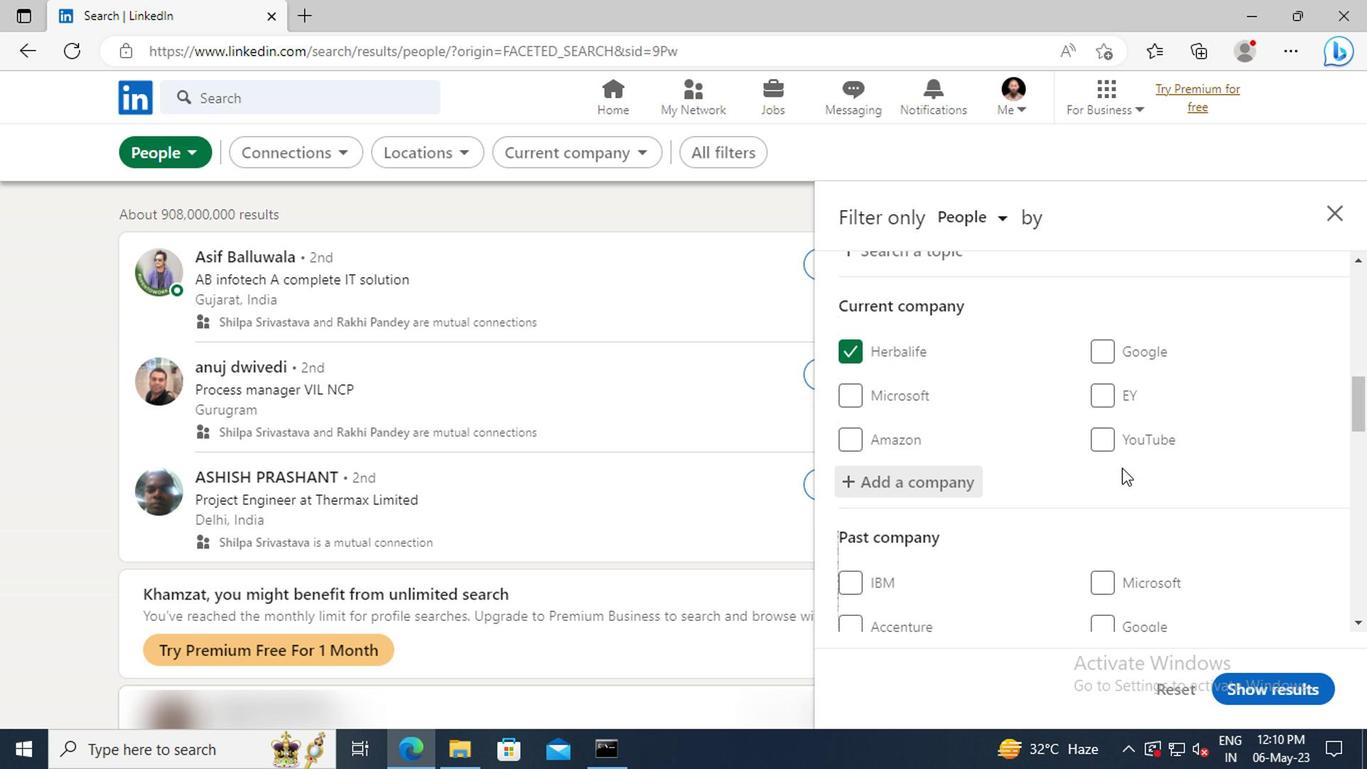 
Action: Mouse moved to (1116, 465)
Screenshot: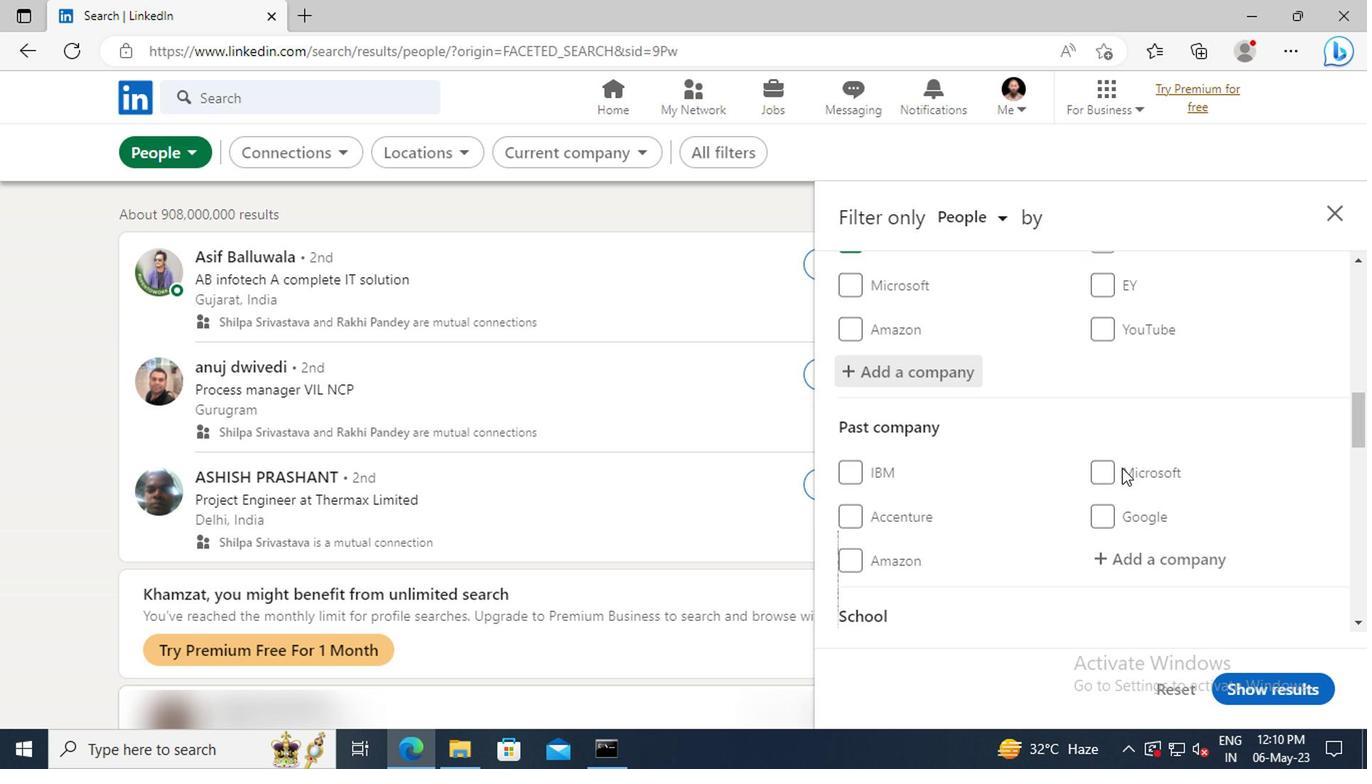 
Action: Mouse scrolled (1116, 465) with delta (0, 0)
Screenshot: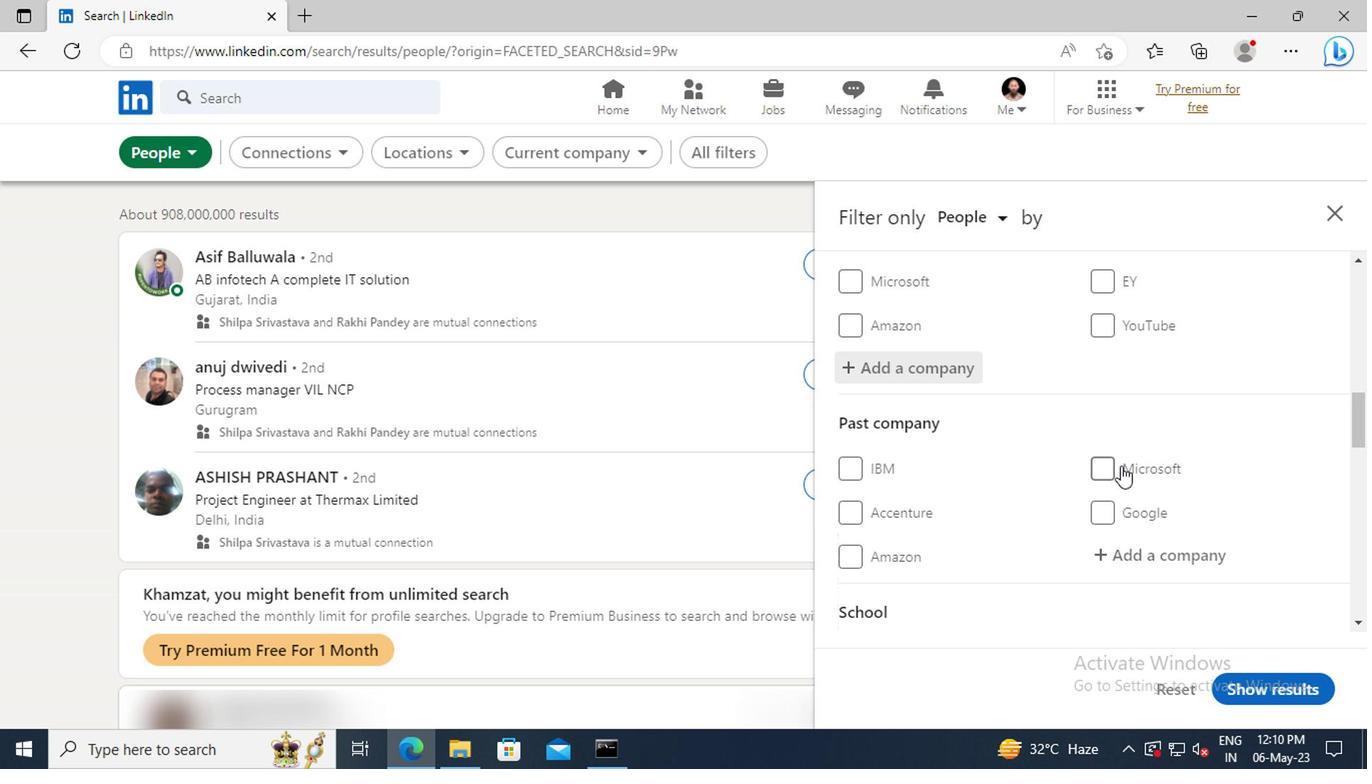 
Action: Mouse scrolled (1116, 465) with delta (0, 0)
Screenshot: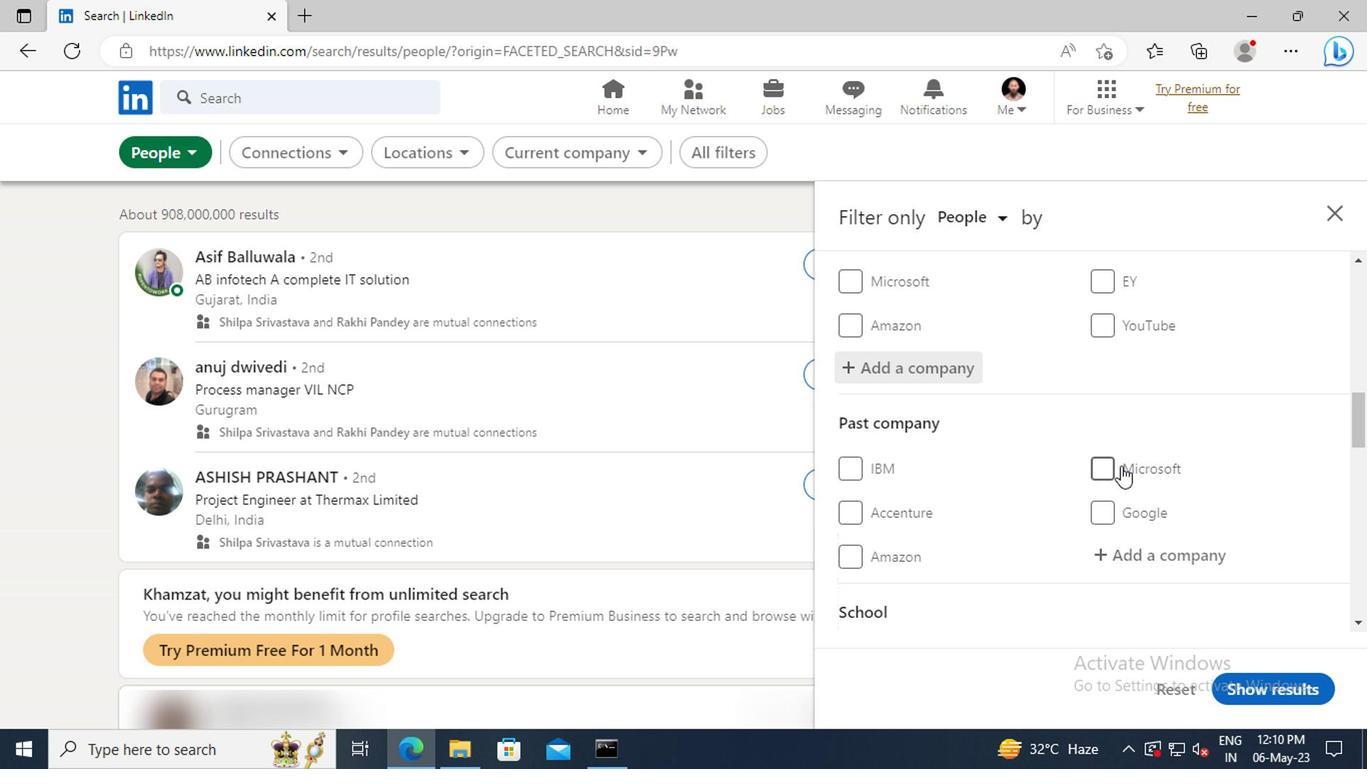 
Action: Mouse scrolled (1116, 465) with delta (0, 0)
Screenshot: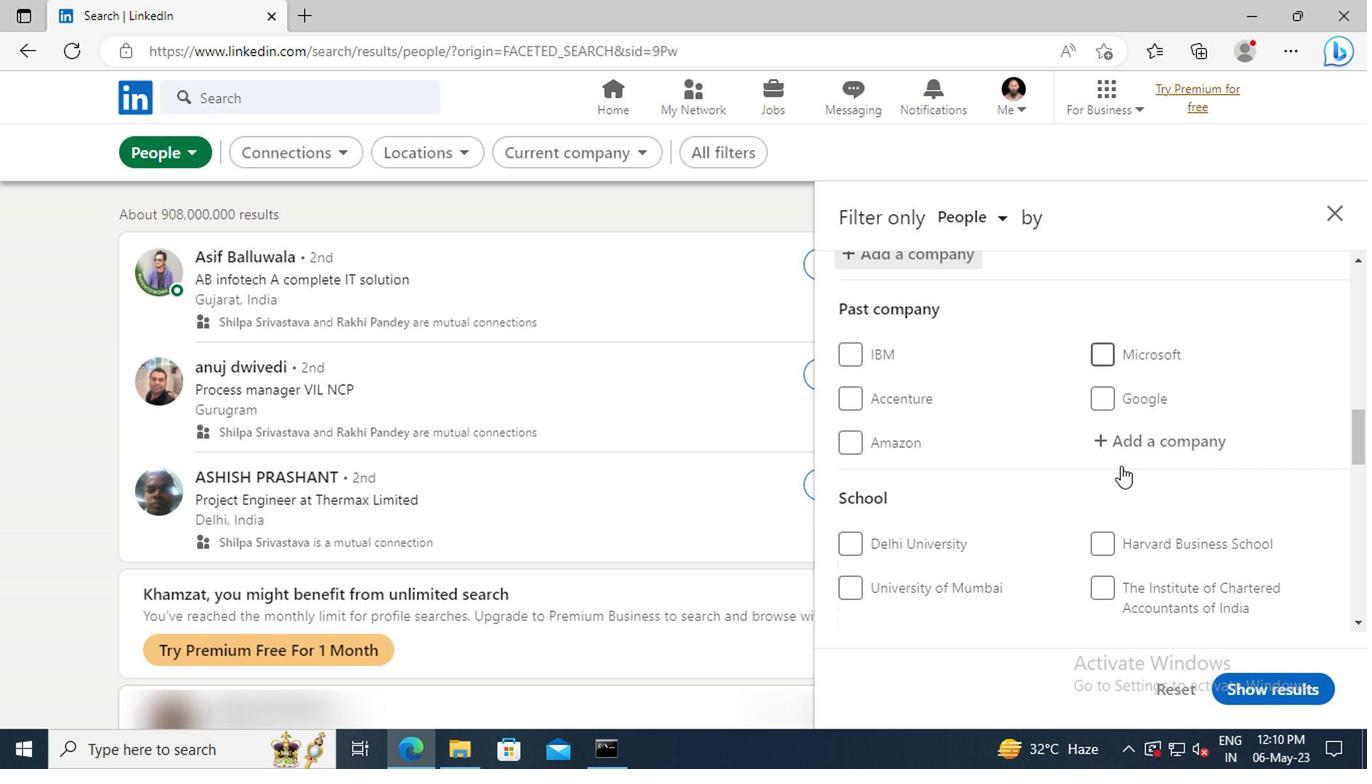 
Action: Mouse scrolled (1116, 465) with delta (0, 0)
Screenshot: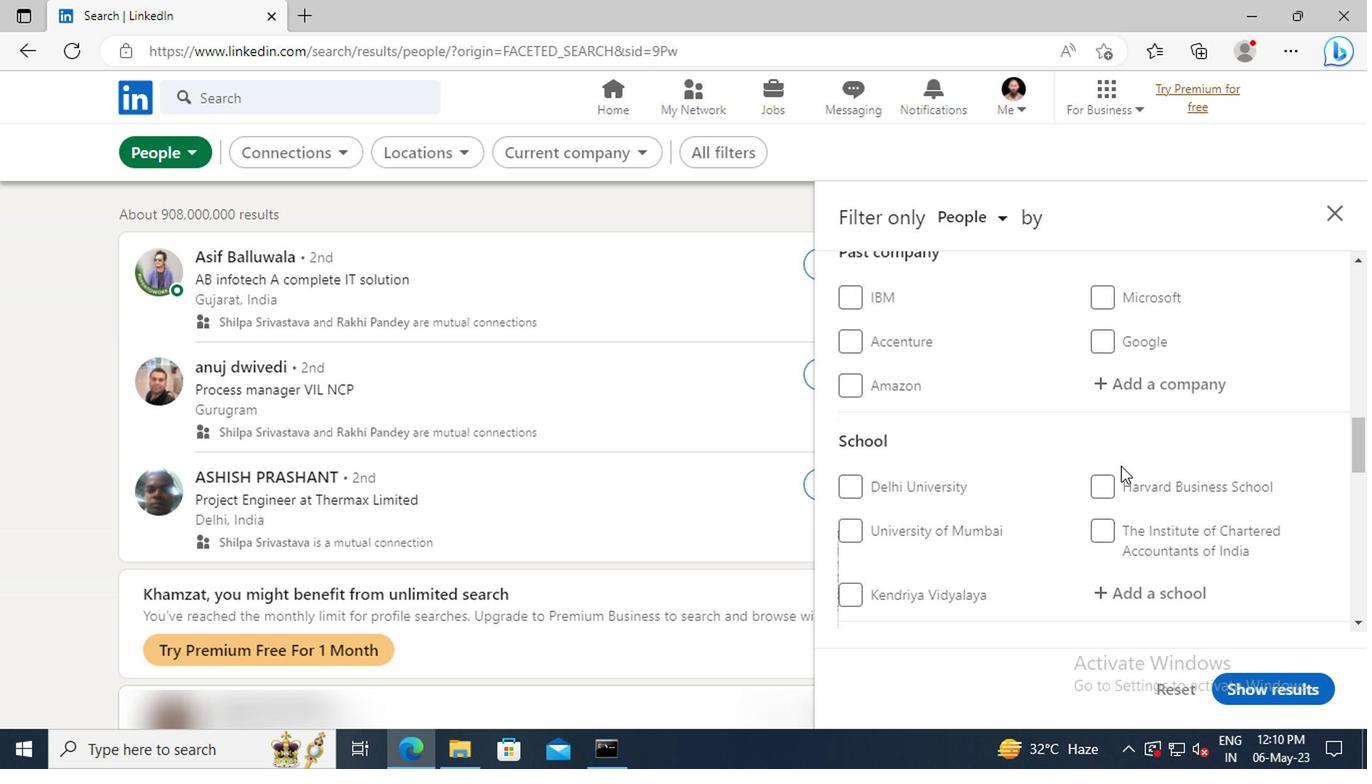 
Action: Mouse scrolled (1116, 465) with delta (0, 0)
Screenshot: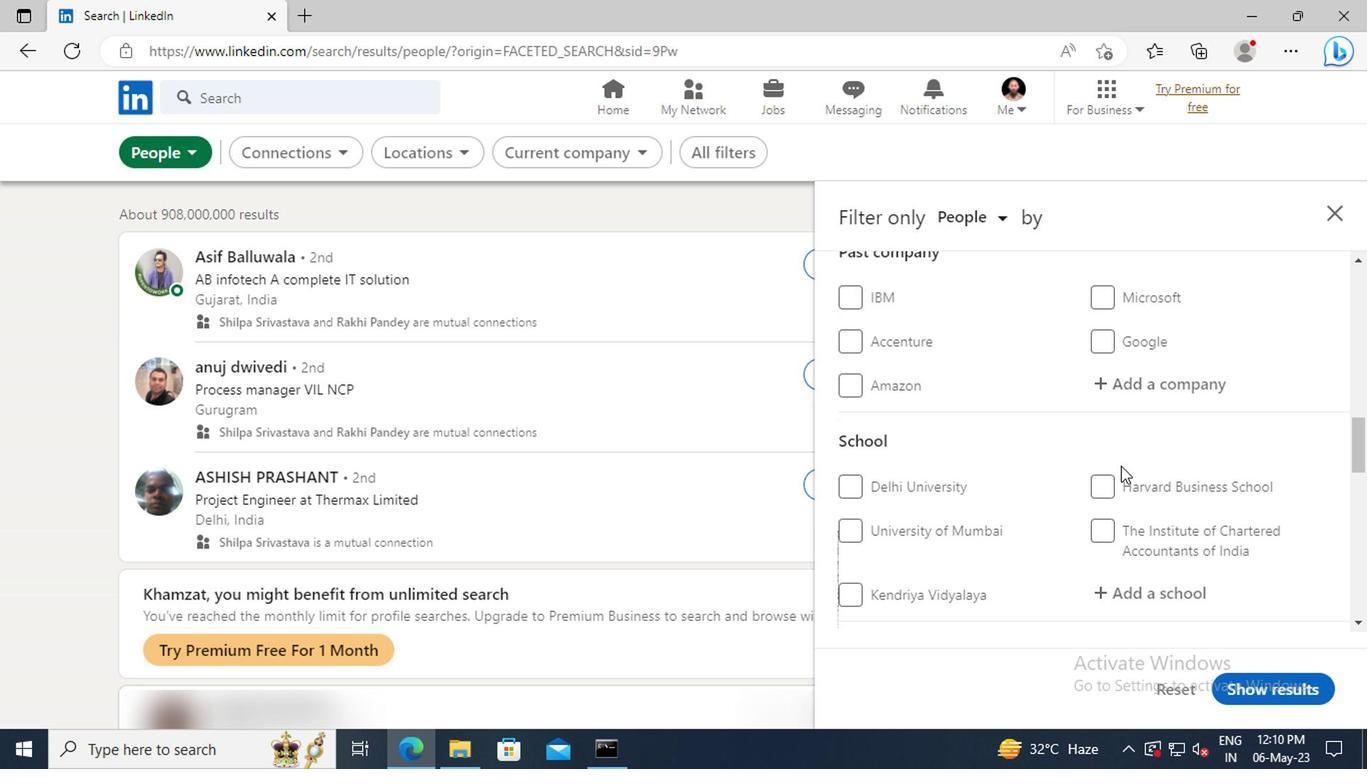 
Action: Mouse moved to (1116, 475)
Screenshot: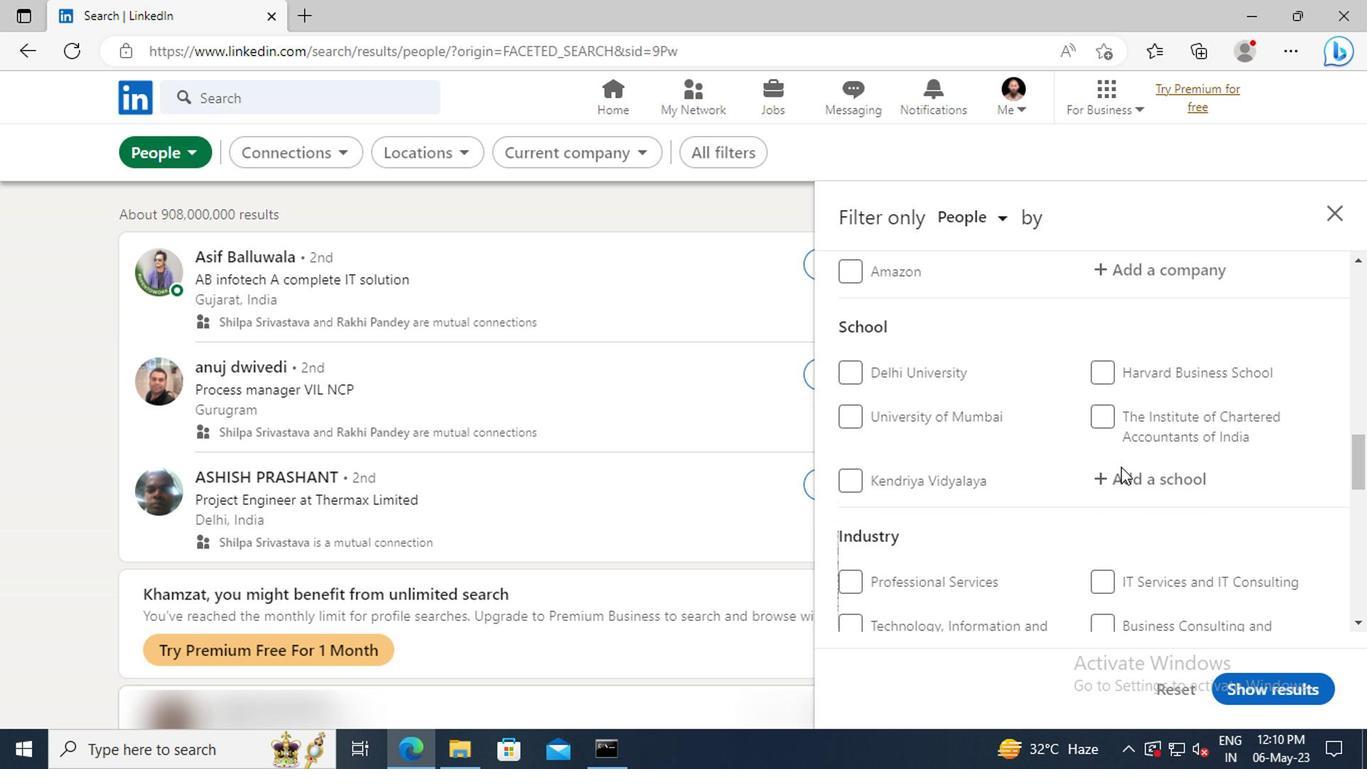 
Action: Mouse pressed left at (1116, 475)
Screenshot: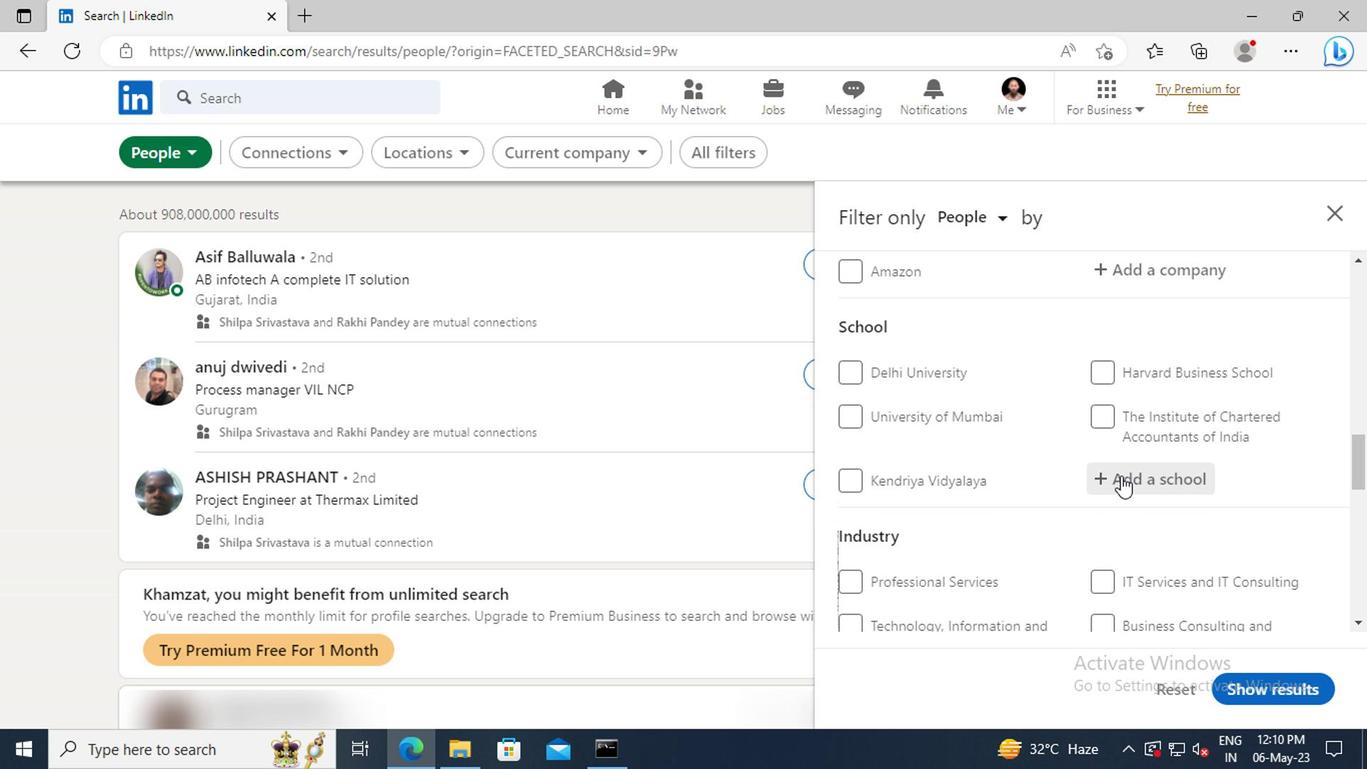 
Action: Mouse moved to (1118, 477)
Screenshot: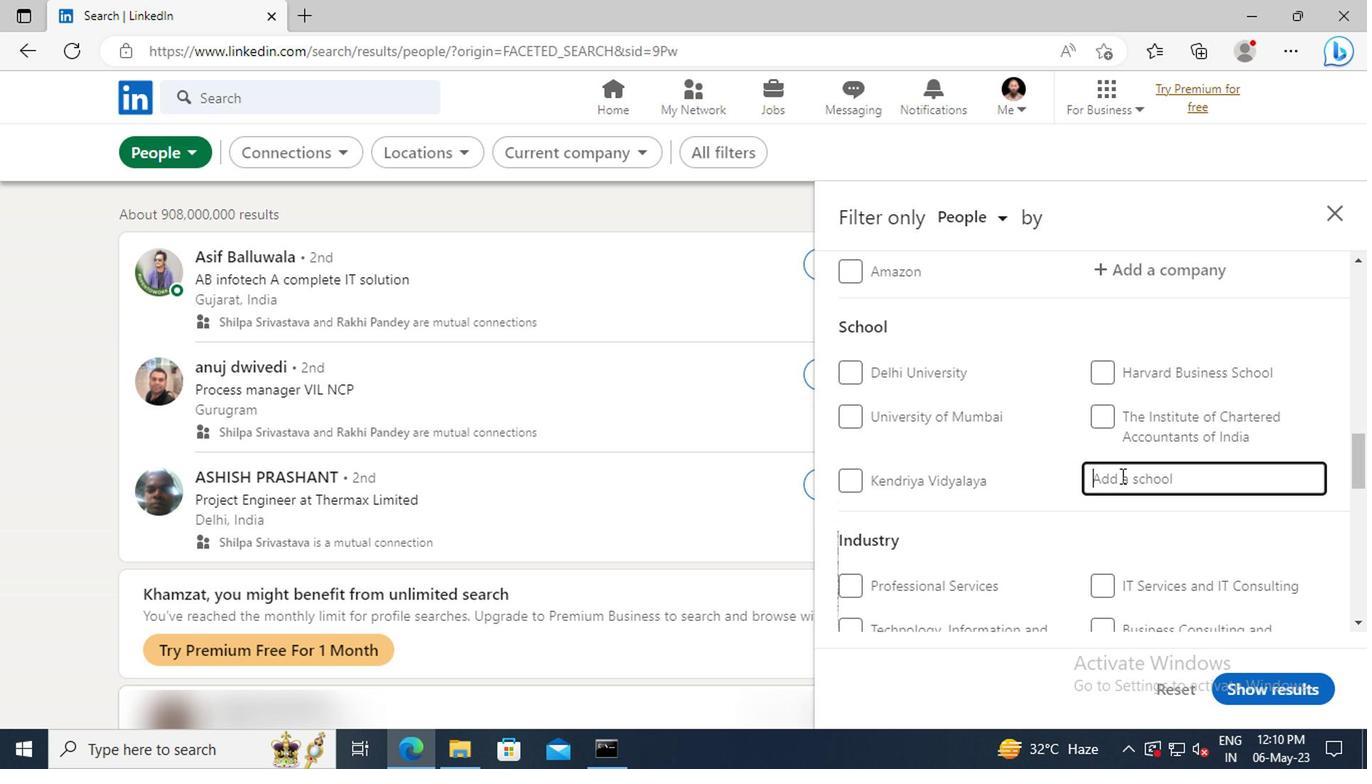 
Action: Key pressed <Key.shift>
Screenshot: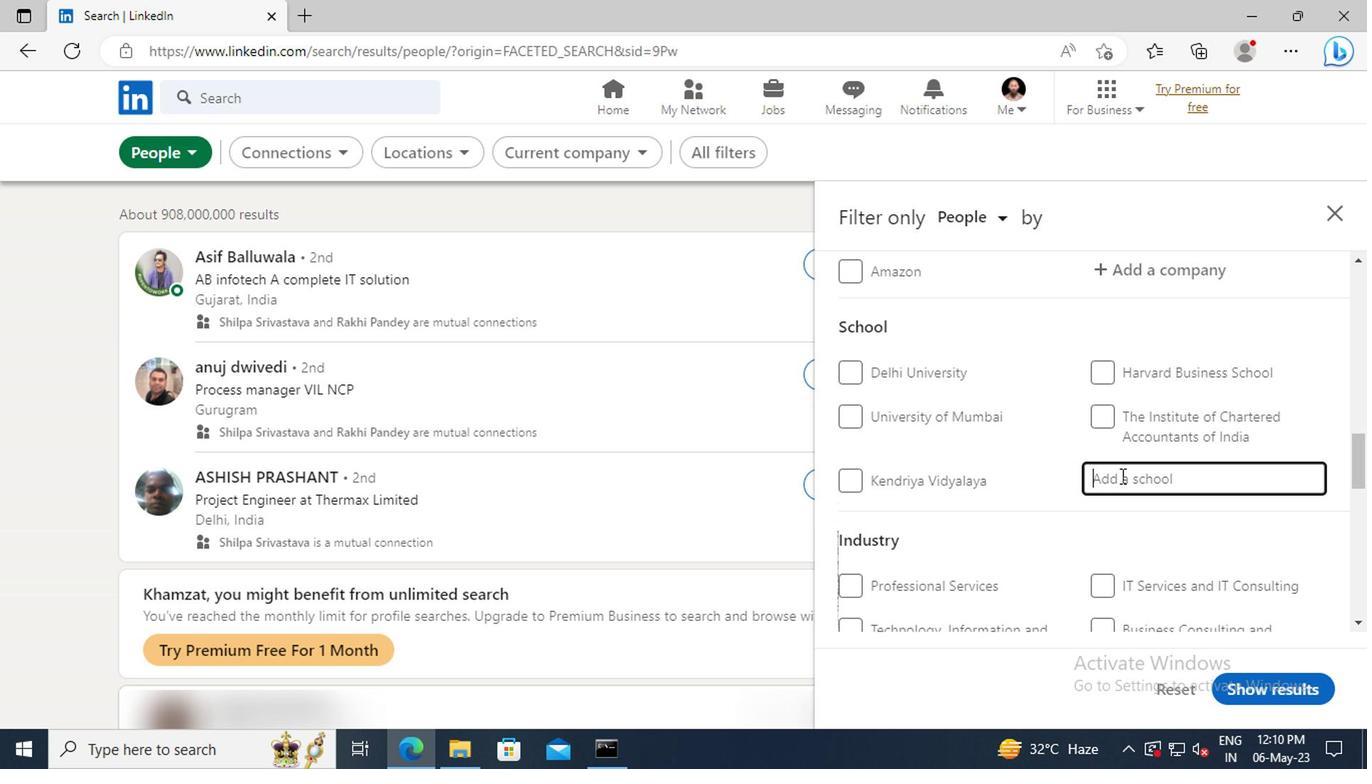 
Action: Mouse moved to (1120, 477)
Screenshot: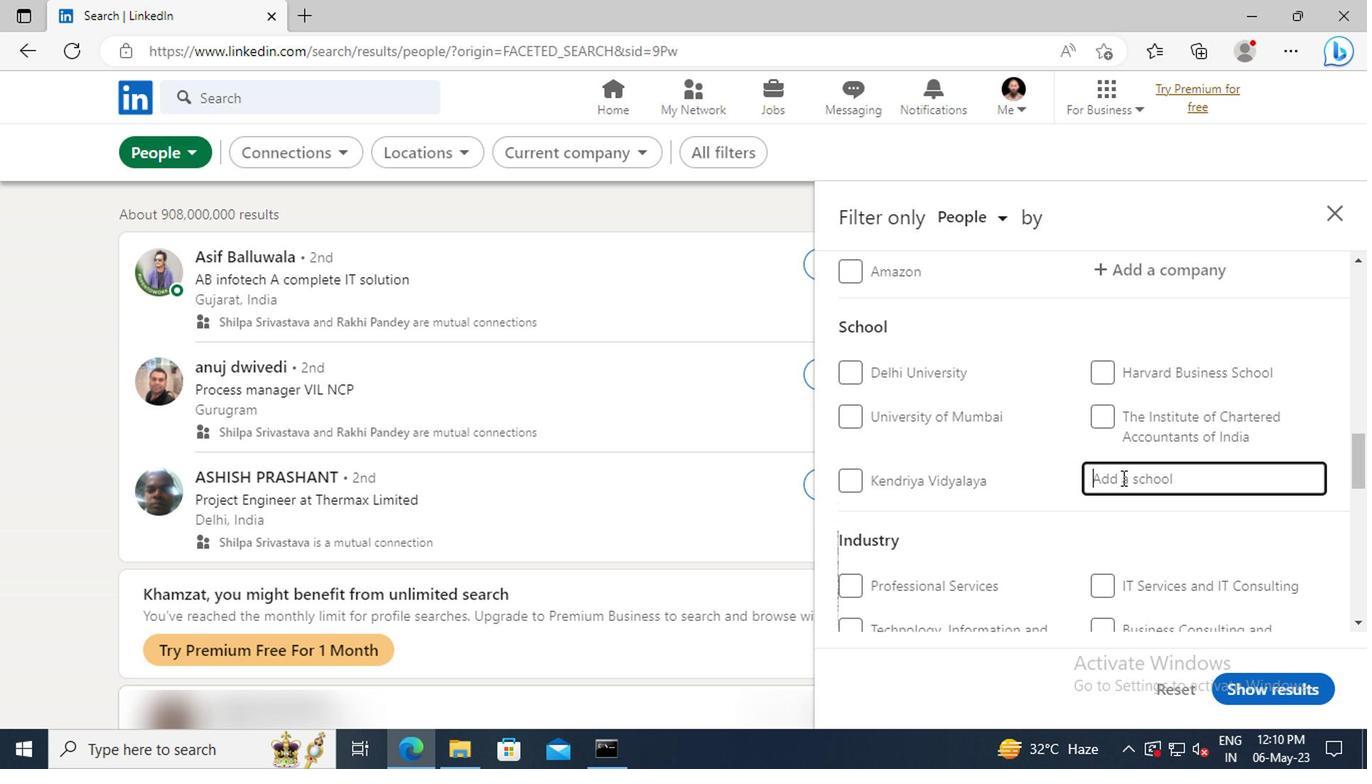 
Action: Key pressed ANJUMAN<Key.space><Key.shift>INS
Screenshot: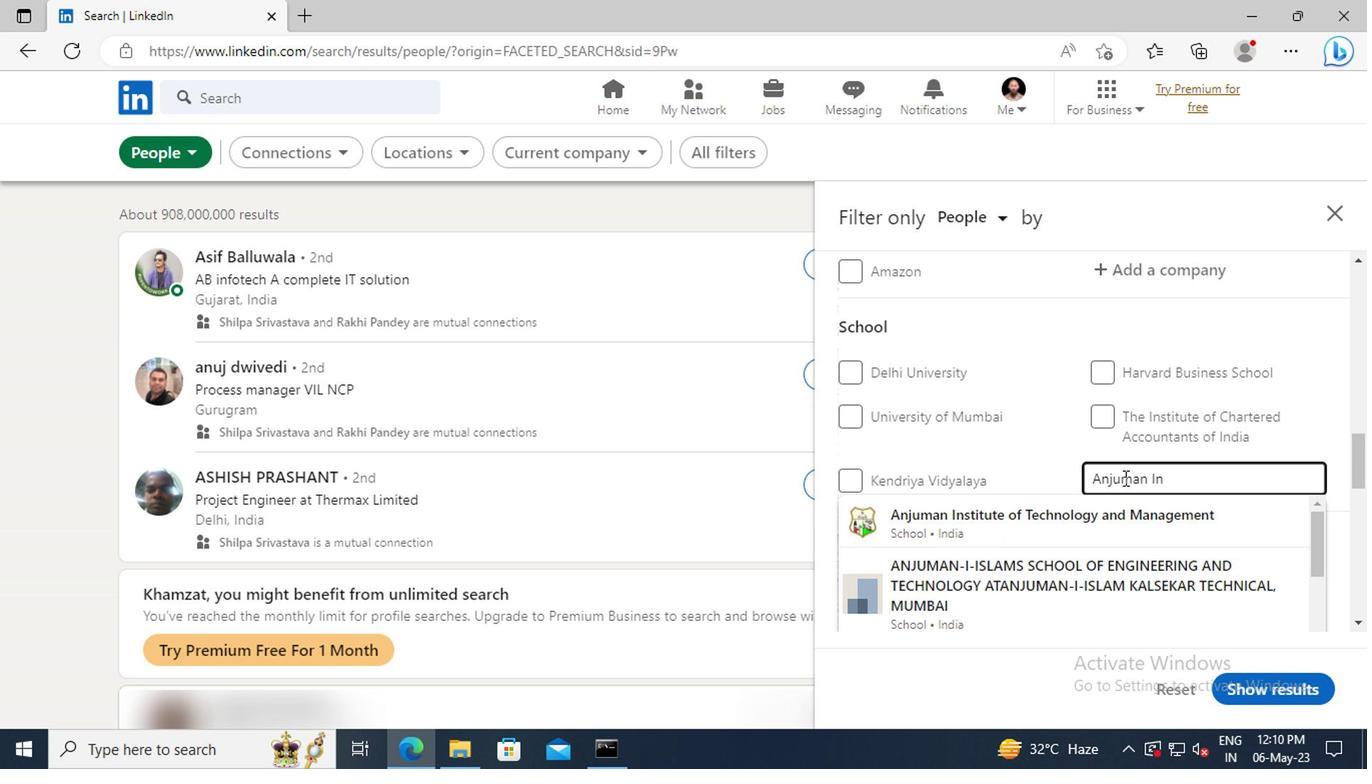 
Action: Mouse moved to (1123, 509)
Screenshot: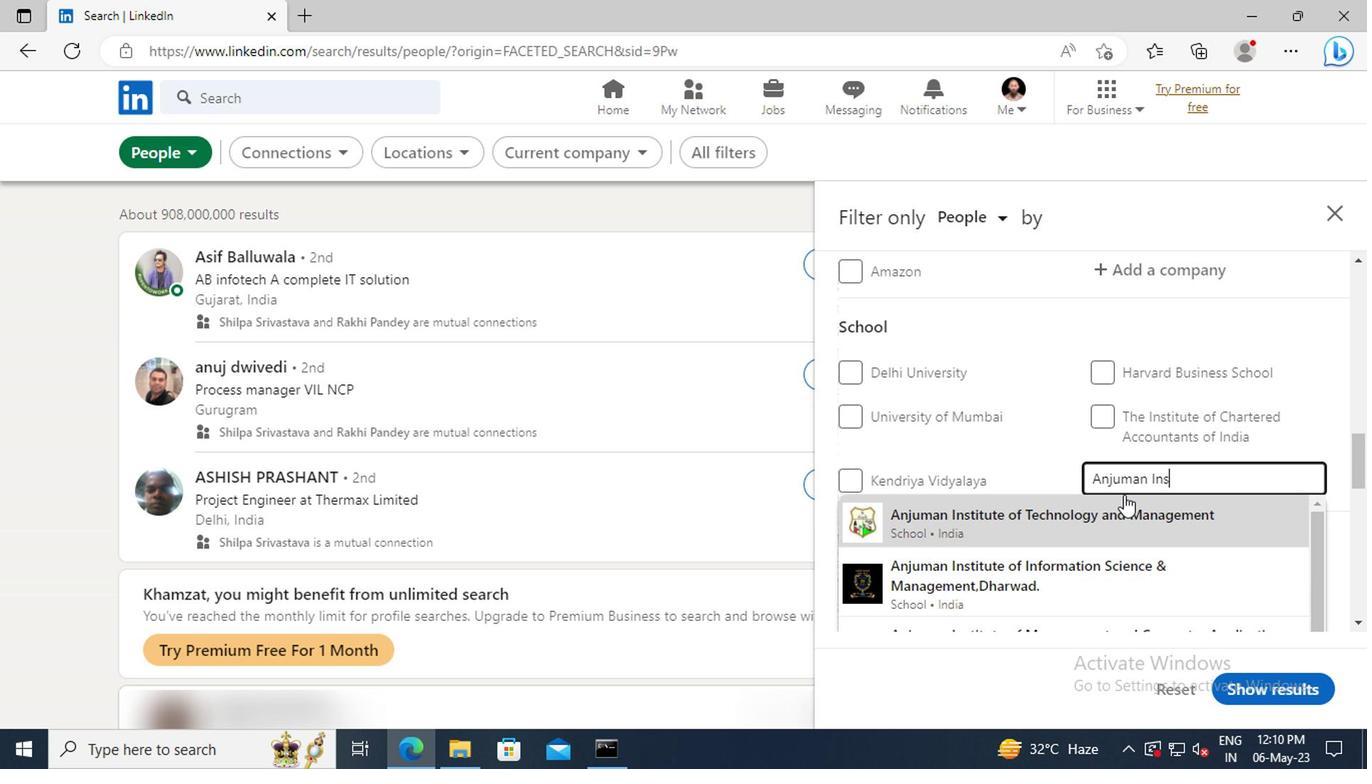 
Action: Mouse pressed left at (1123, 509)
Screenshot: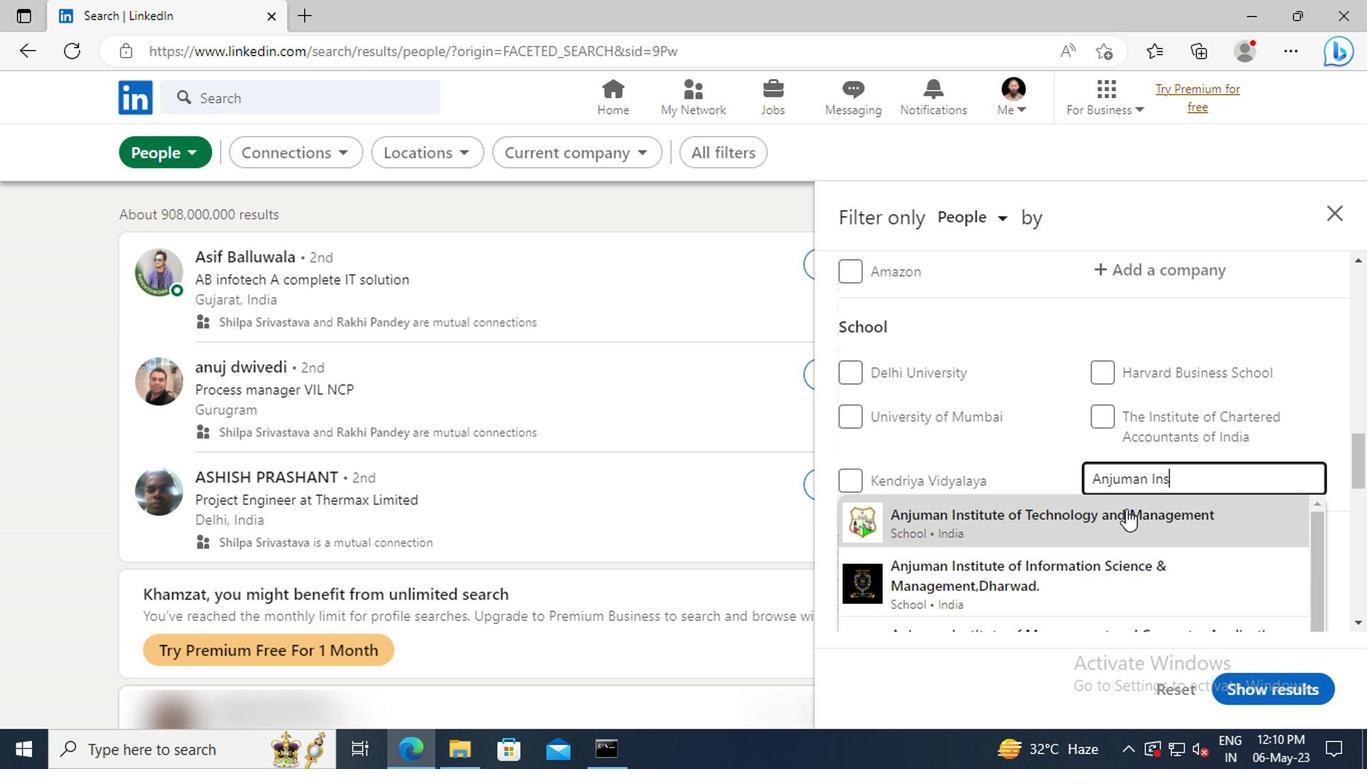 
Action: Mouse scrolled (1123, 509) with delta (0, 0)
Screenshot: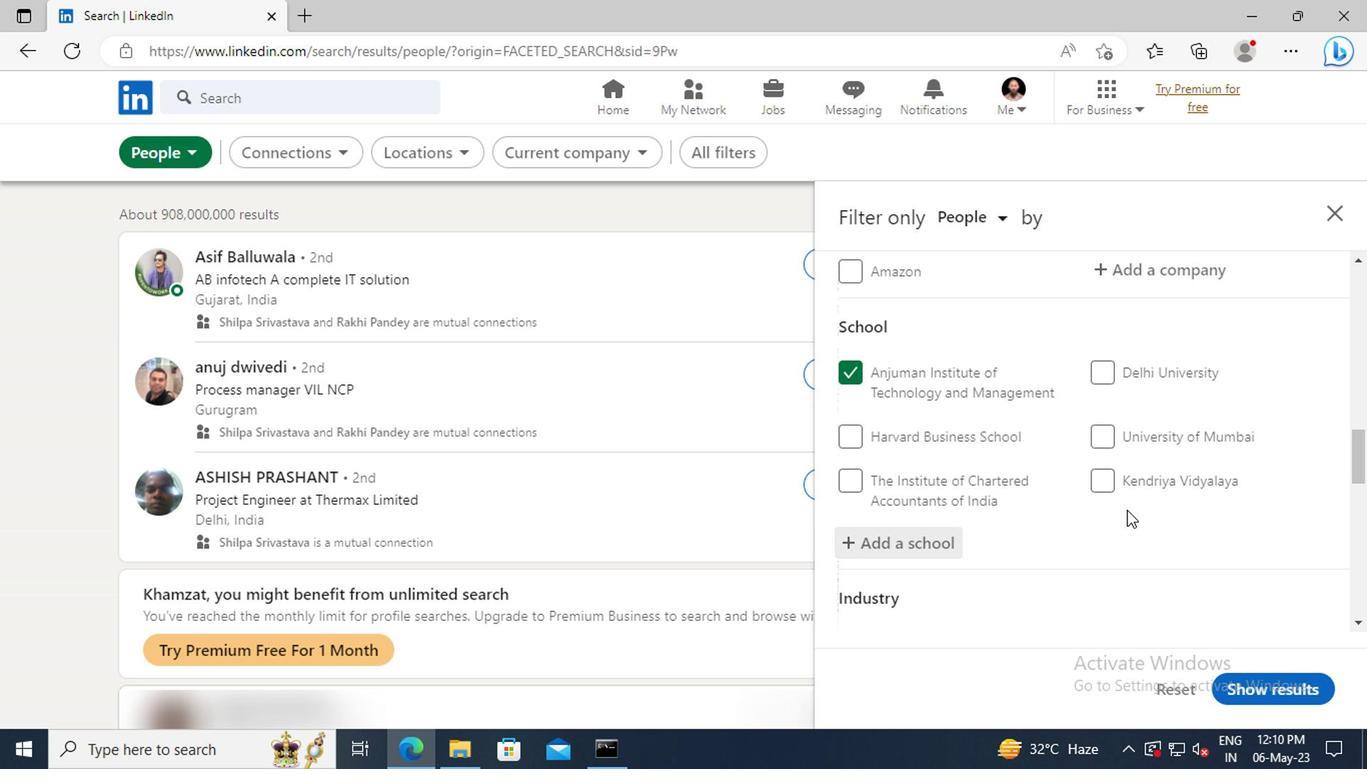 
Action: Mouse moved to (1123, 509)
Screenshot: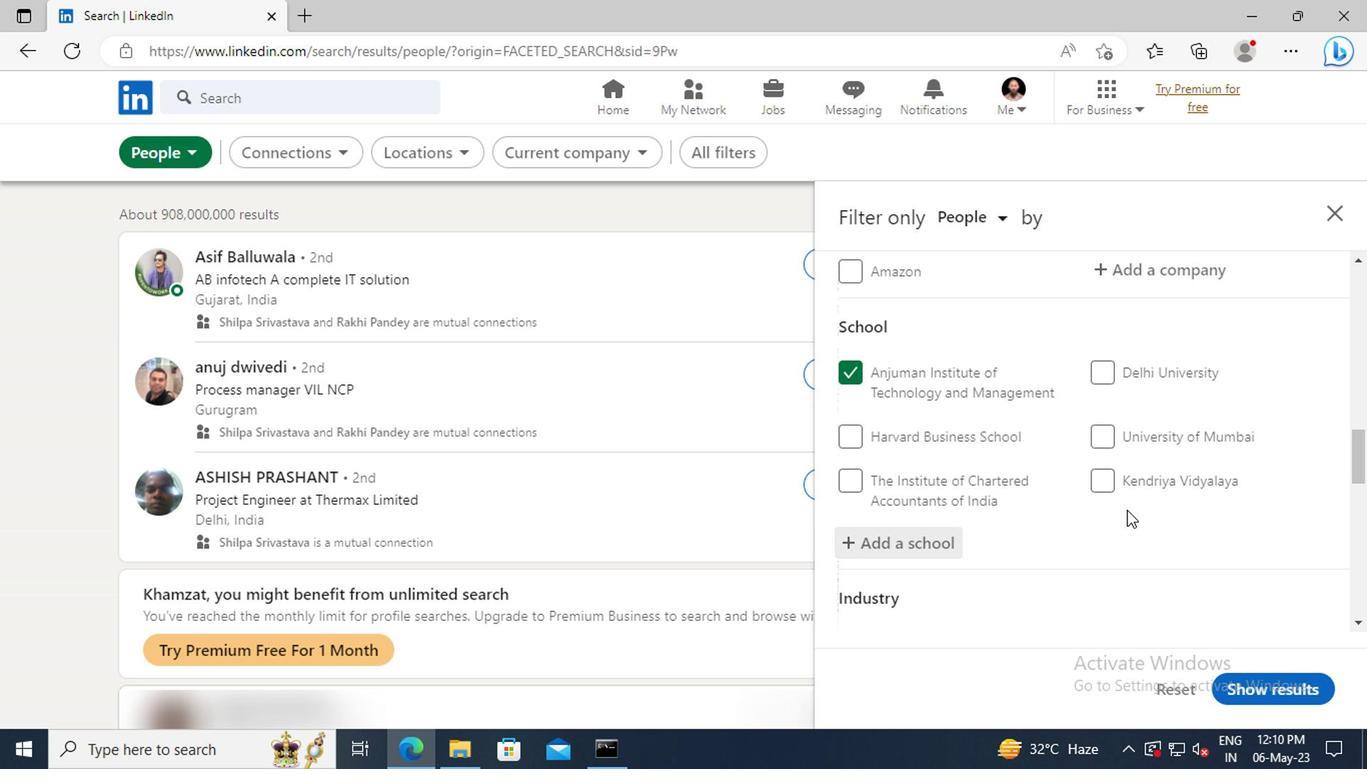 
Action: Mouse scrolled (1123, 509) with delta (0, 0)
Screenshot: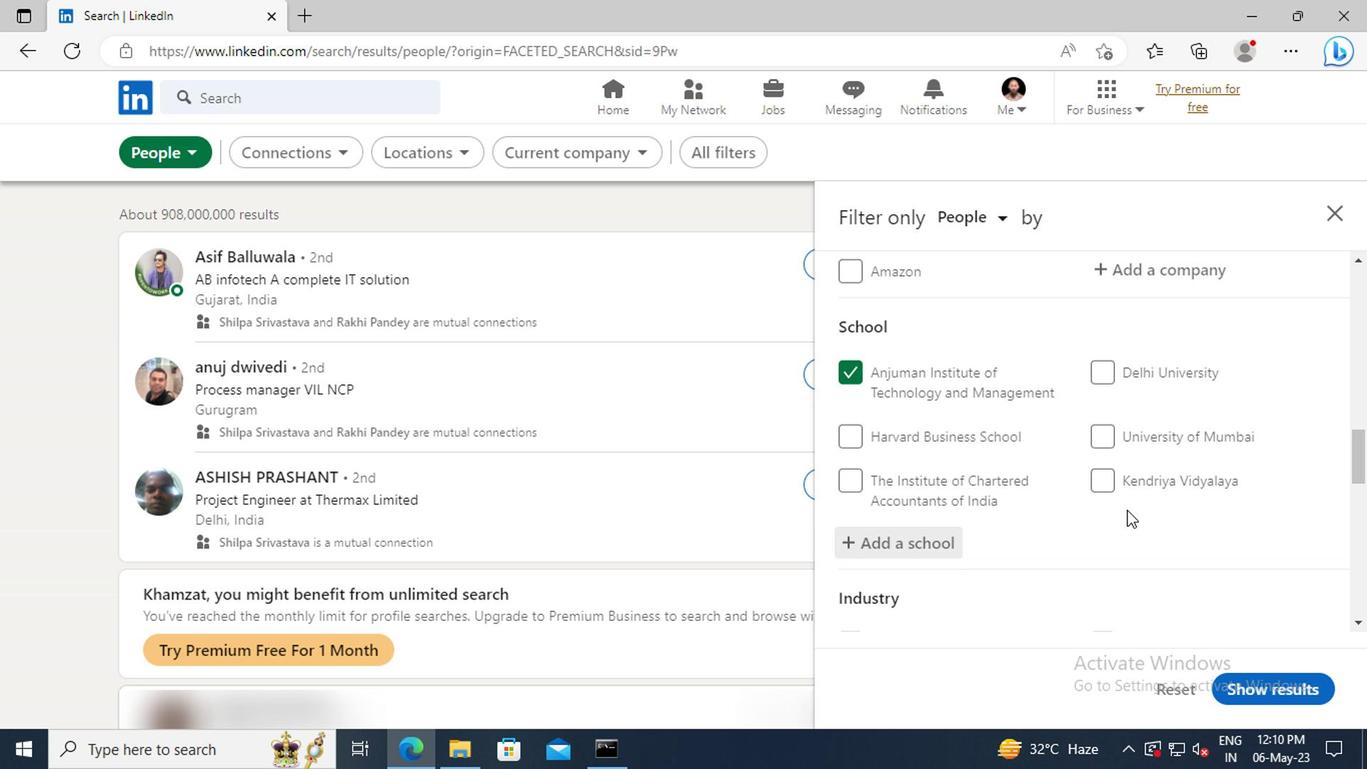 
Action: Mouse moved to (1115, 495)
Screenshot: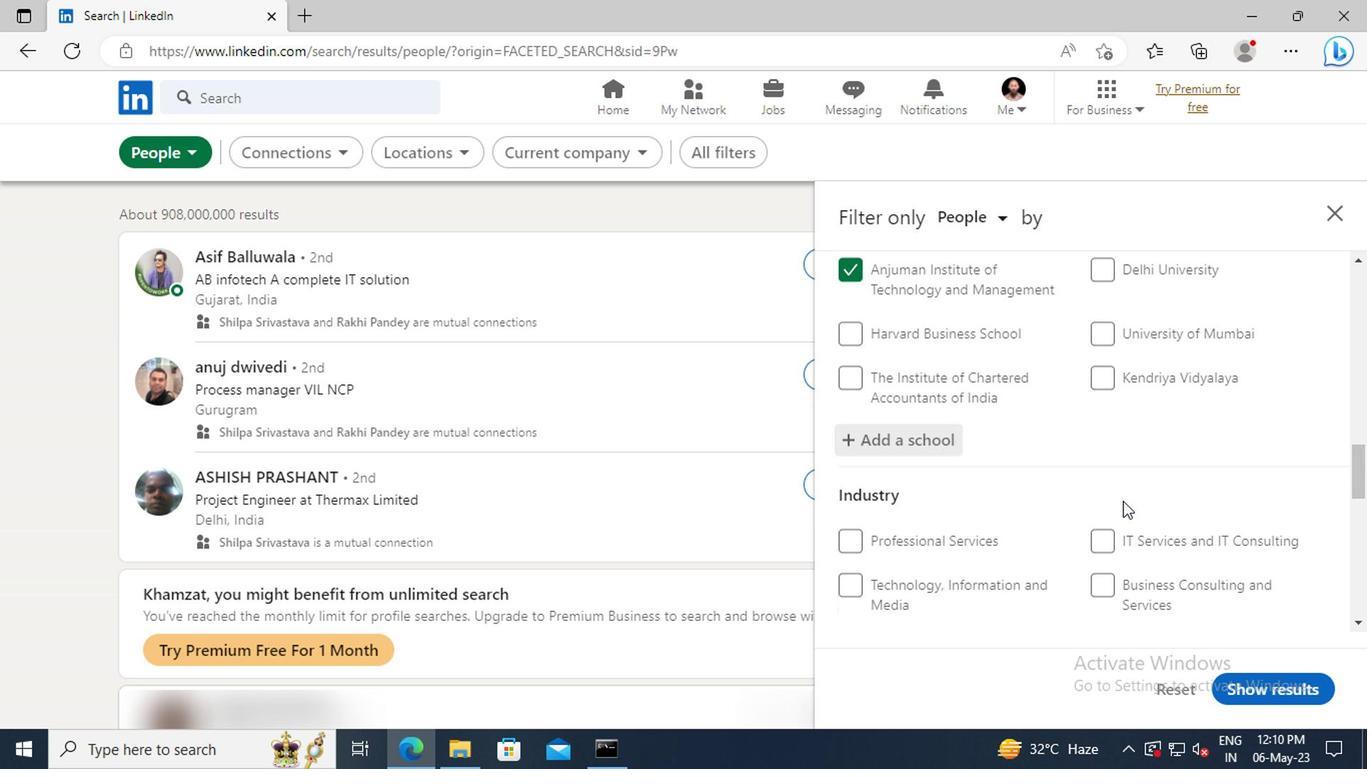 
Action: Mouse scrolled (1115, 494) with delta (0, 0)
Screenshot: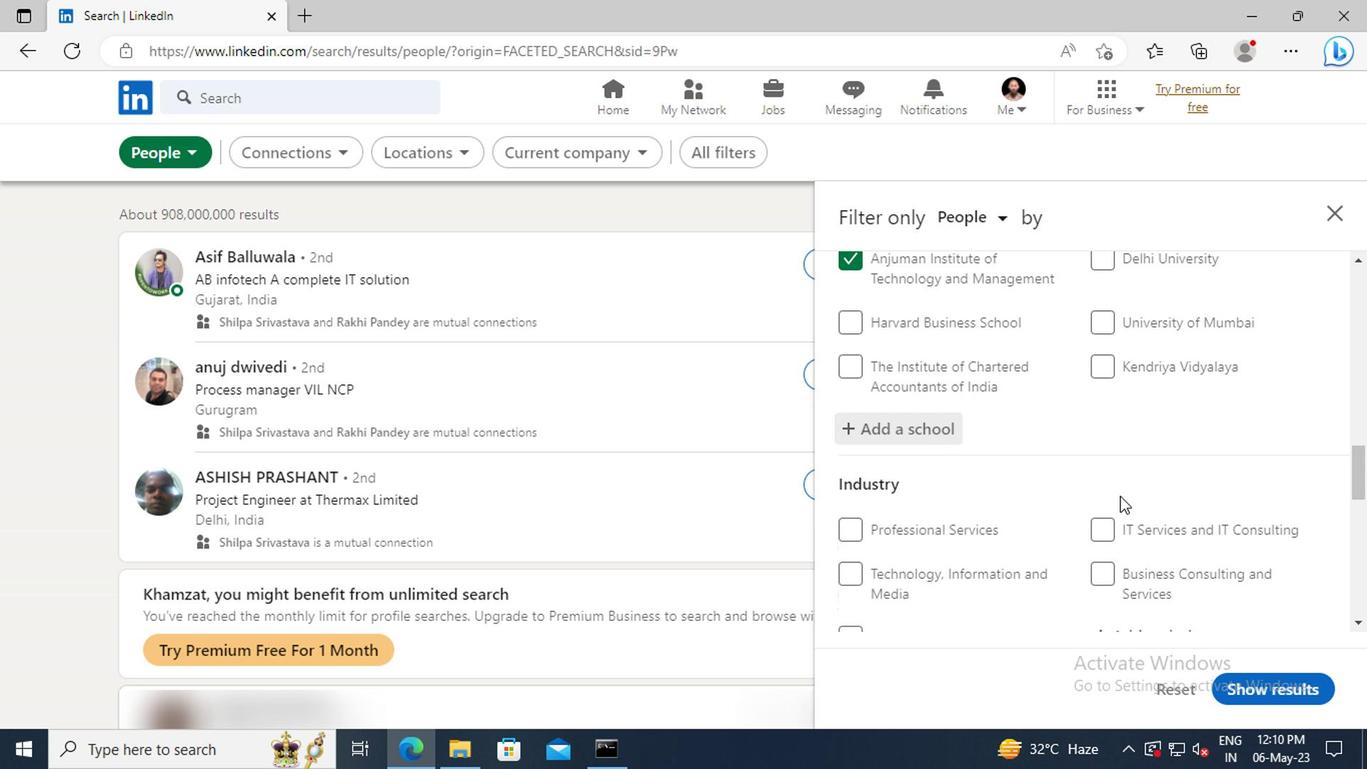 
Action: Mouse scrolled (1115, 494) with delta (0, 0)
Screenshot: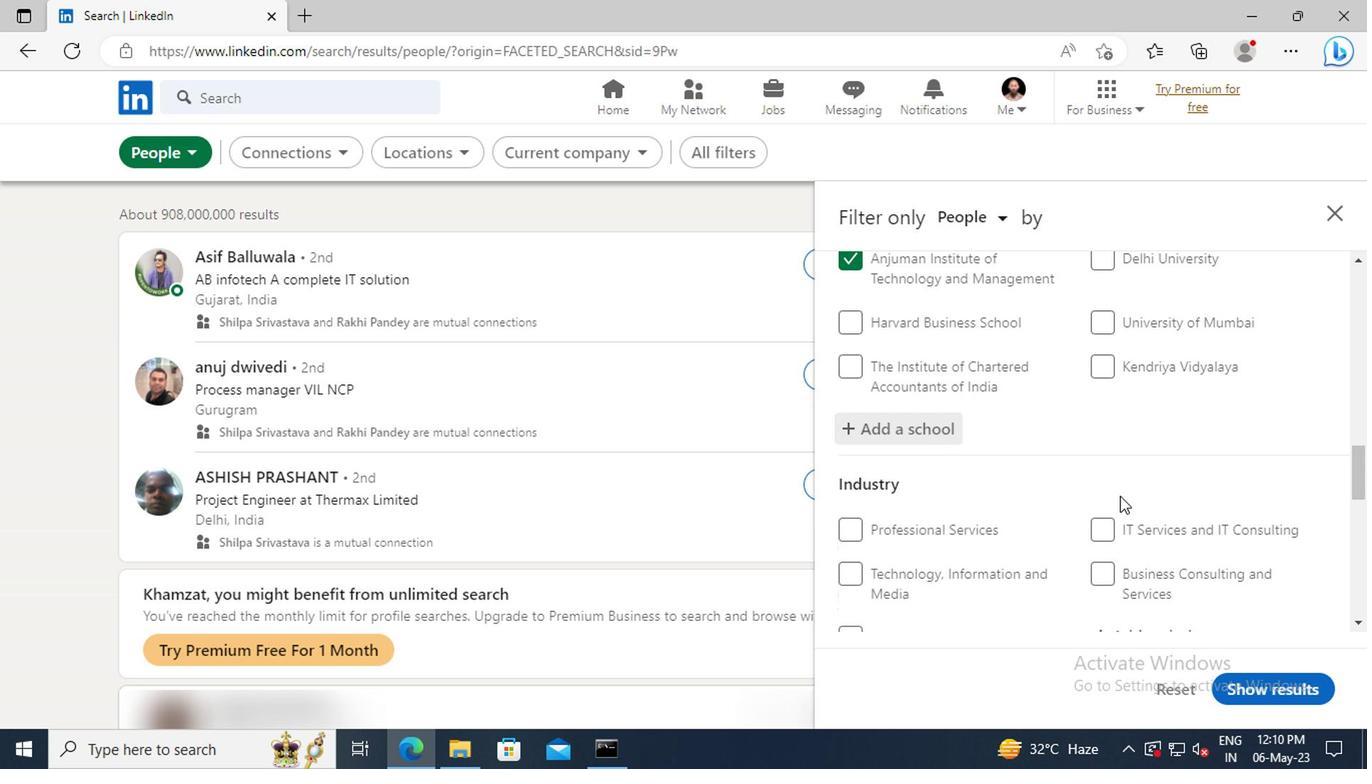 
Action: Mouse moved to (1110, 517)
Screenshot: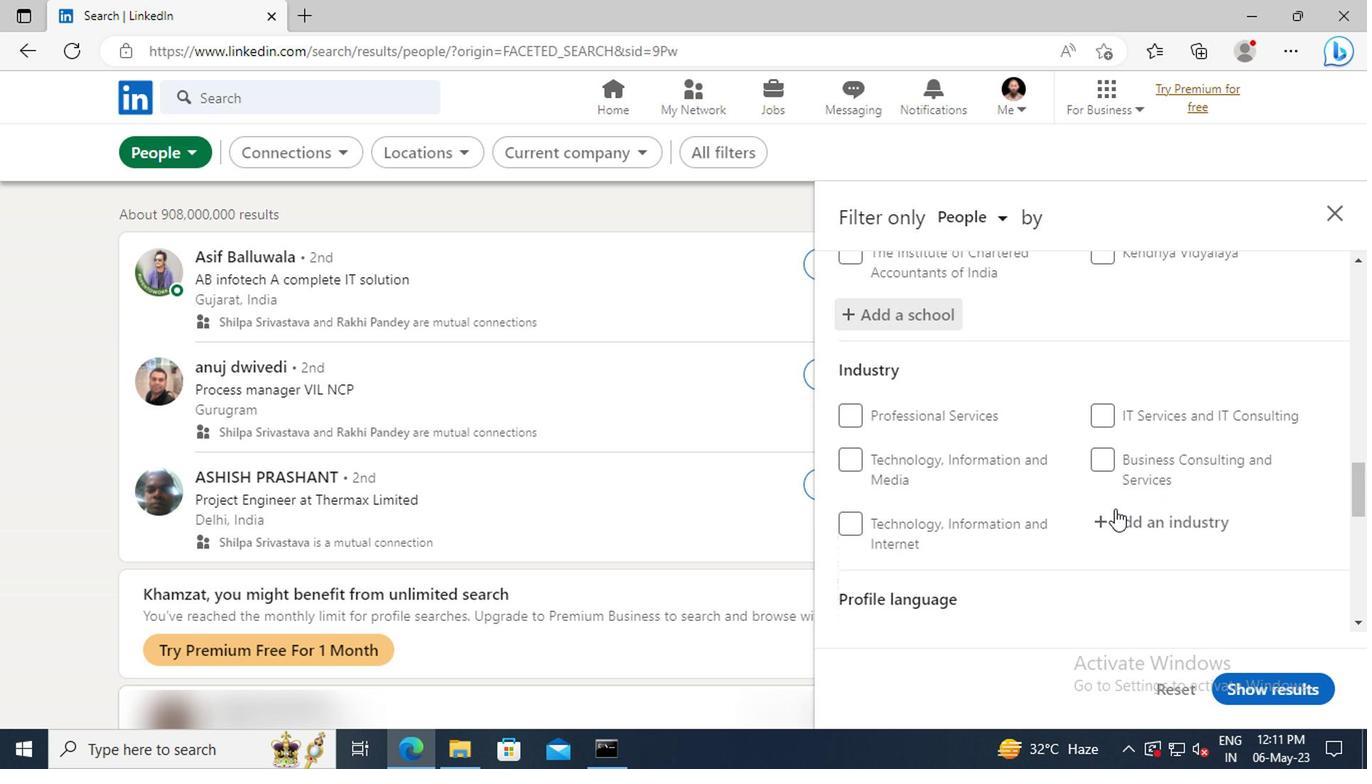 
Action: Mouse pressed left at (1110, 517)
Screenshot: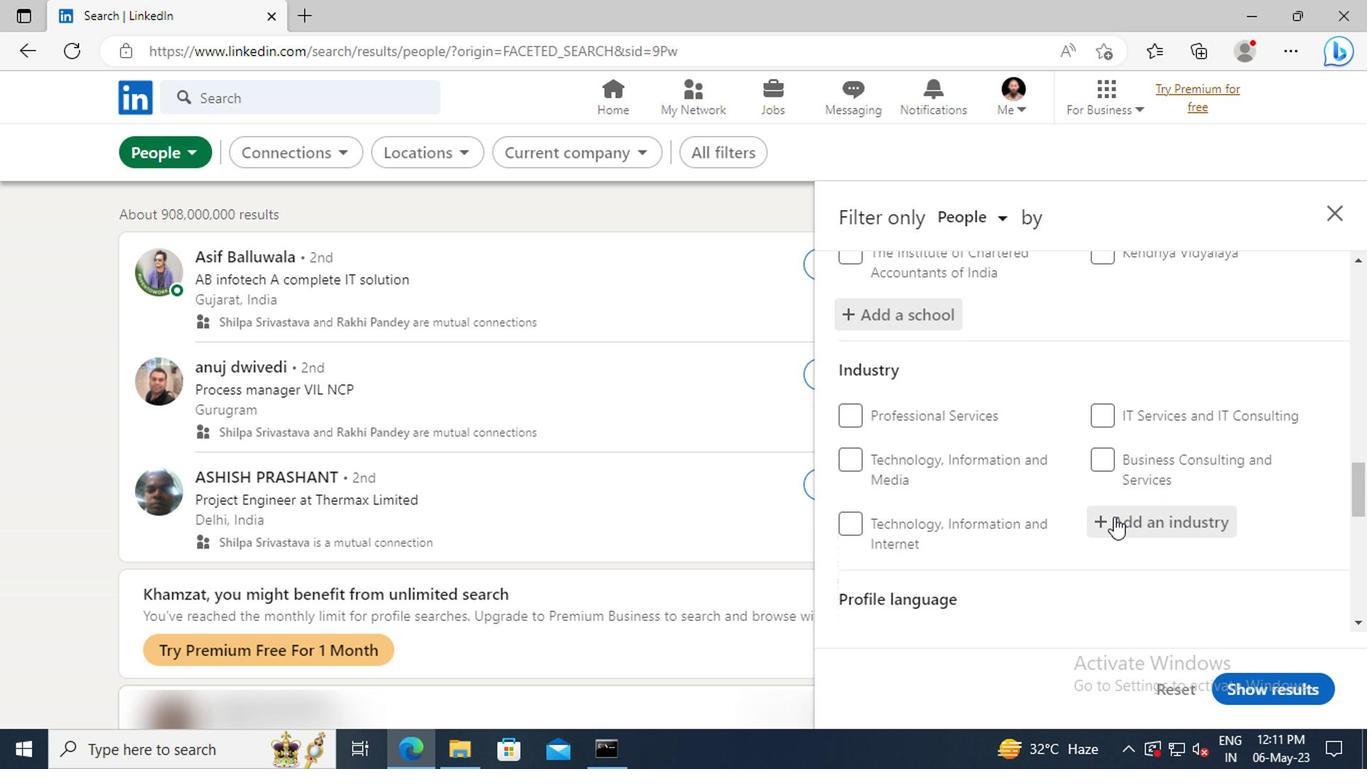 
Action: Key pressed <Key.shift>AMBULA
Screenshot: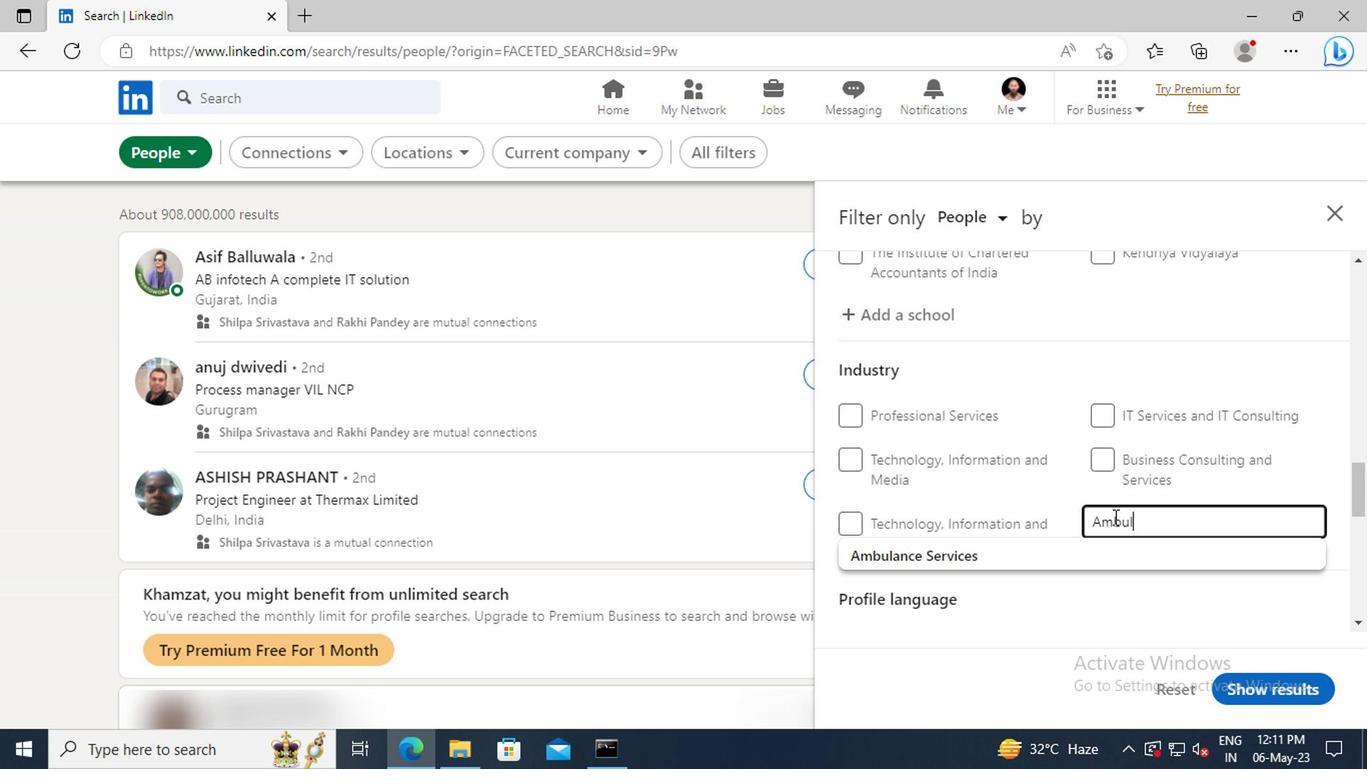 
Action: Mouse moved to (1118, 545)
Screenshot: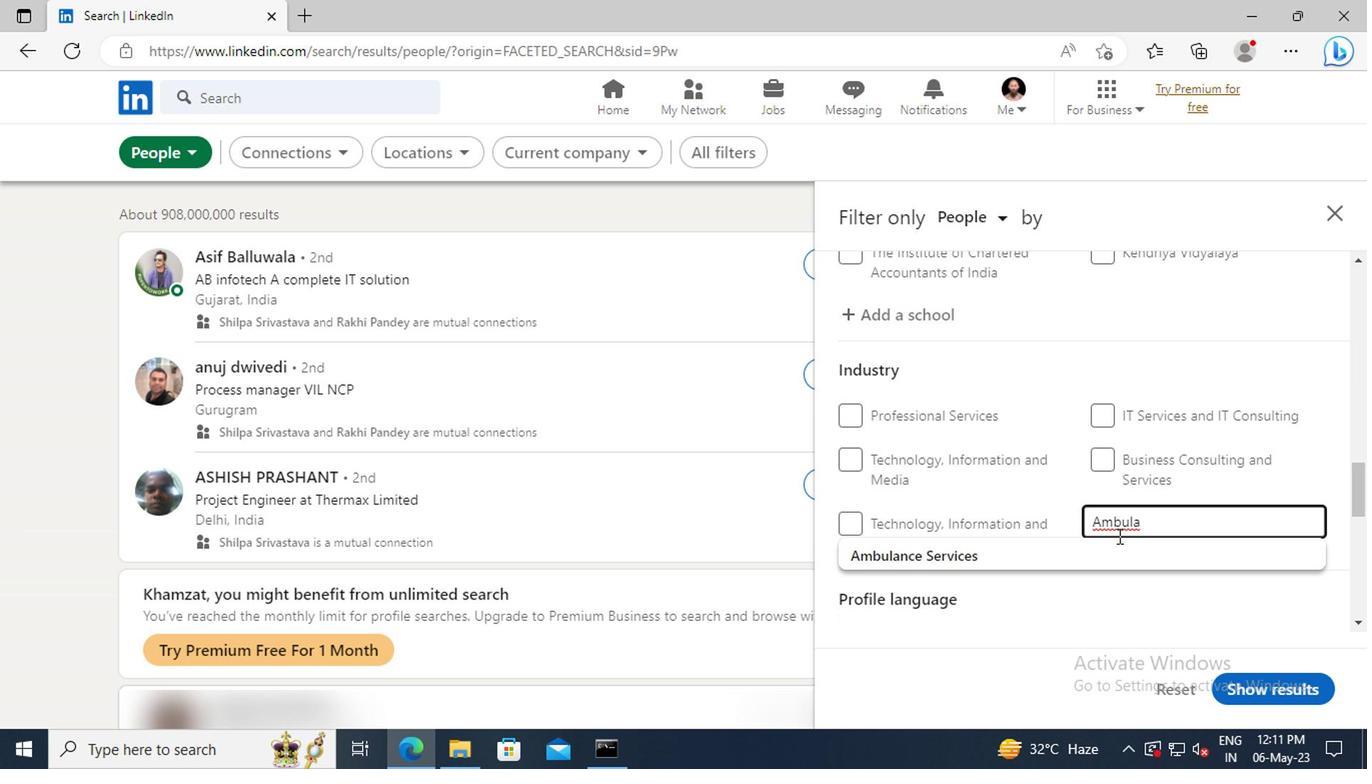 
Action: Mouse pressed left at (1118, 545)
Screenshot: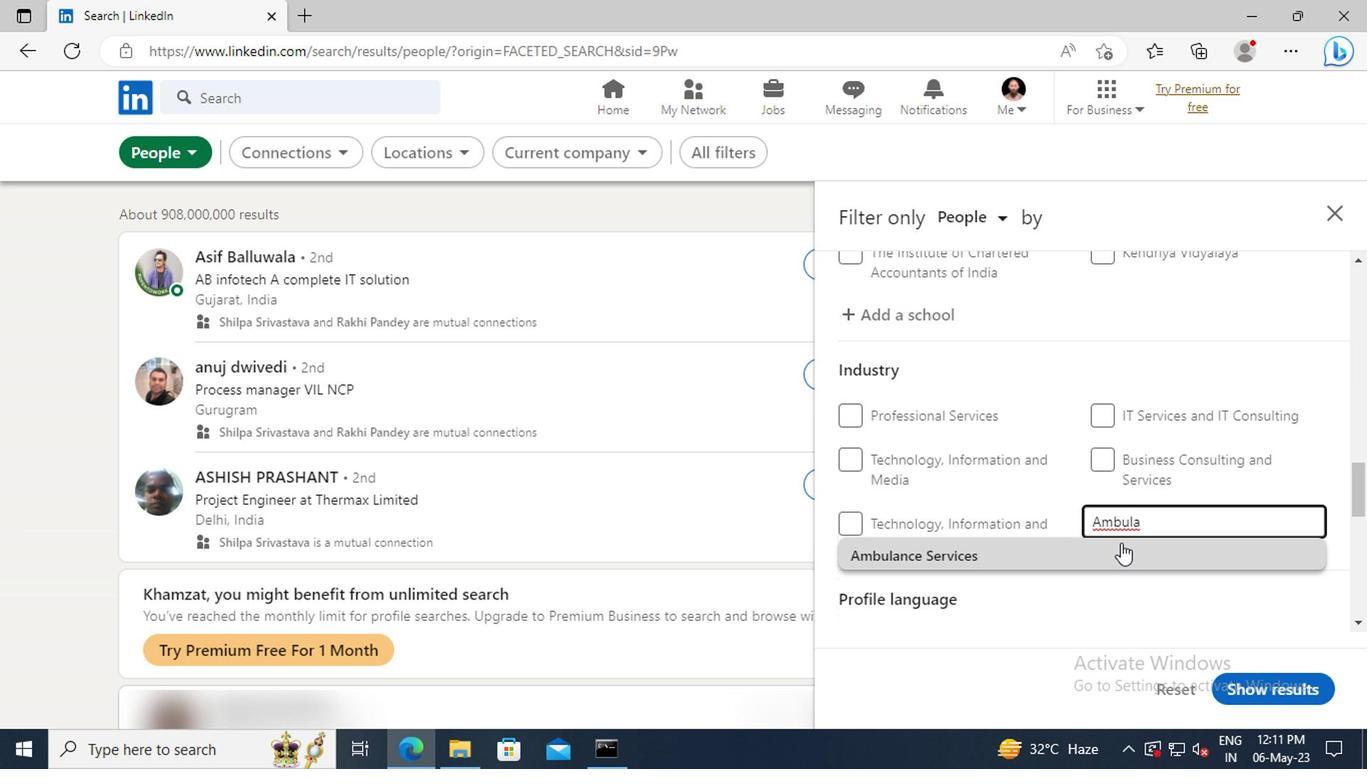 
Action: Mouse scrolled (1118, 544) with delta (0, 0)
Screenshot: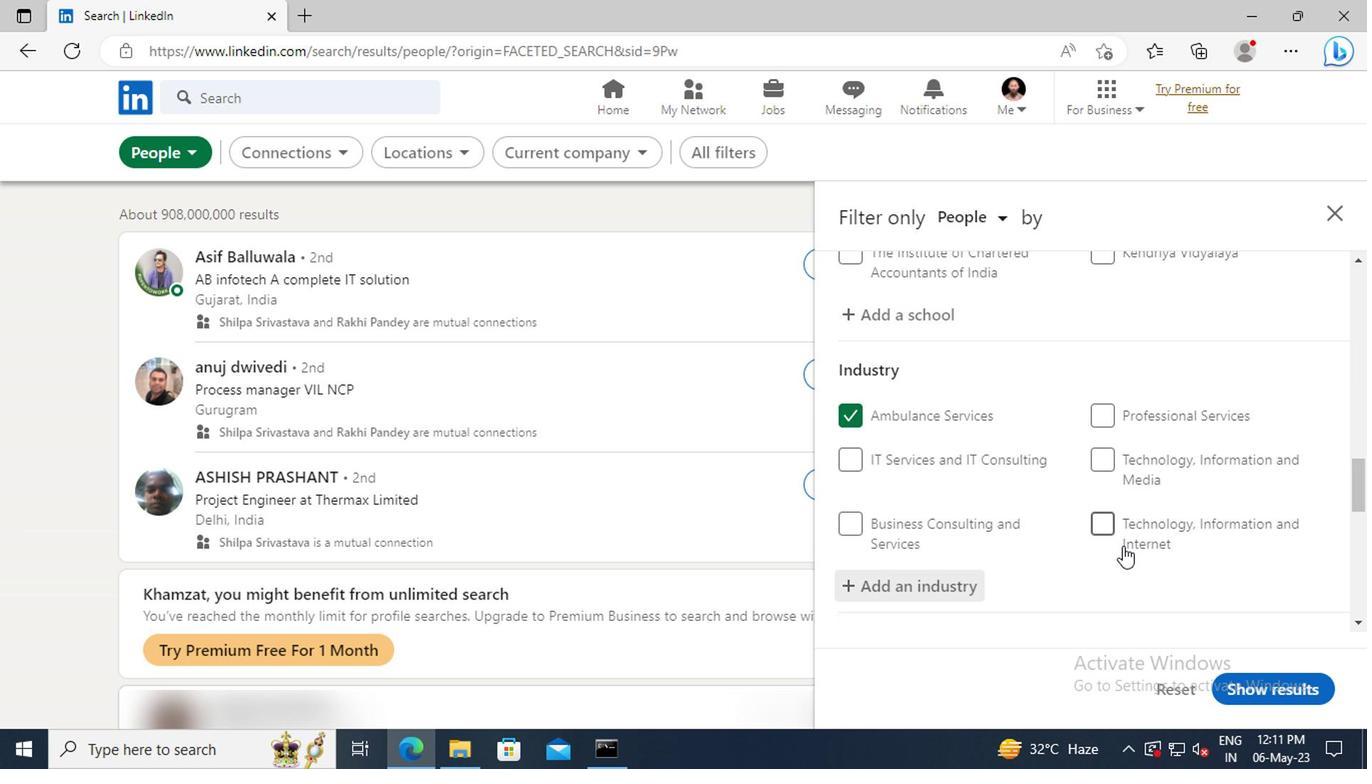 
Action: Mouse scrolled (1118, 544) with delta (0, 0)
Screenshot: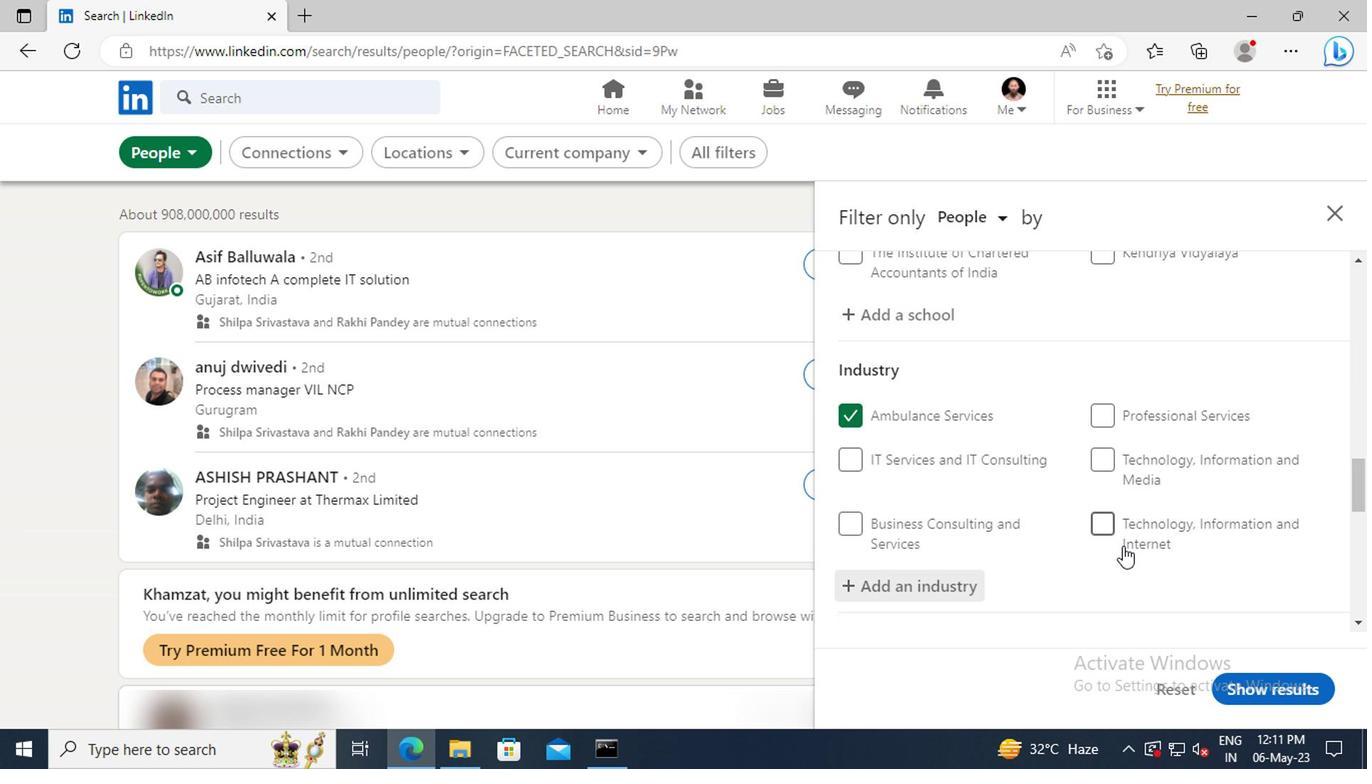 
Action: Mouse moved to (1115, 515)
Screenshot: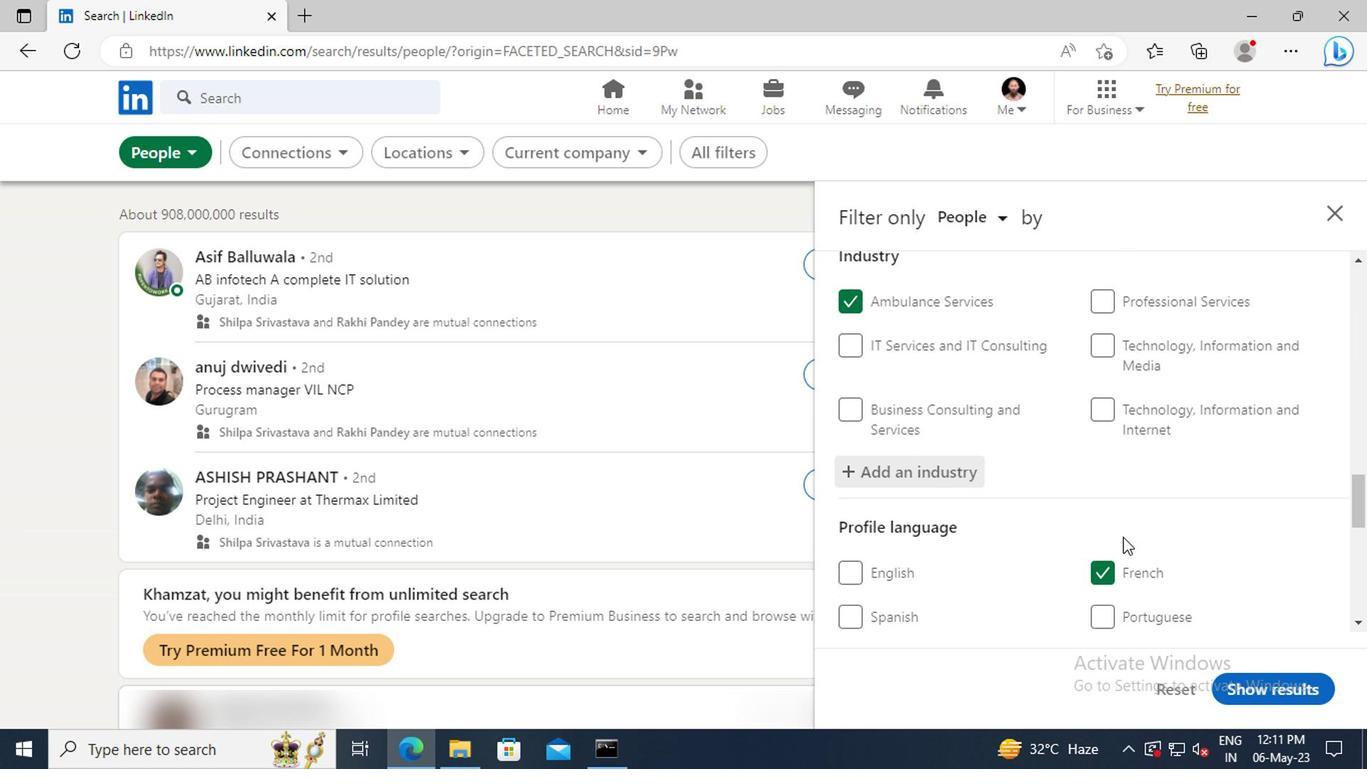 
Action: Mouse scrolled (1115, 514) with delta (0, 0)
Screenshot: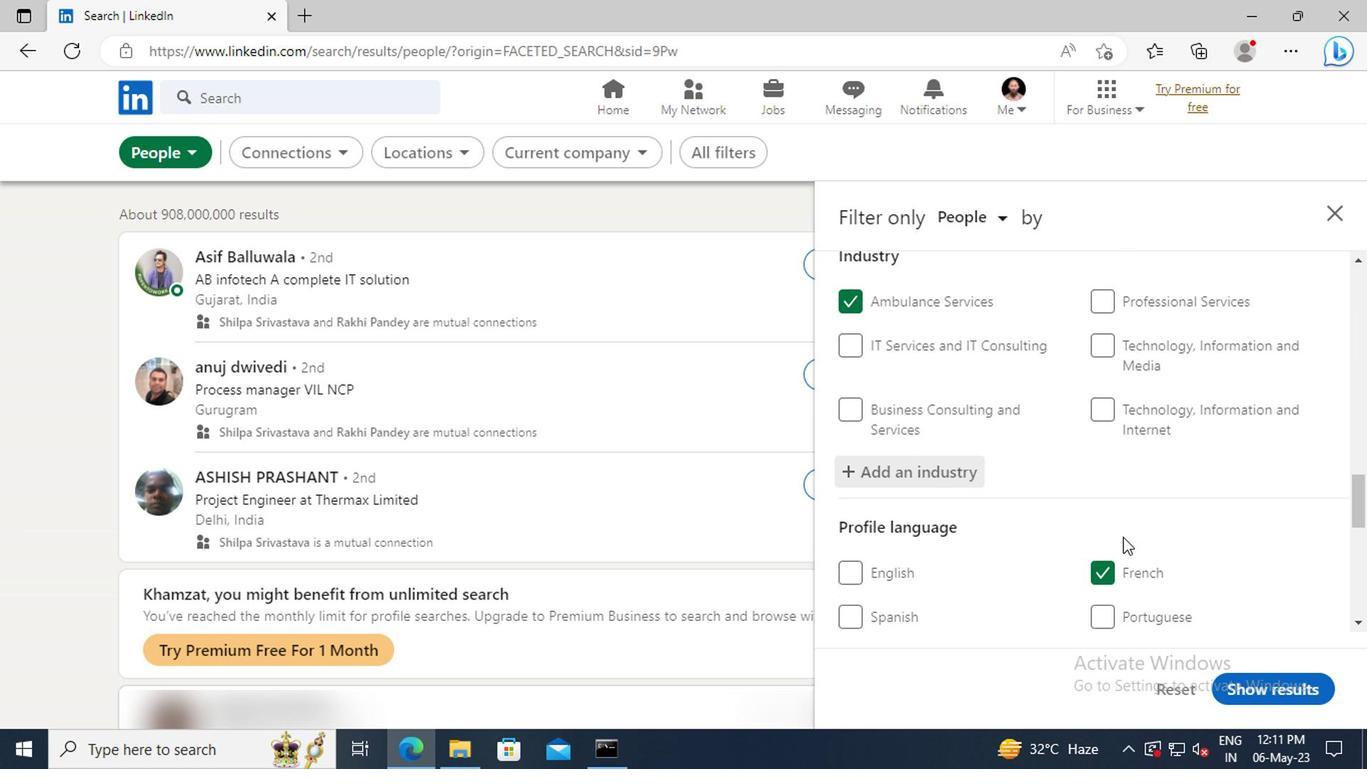 
Action: Mouse moved to (1113, 514)
Screenshot: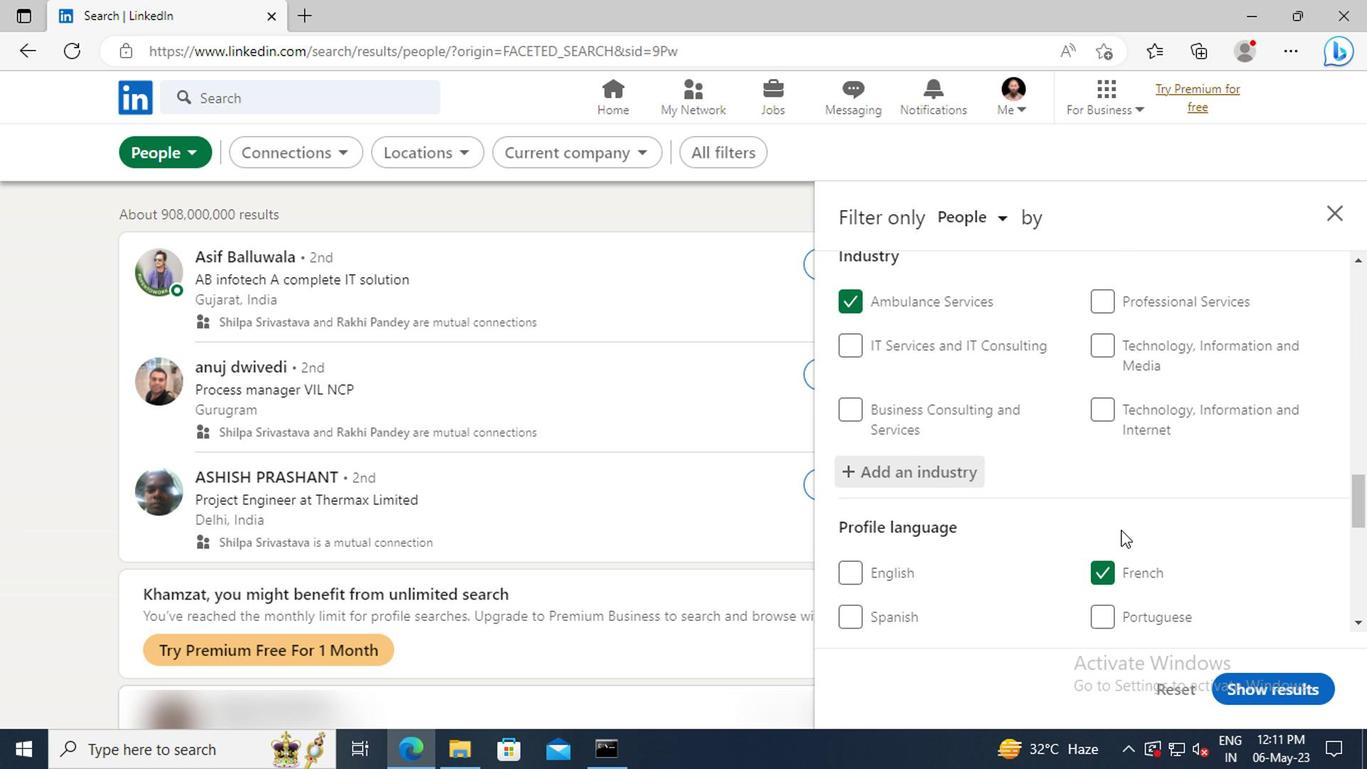 
Action: Mouse scrolled (1113, 512) with delta (0, -1)
Screenshot: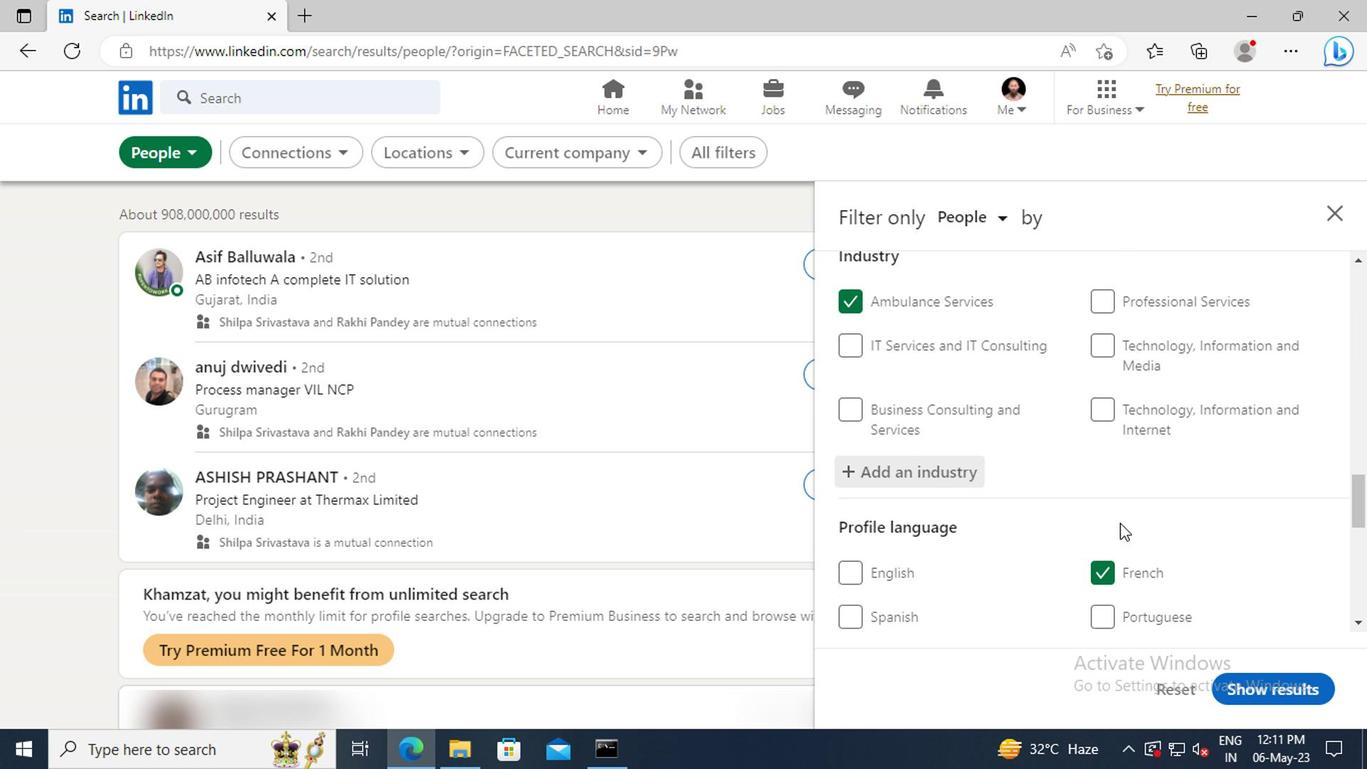 
Action: Mouse moved to (1111, 480)
Screenshot: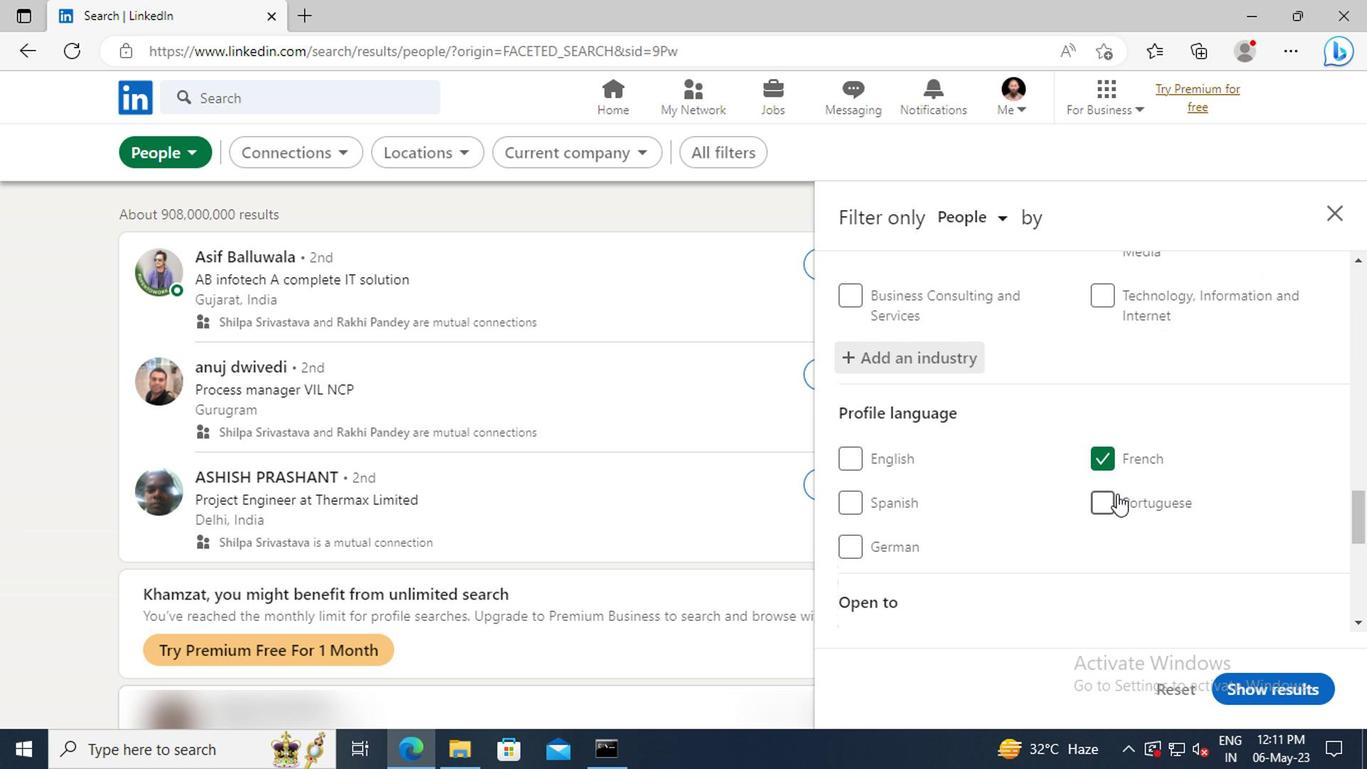 
Action: Mouse scrolled (1111, 478) with delta (0, -1)
Screenshot: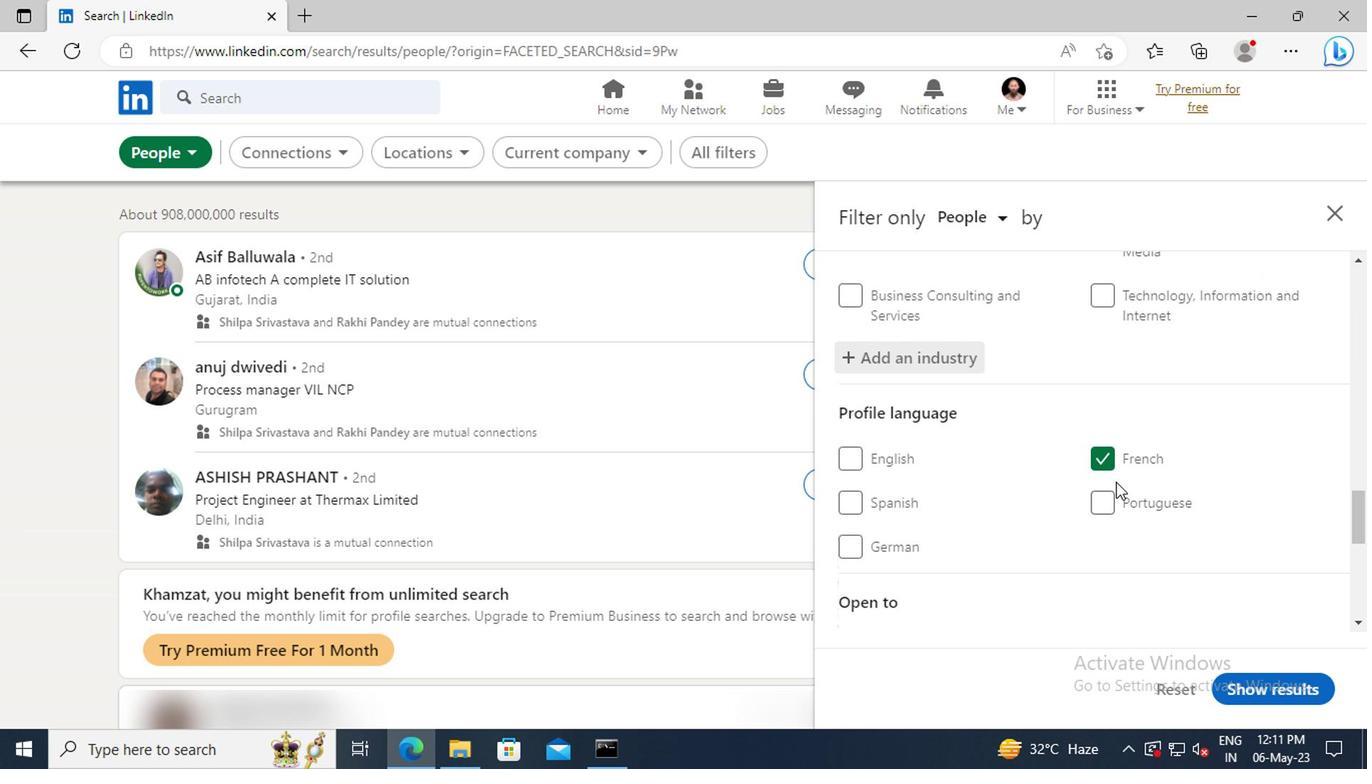 
Action: Mouse scrolled (1111, 478) with delta (0, -1)
Screenshot: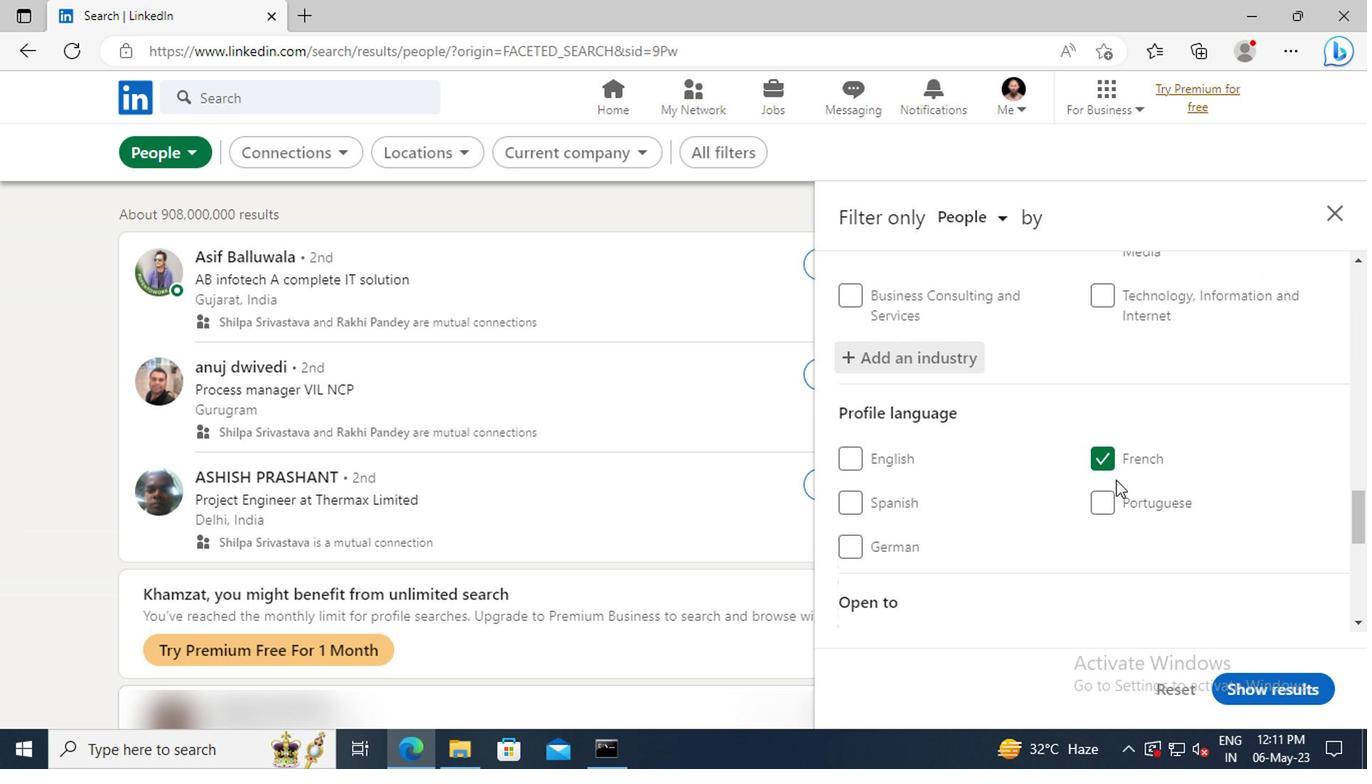 
Action: Mouse moved to (1108, 468)
Screenshot: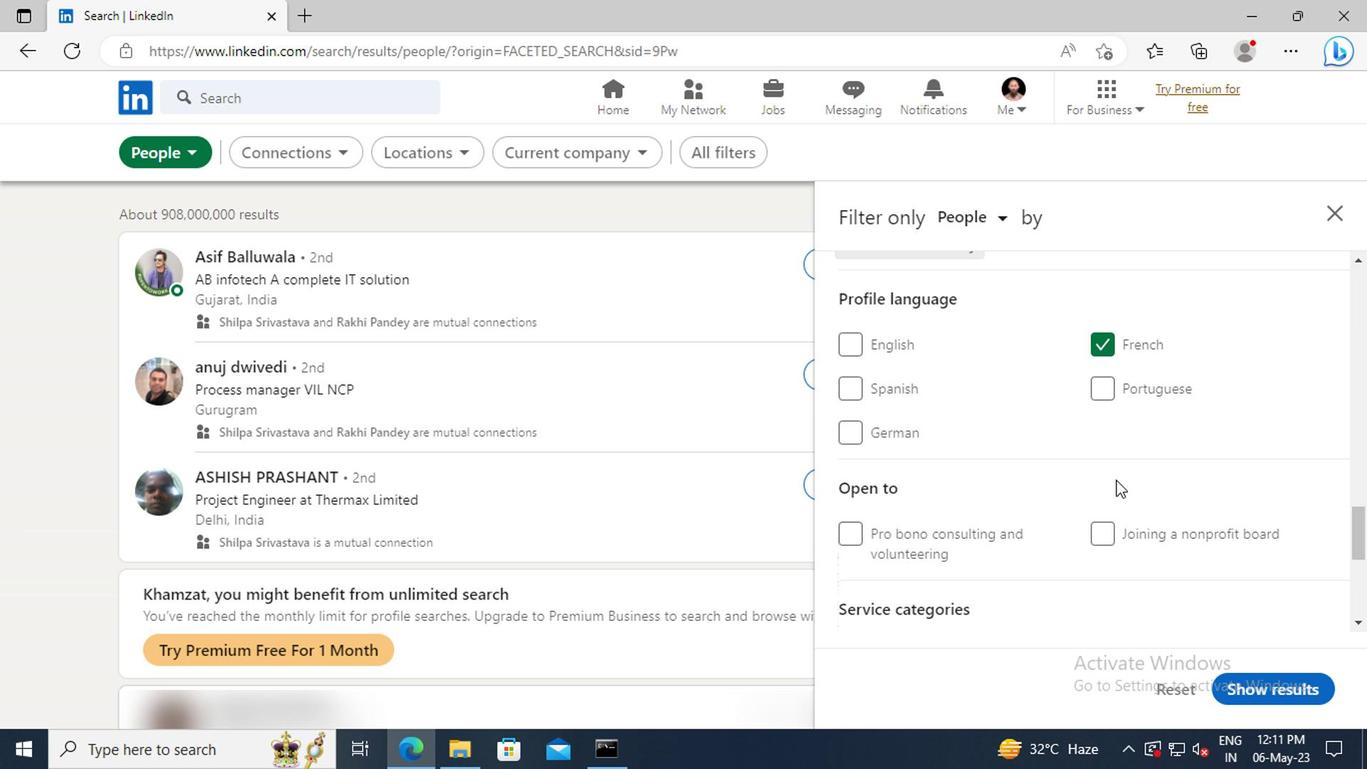 
Action: Mouse scrolled (1108, 467) with delta (0, 0)
Screenshot: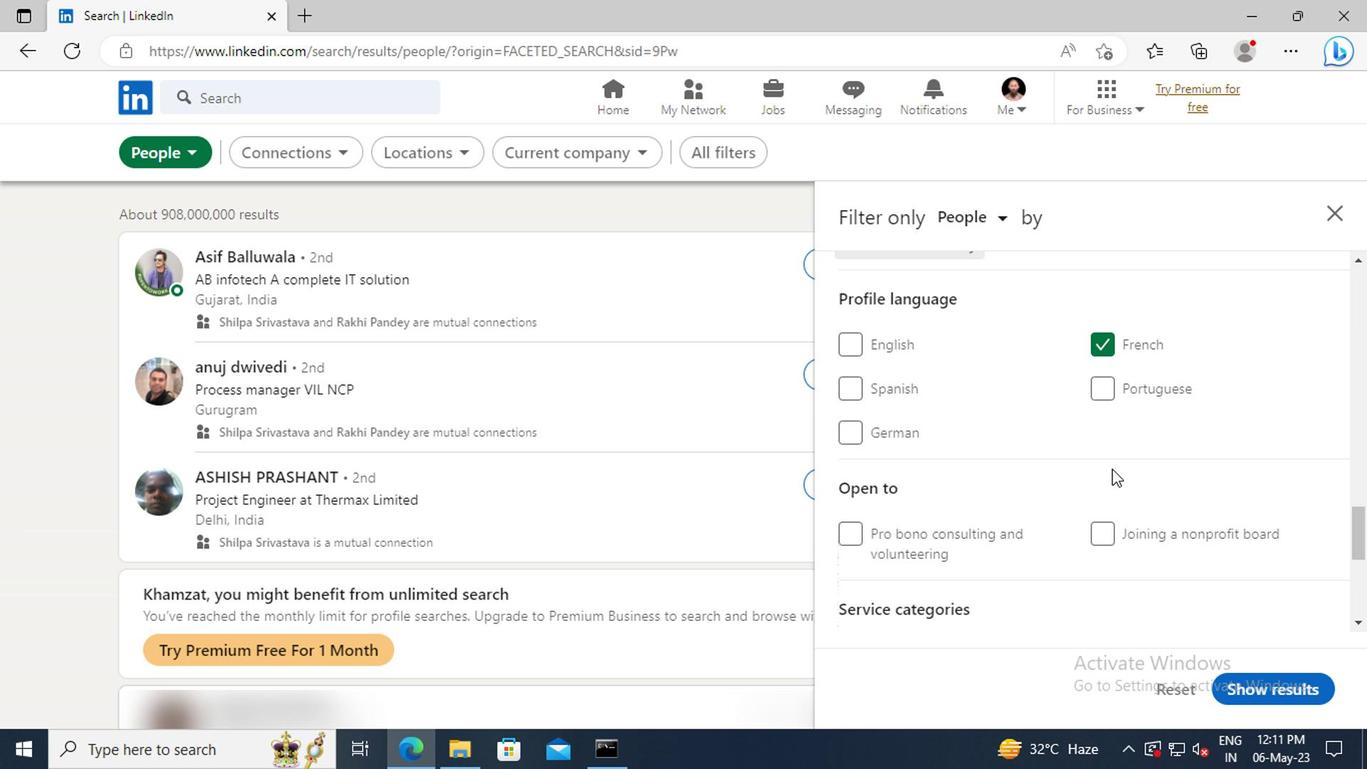 
Action: Mouse scrolled (1108, 467) with delta (0, 0)
Screenshot: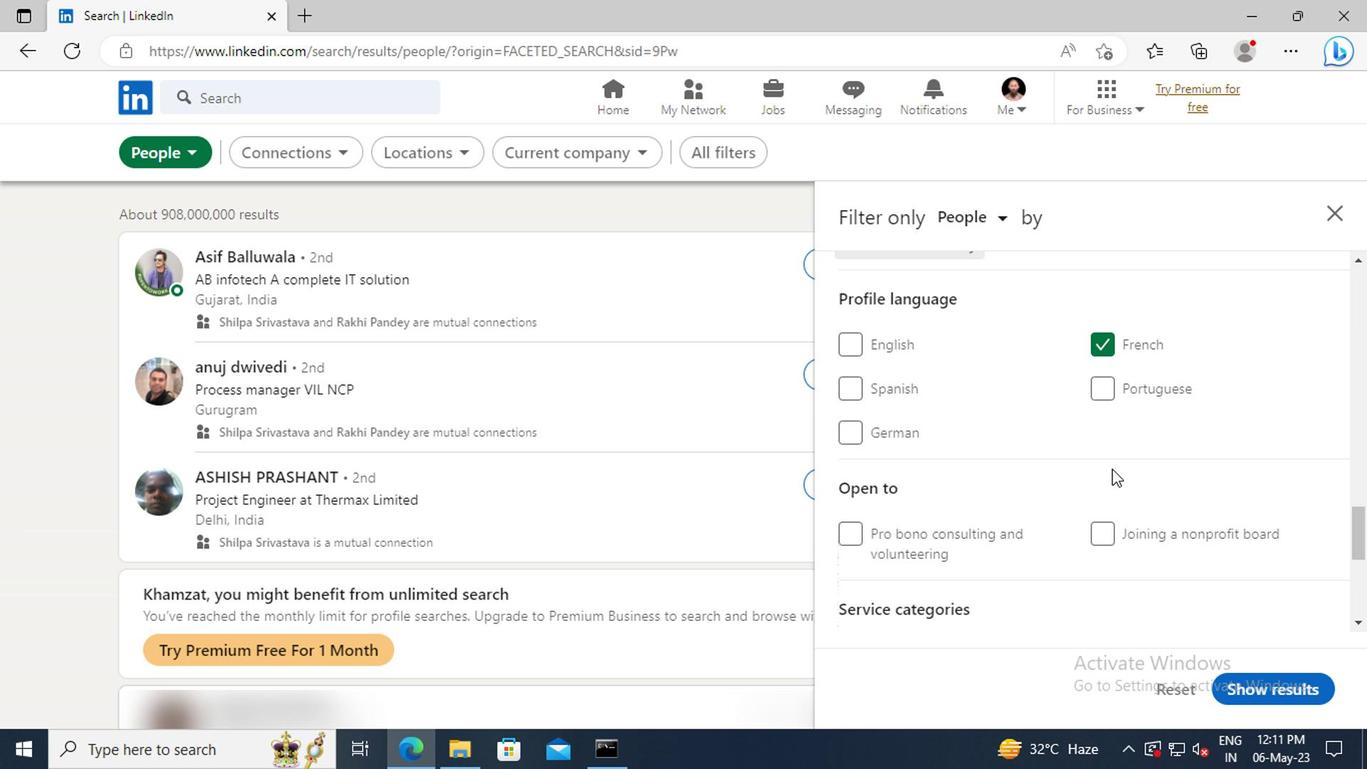 
Action: Mouse scrolled (1108, 467) with delta (0, 0)
Screenshot: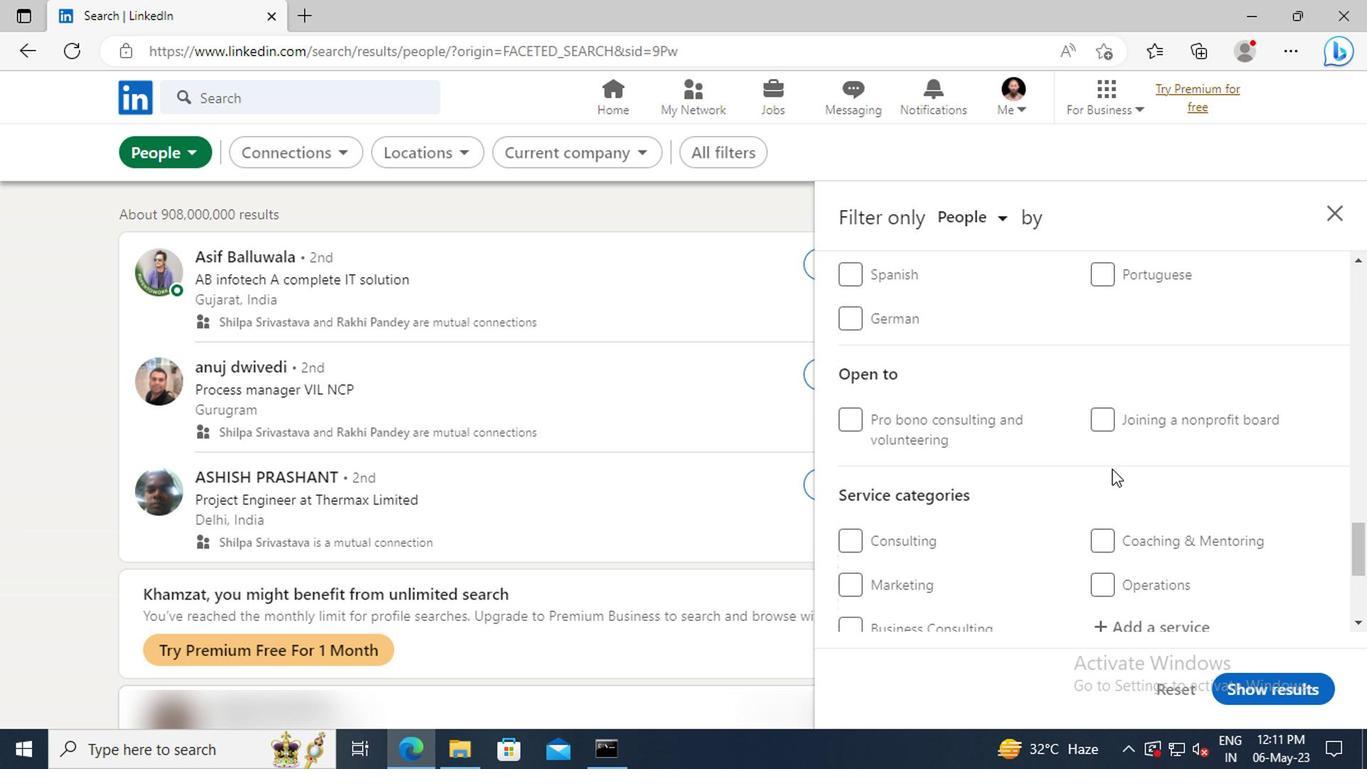 
Action: Mouse scrolled (1108, 467) with delta (0, 0)
Screenshot: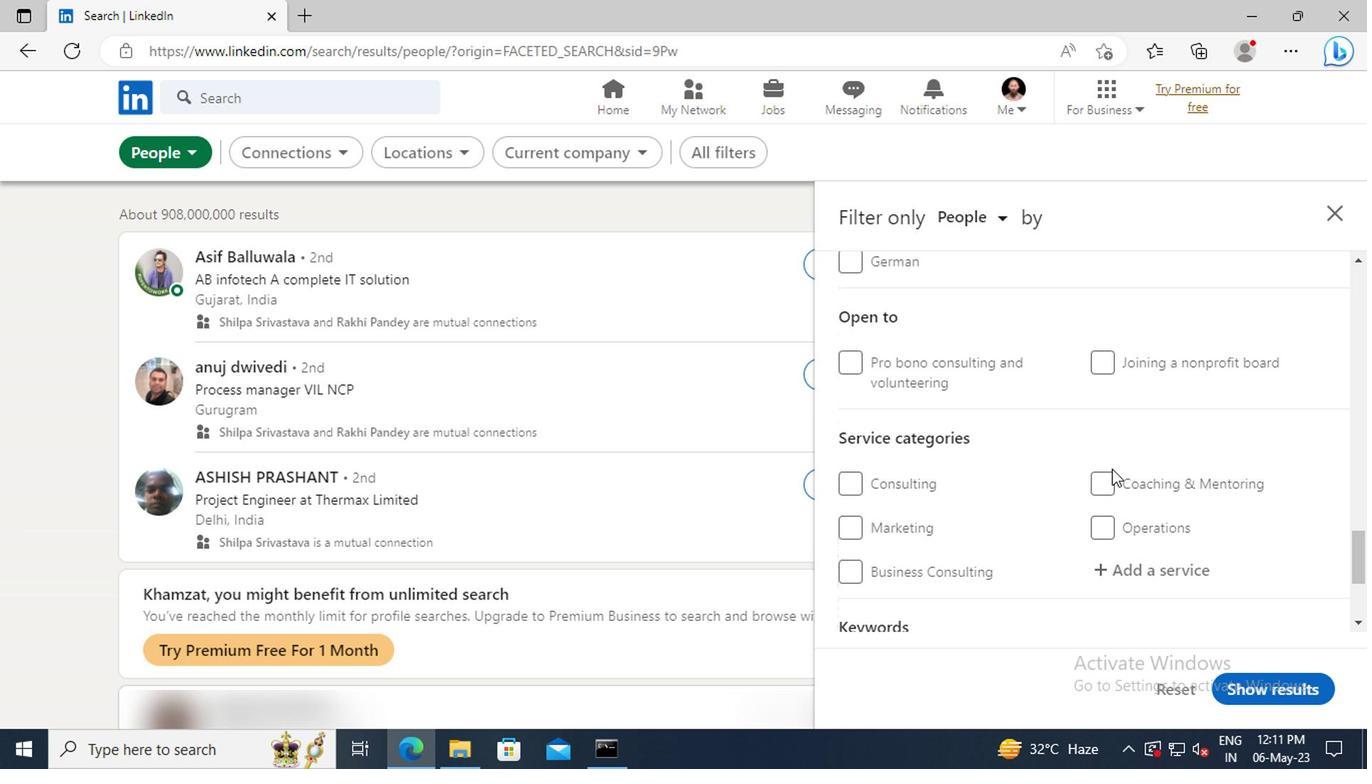 
Action: Mouse moved to (1115, 509)
Screenshot: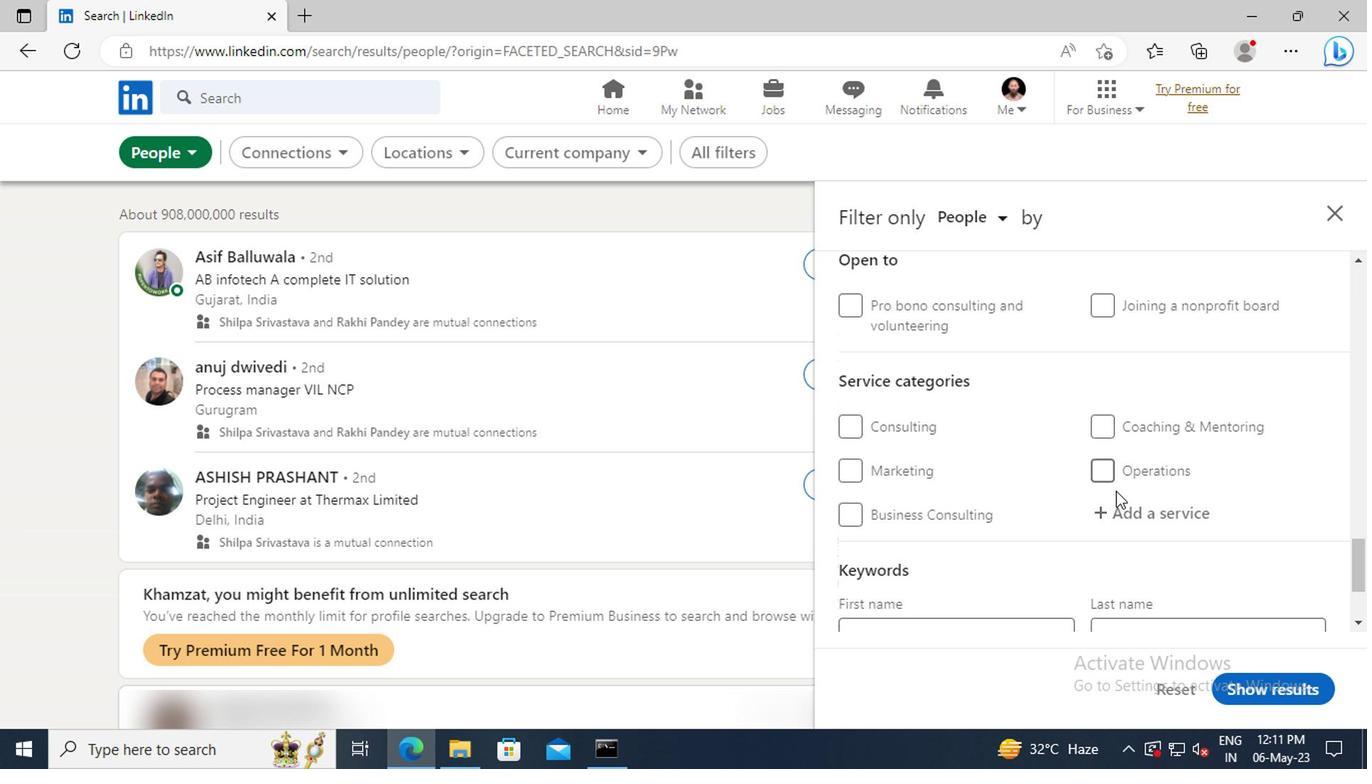 
Action: Mouse pressed left at (1115, 509)
Screenshot: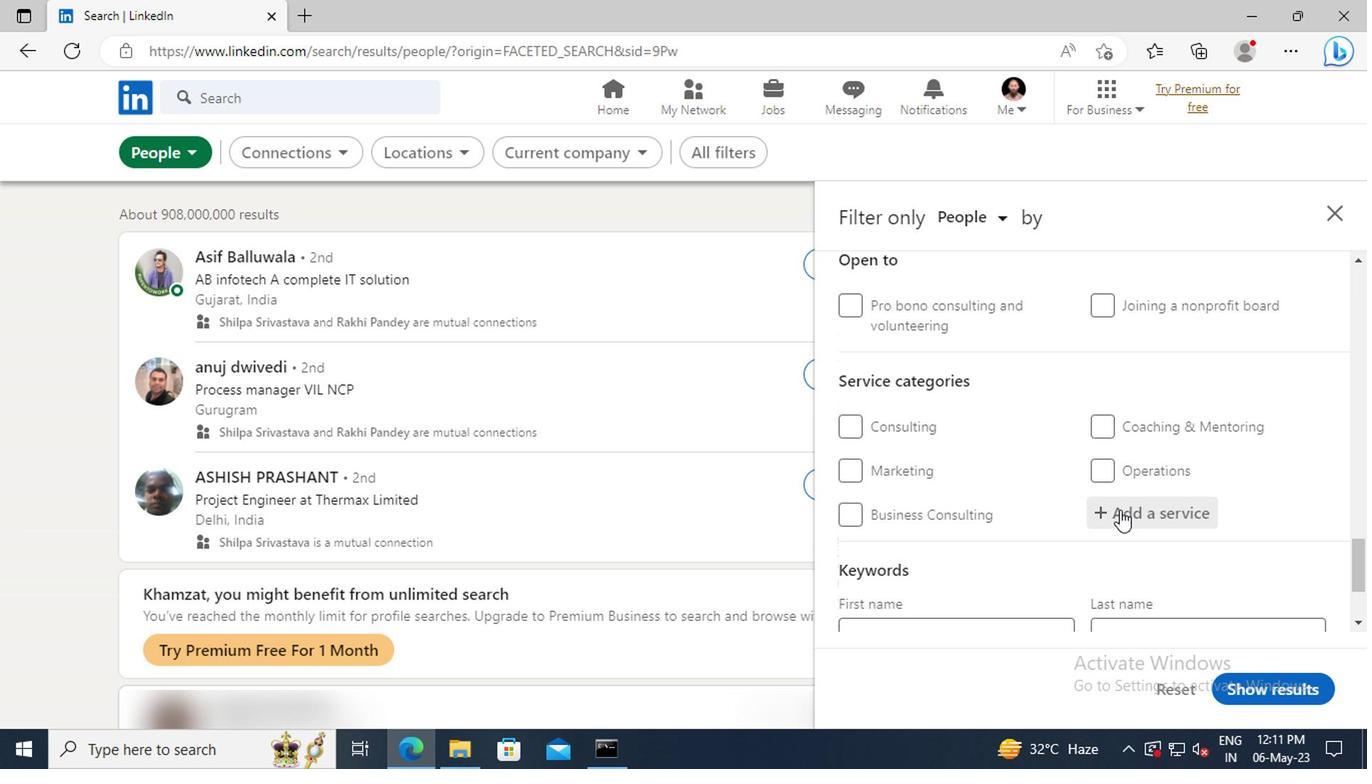 
Action: Key pressed <Key.shift>SEARCH<Key.space><Key.shift>EN
Screenshot: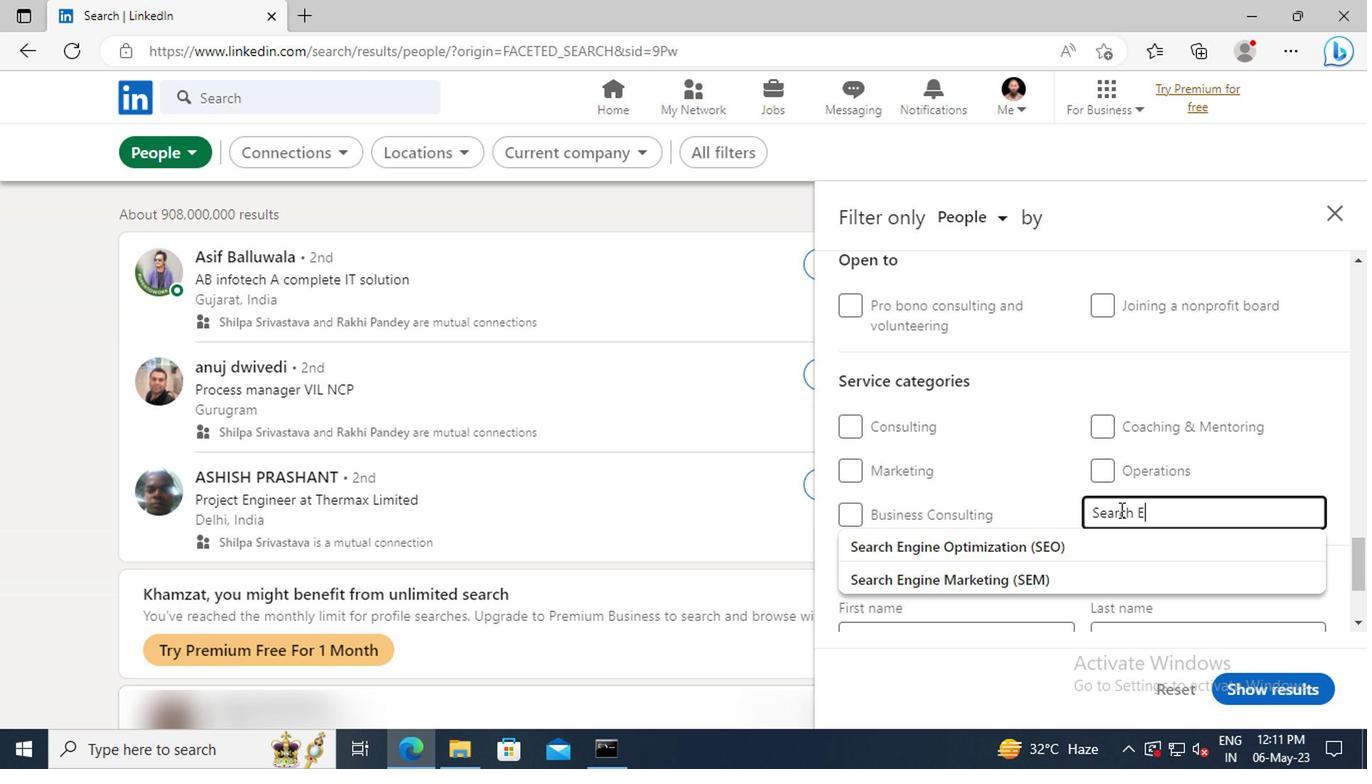 
Action: Mouse moved to (1133, 569)
Screenshot: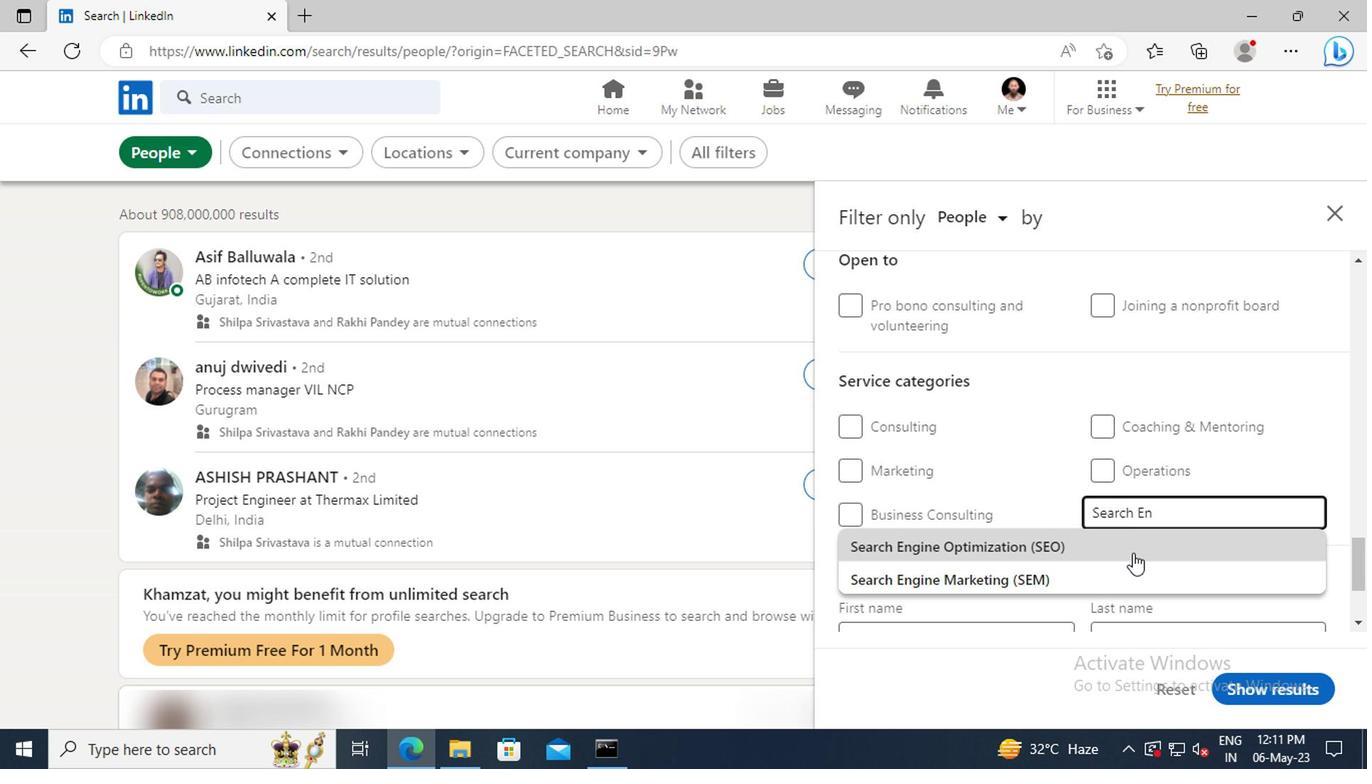 
Action: Mouse pressed left at (1133, 569)
Screenshot: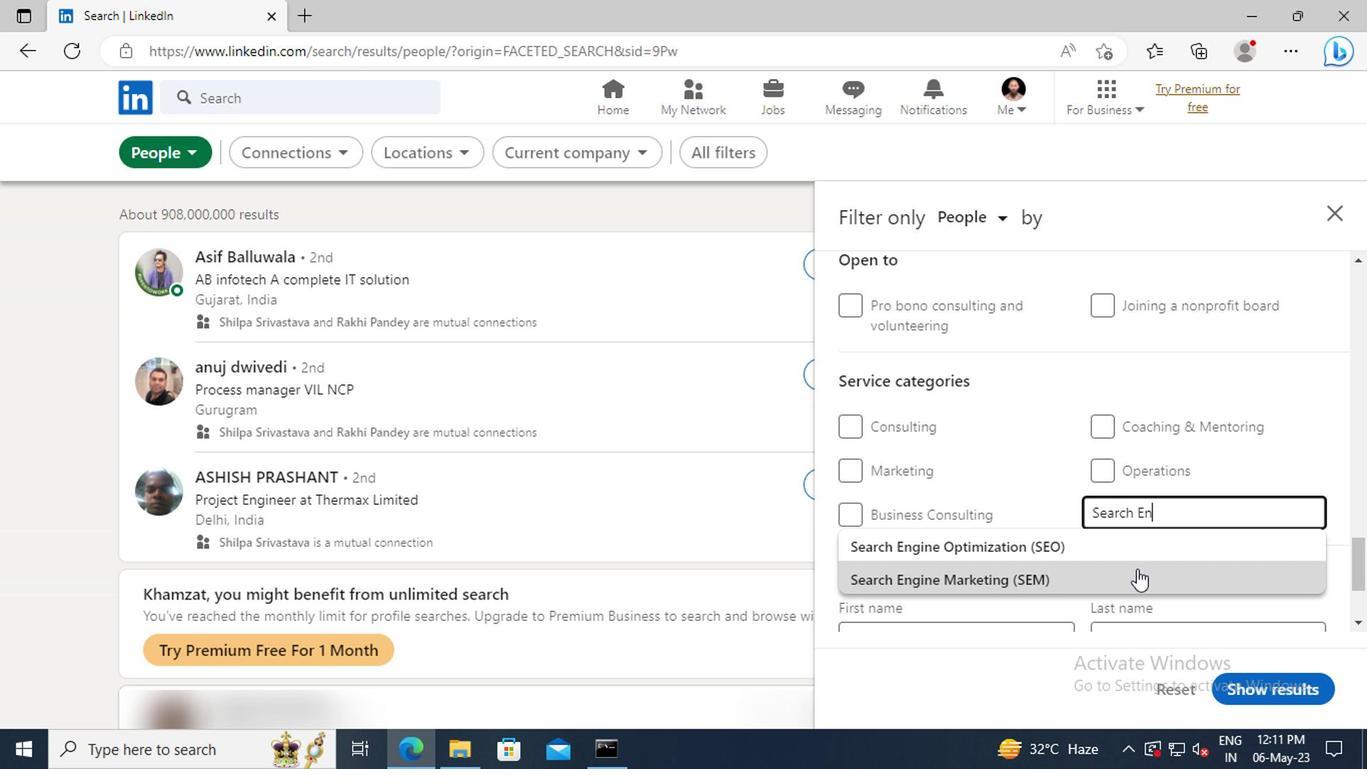 
Action: Mouse scrolled (1133, 567) with delta (0, -1)
Screenshot: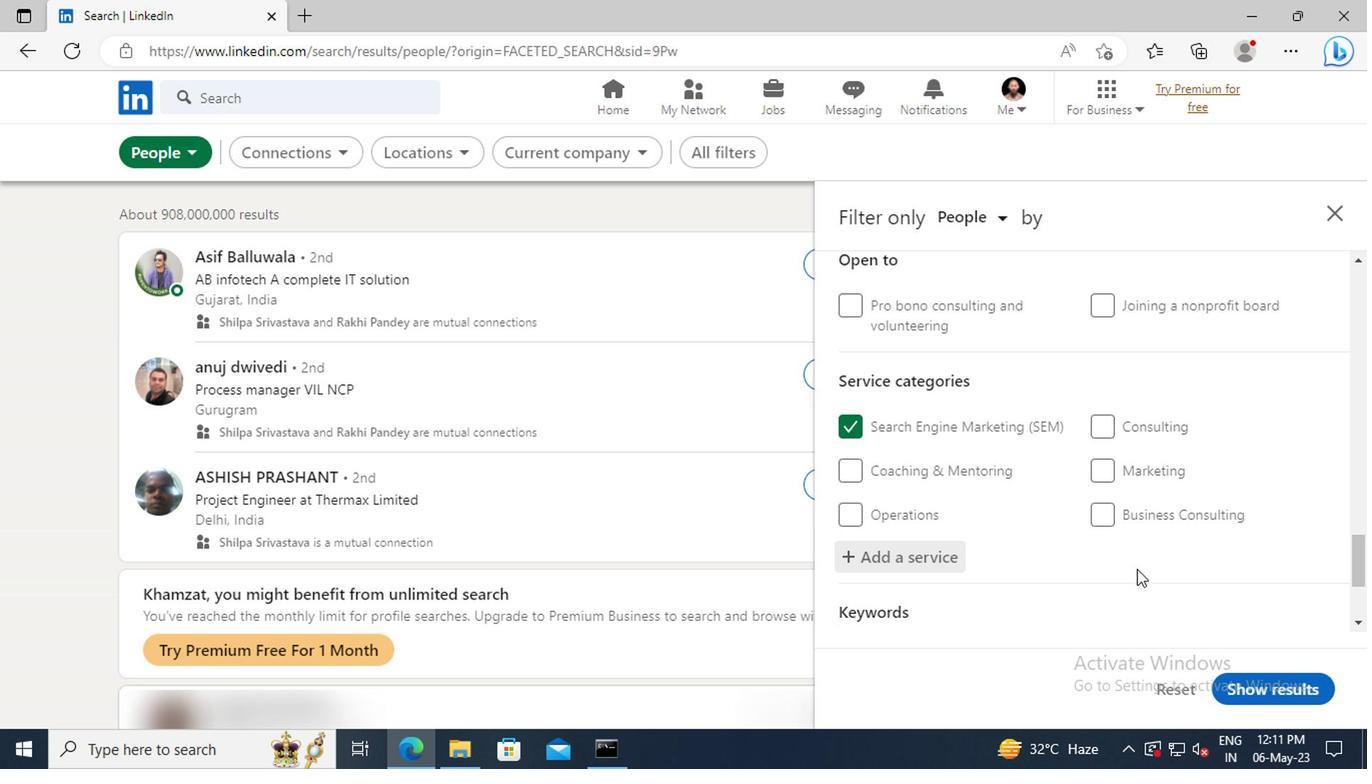
Action: Mouse scrolled (1133, 567) with delta (0, -1)
Screenshot: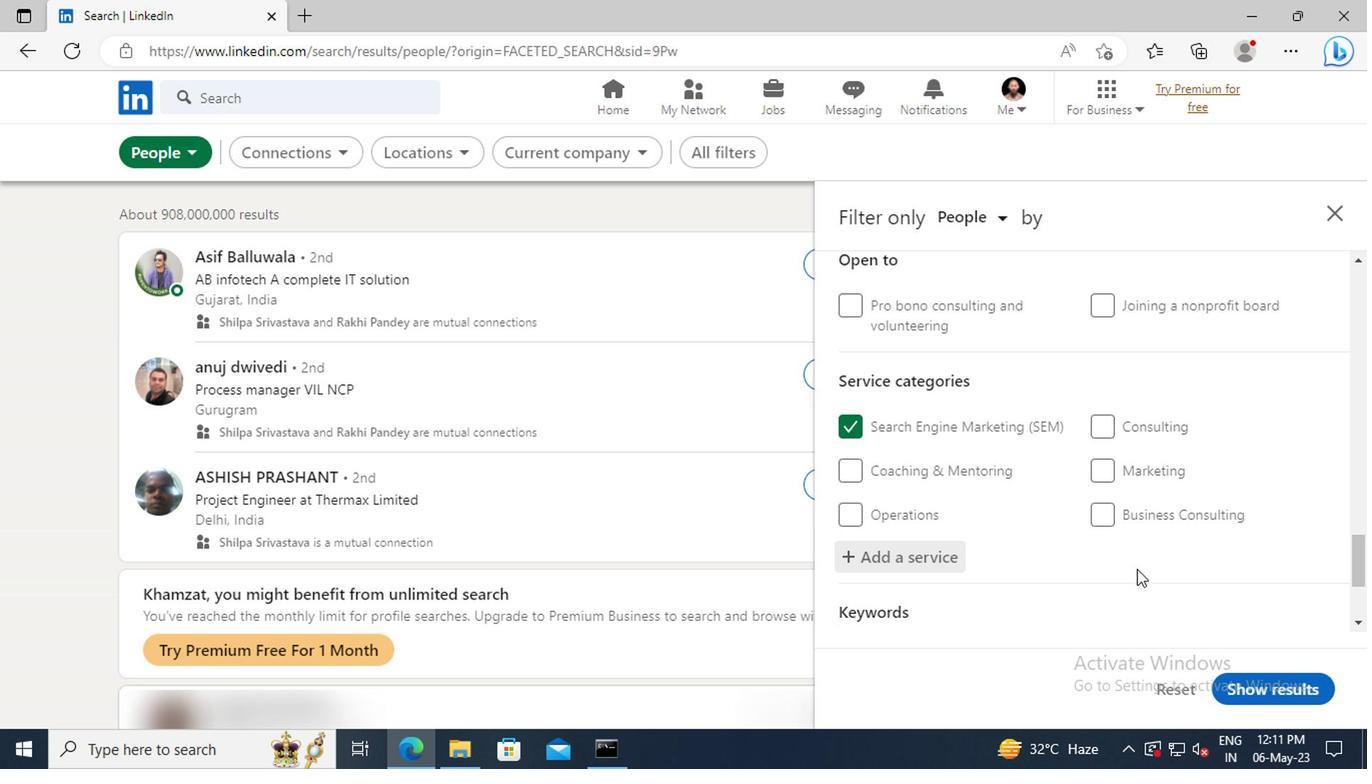 
Action: Mouse scrolled (1133, 567) with delta (0, -1)
Screenshot: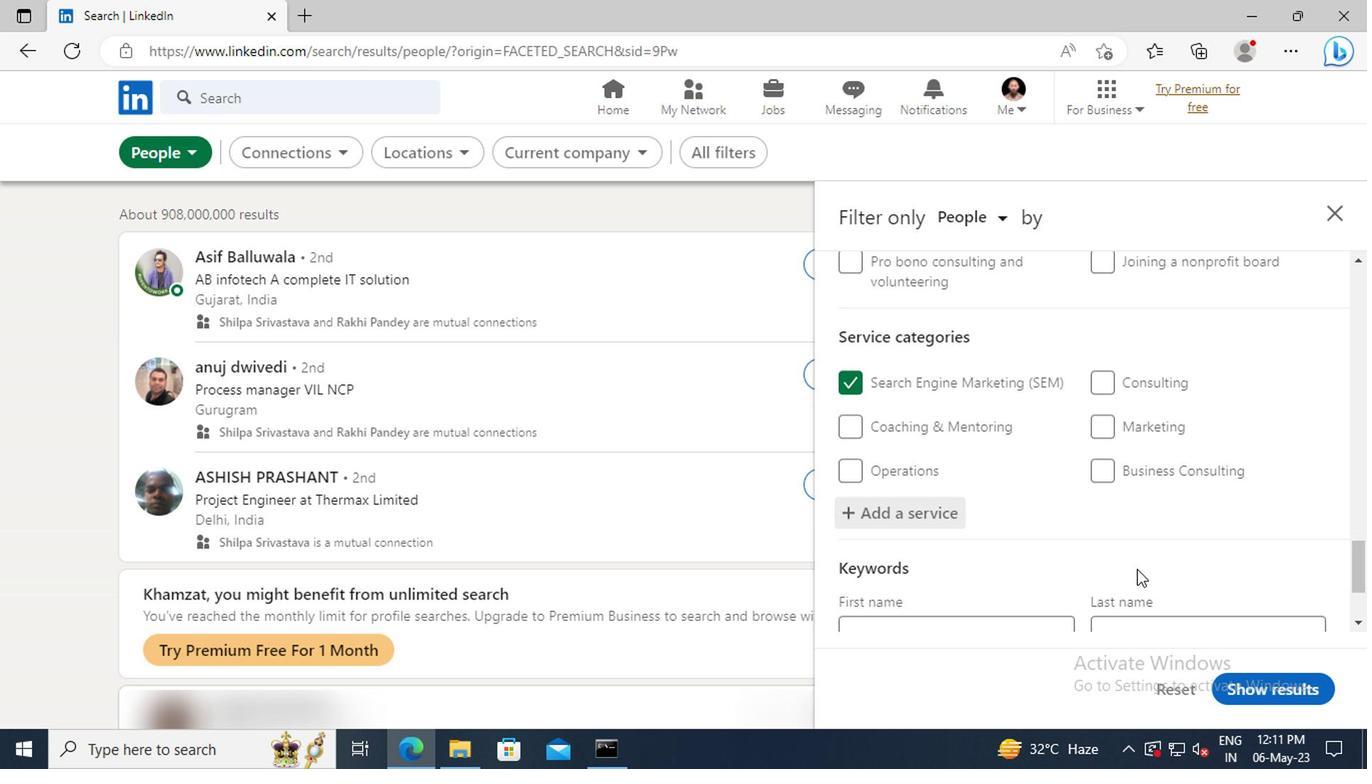 
Action: Mouse scrolled (1133, 567) with delta (0, -1)
Screenshot: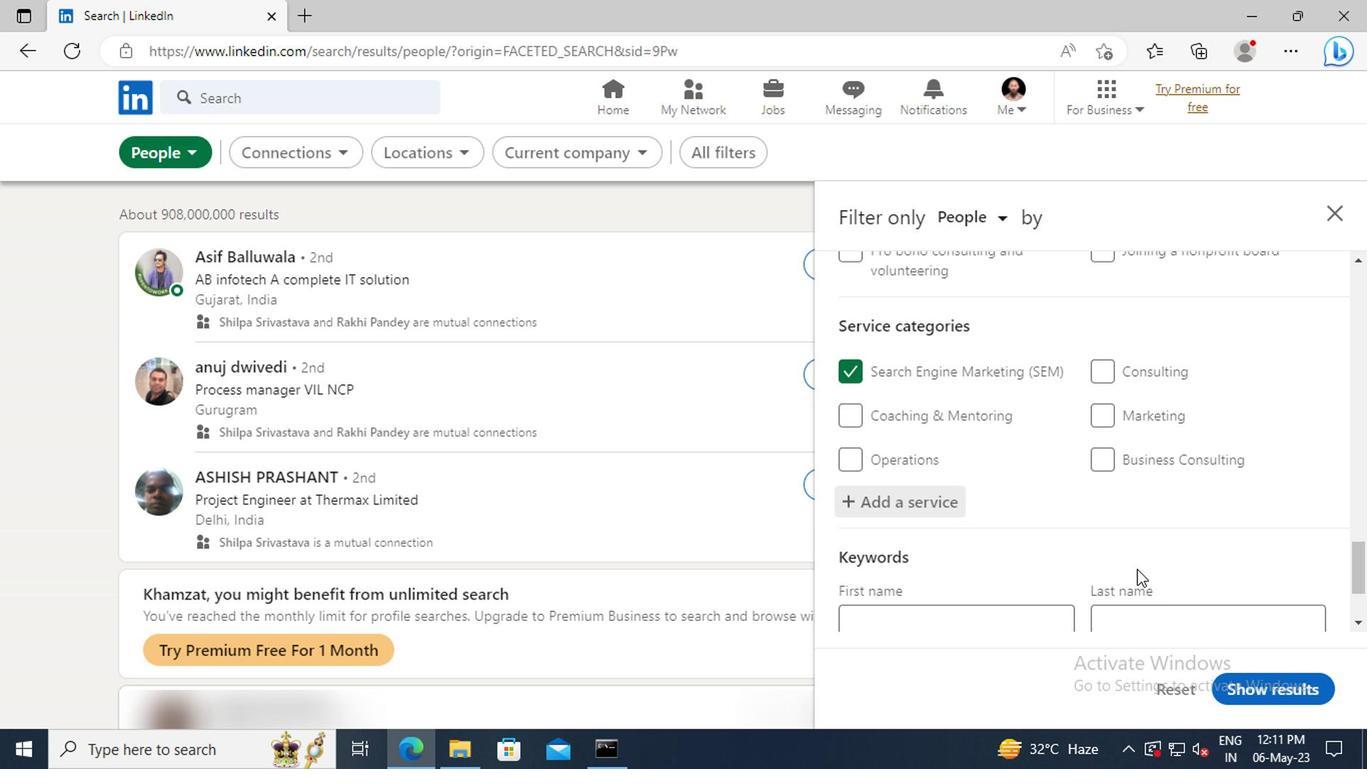
Action: Mouse moved to (1006, 542)
Screenshot: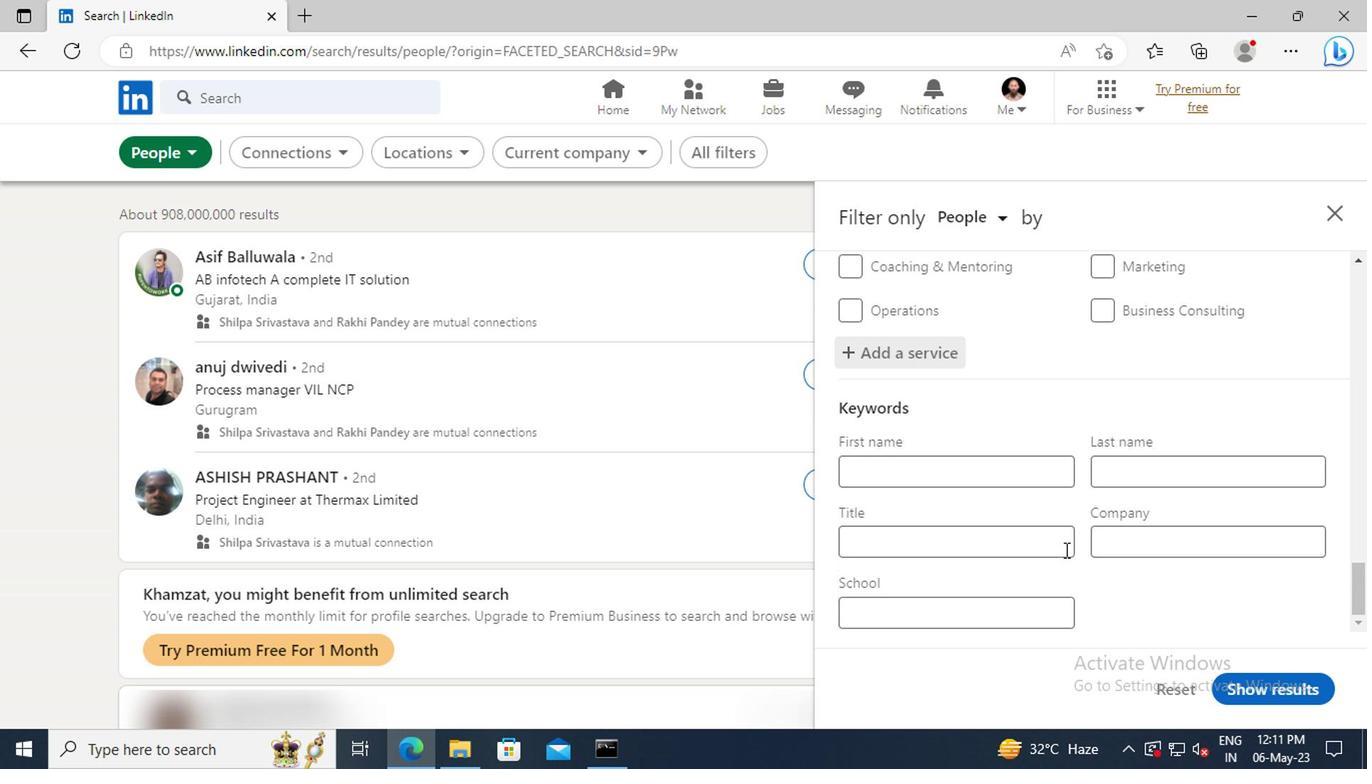 
Action: Mouse pressed left at (1006, 542)
Screenshot: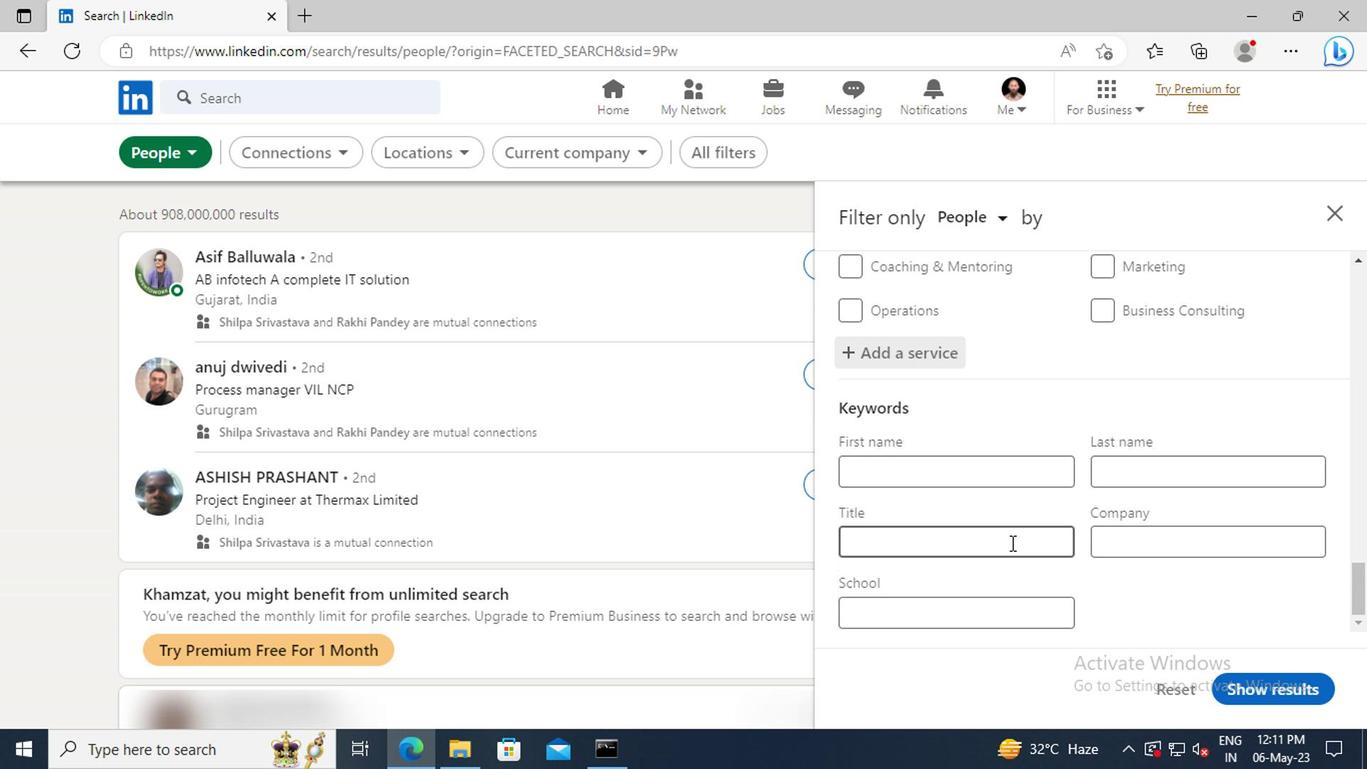
Action: Key pressed <Key.shift>MARKET<Key.space><Key.shift>DEVELOPMENT<Key.space><Key.shift>MANAGER<Key.enter>
Screenshot: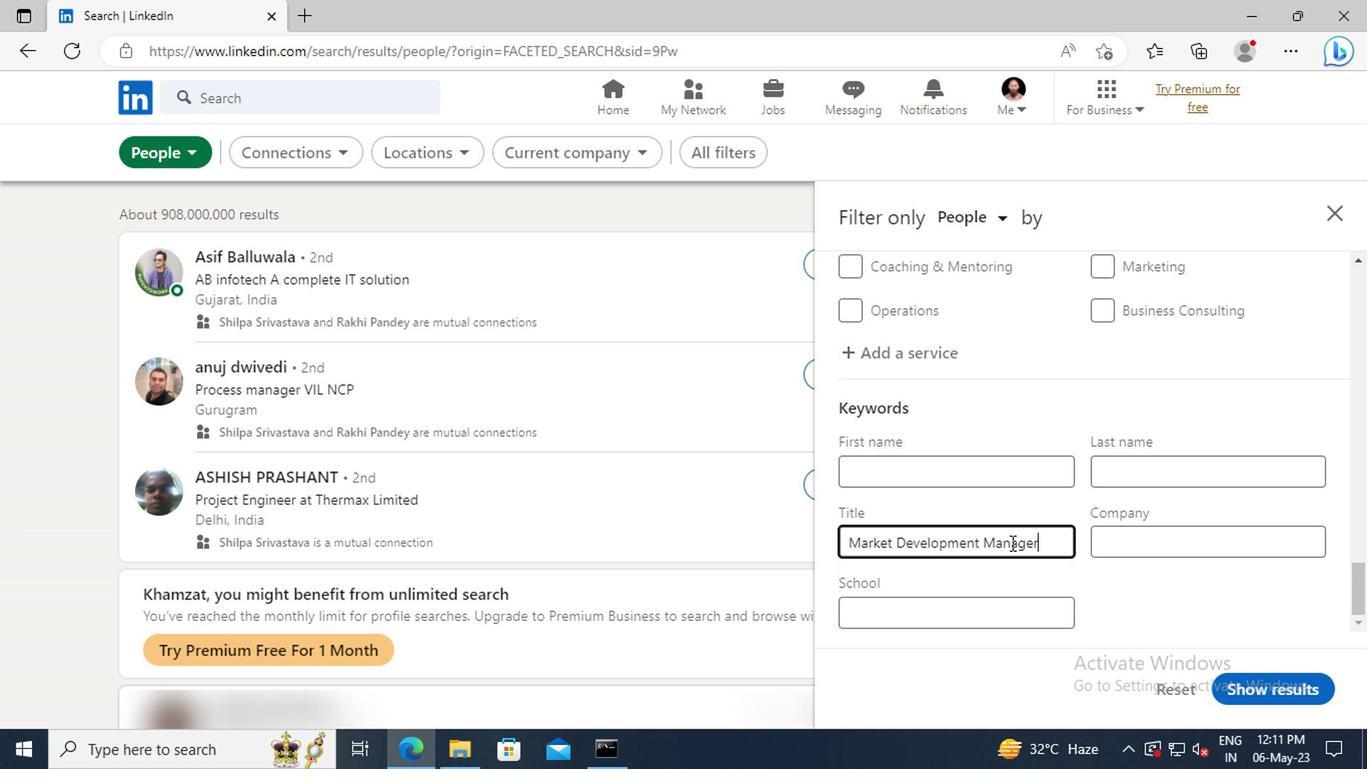 
Action: Mouse moved to (1263, 681)
Screenshot: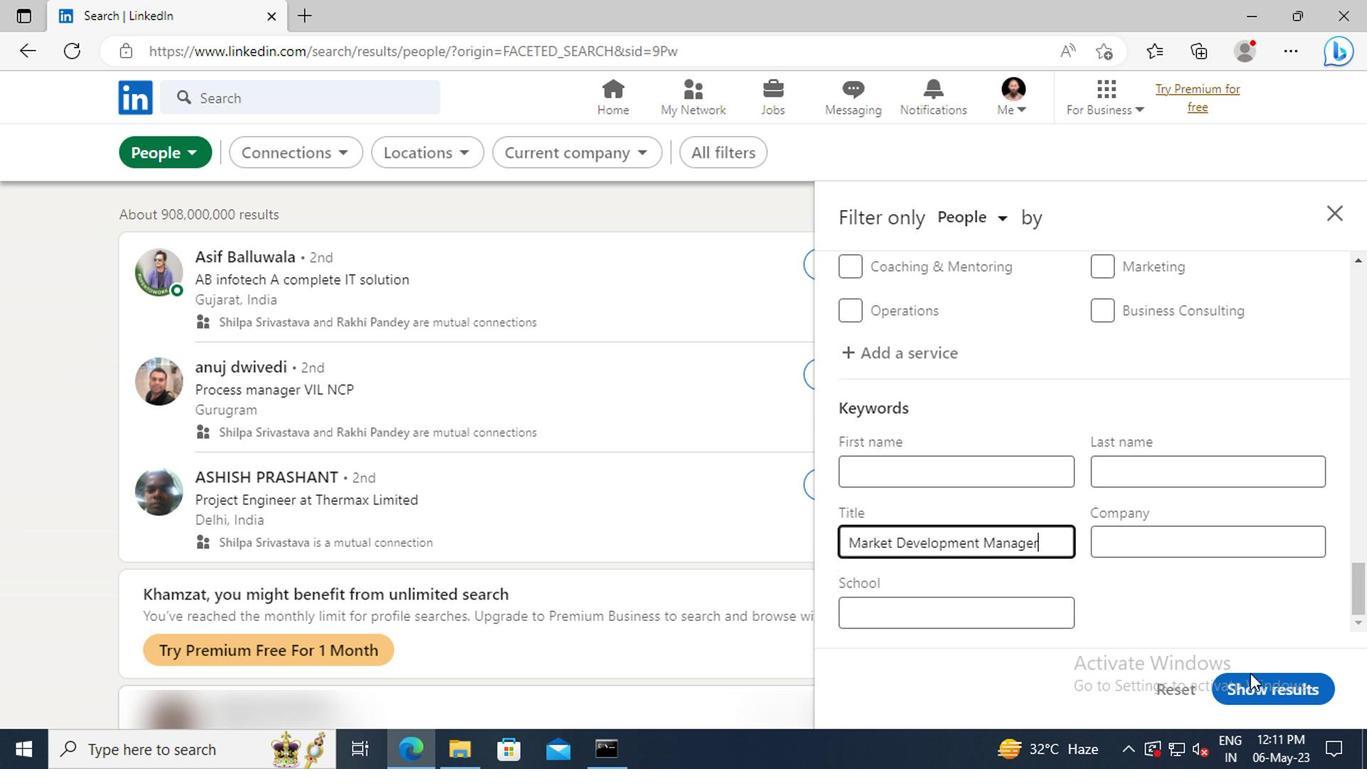 
Action: Mouse pressed left at (1263, 681)
Screenshot: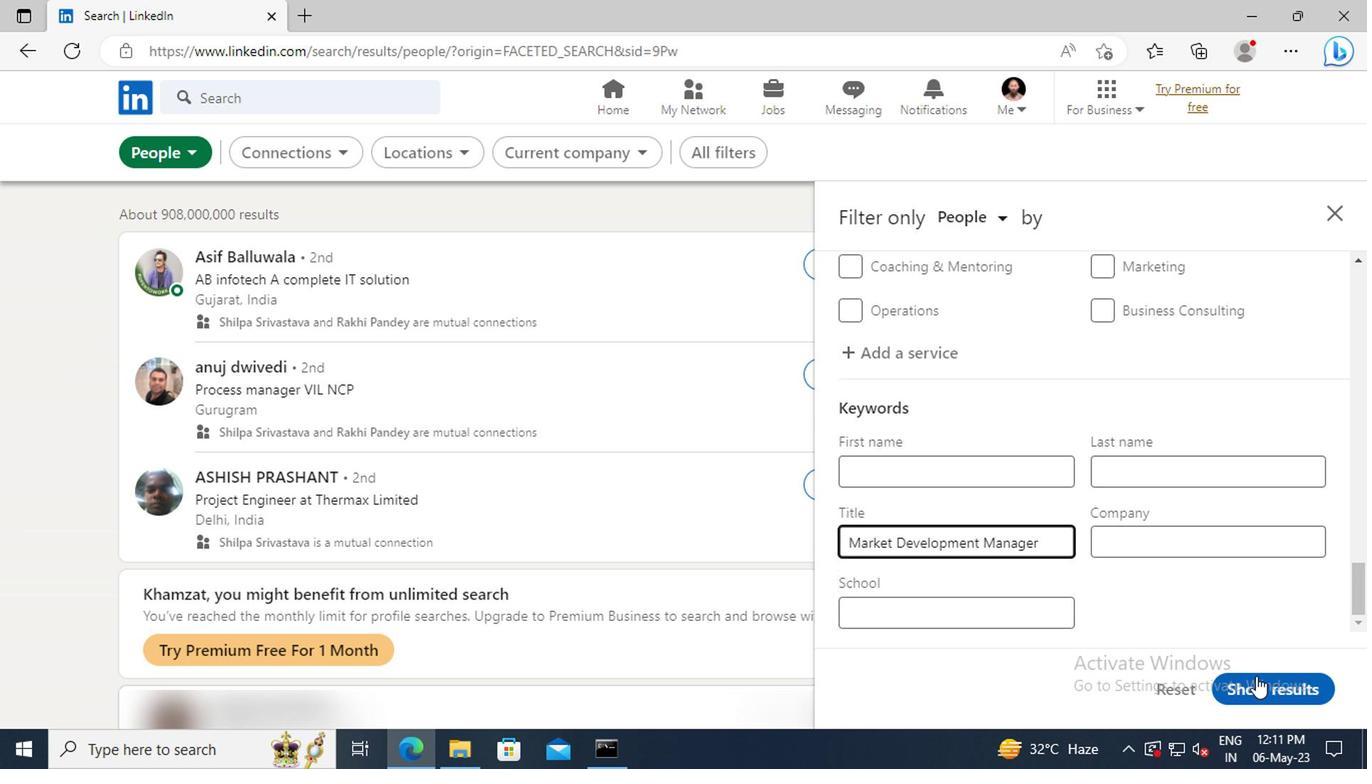 
Action: Mouse moved to (1264, 682)
Screenshot: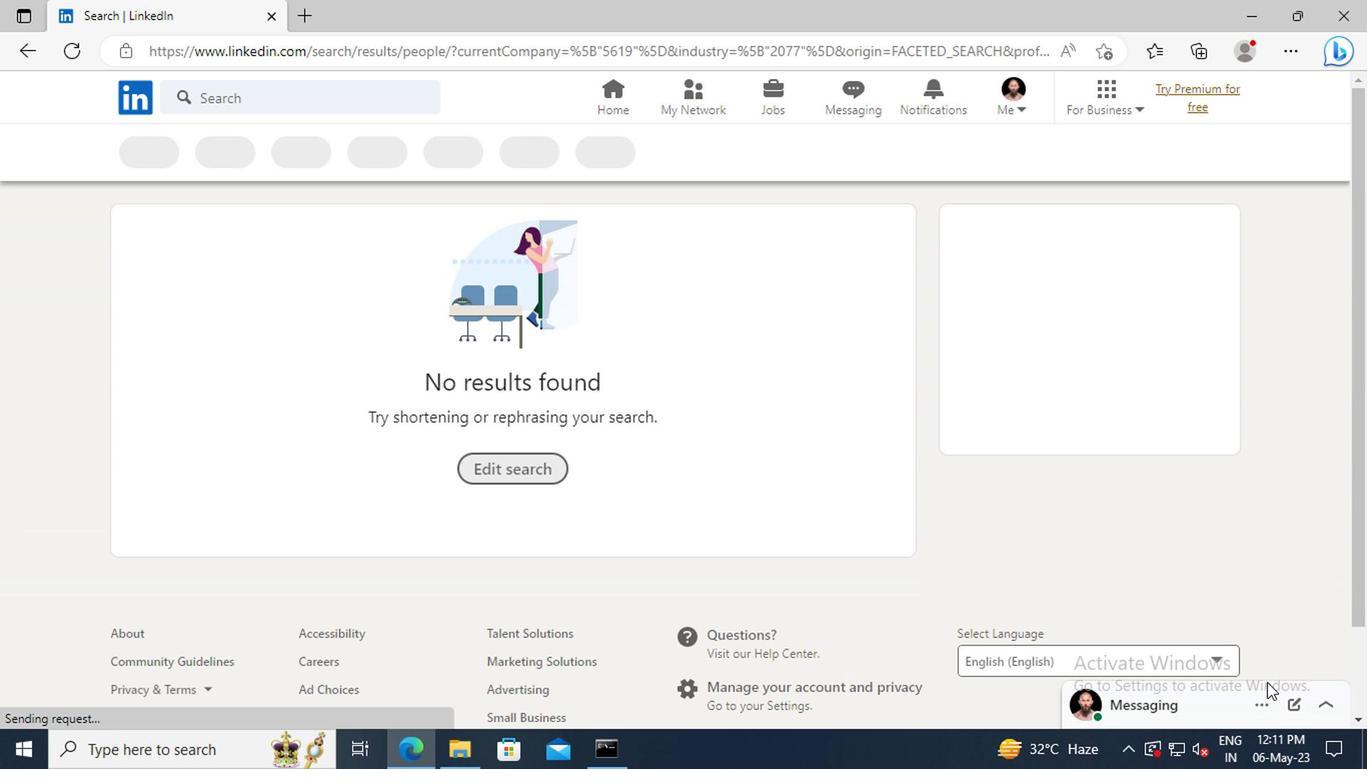 
